 Task: Find connections with filter location Bānswāda with filter topic #wellnesswith filter profile language French with filter current company Mahindra Finance with filter school St Joseph's Institute of Management with filter industry Agricultural Chemical Manufacturing with filter service category Computer Repair with filter keywords title Sales Analyst
Action: Mouse moved to (605, 82)
Screenshot: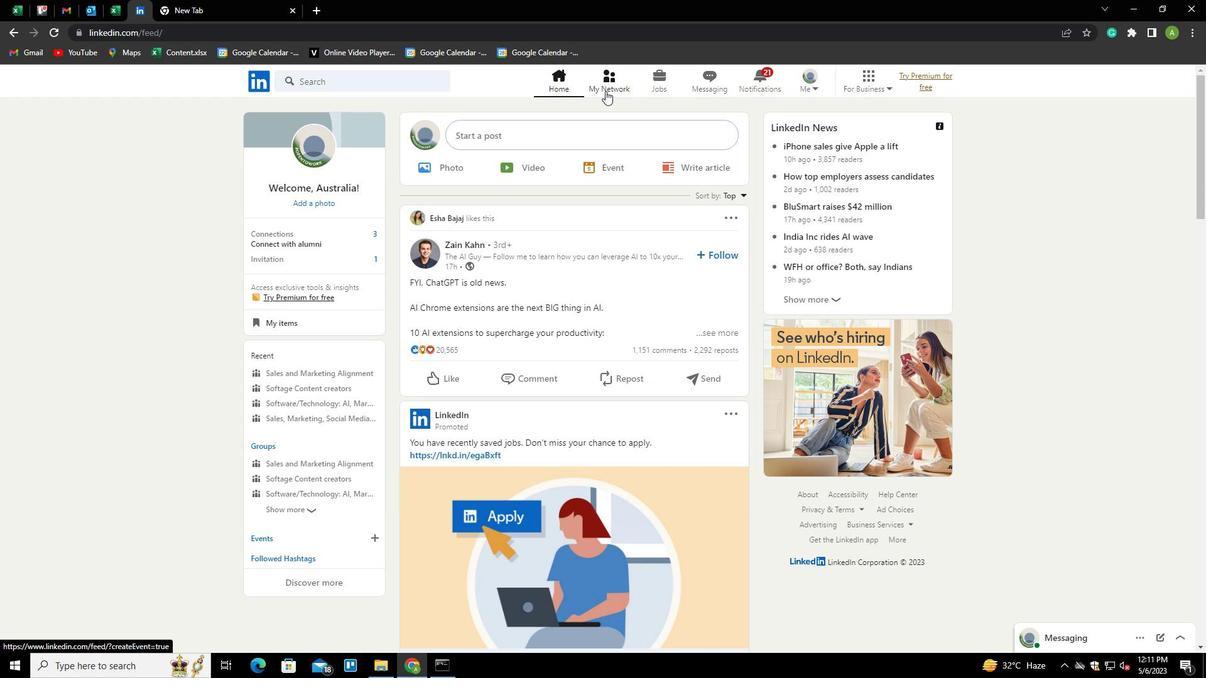 
Action: Mouse pressed left at (605, 82)
Screenshot: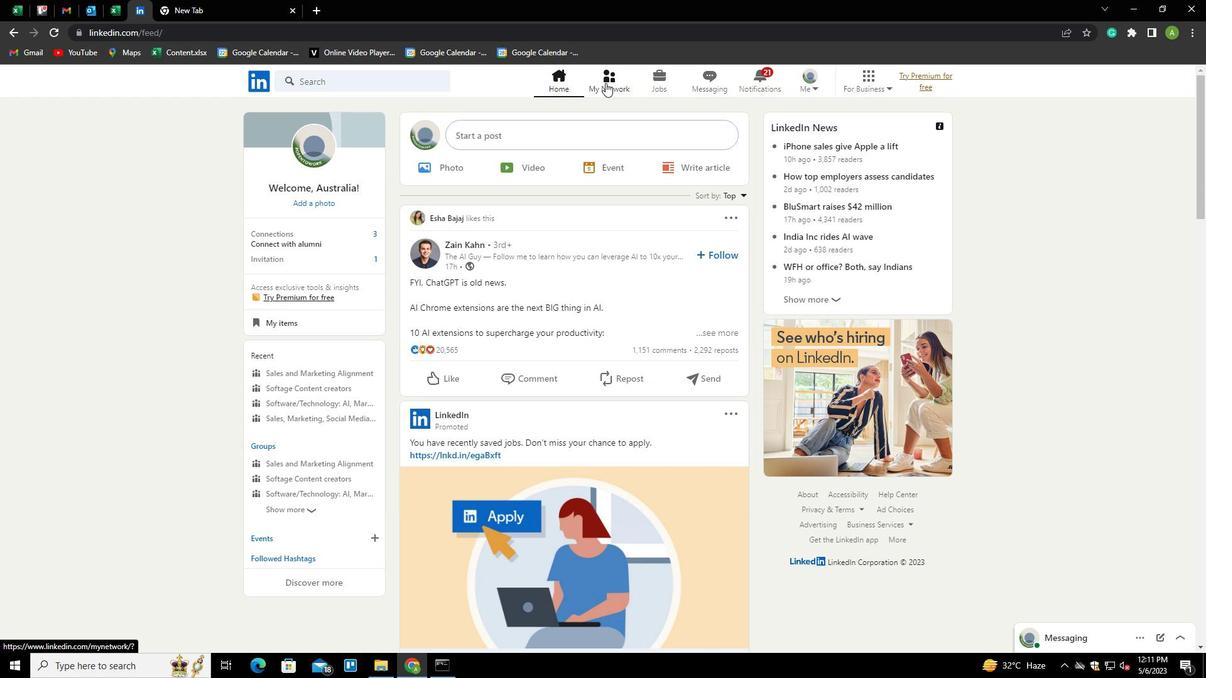
Action: Mouse moved to (307, 149)
Screenshot: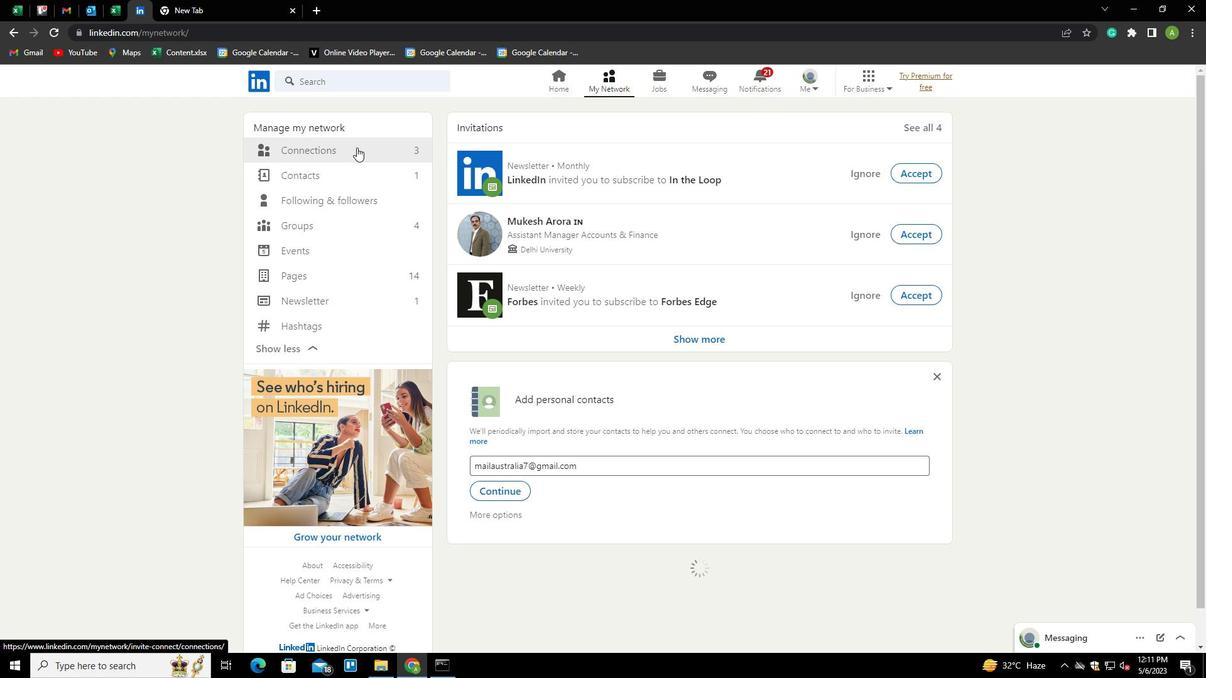 
Action: Mouse pressed left at (307, 149)
Screenshot: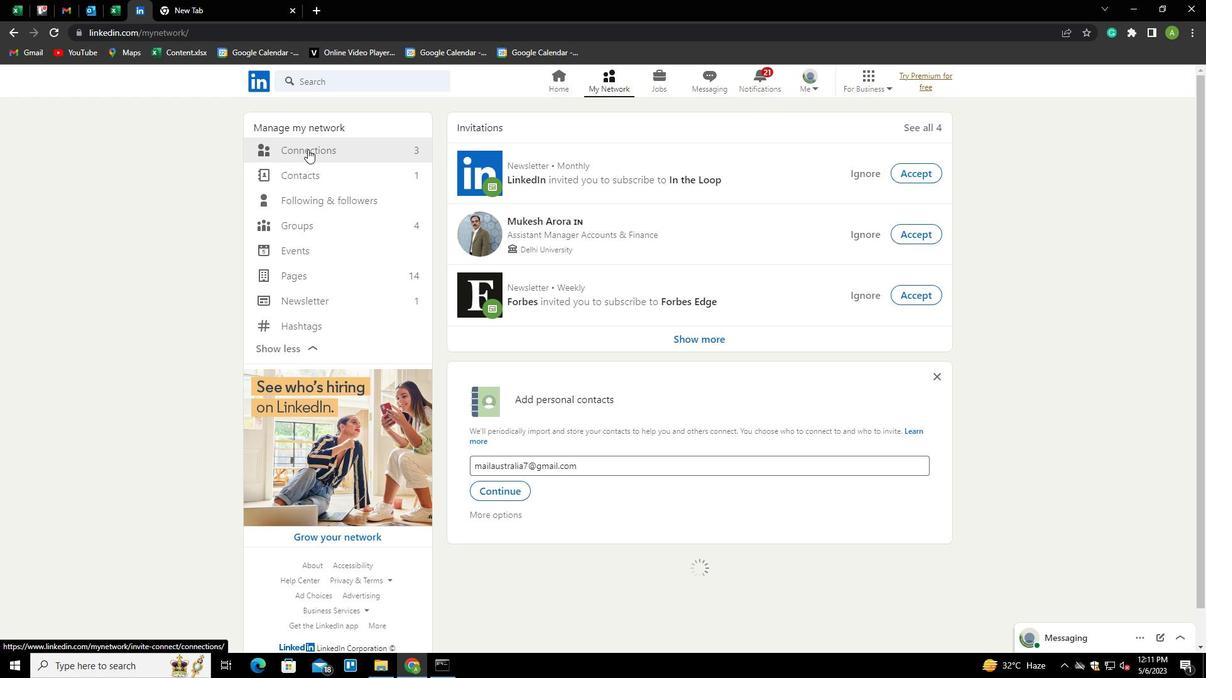 
Action: Mouse moved to (681, 151)
Screenshot: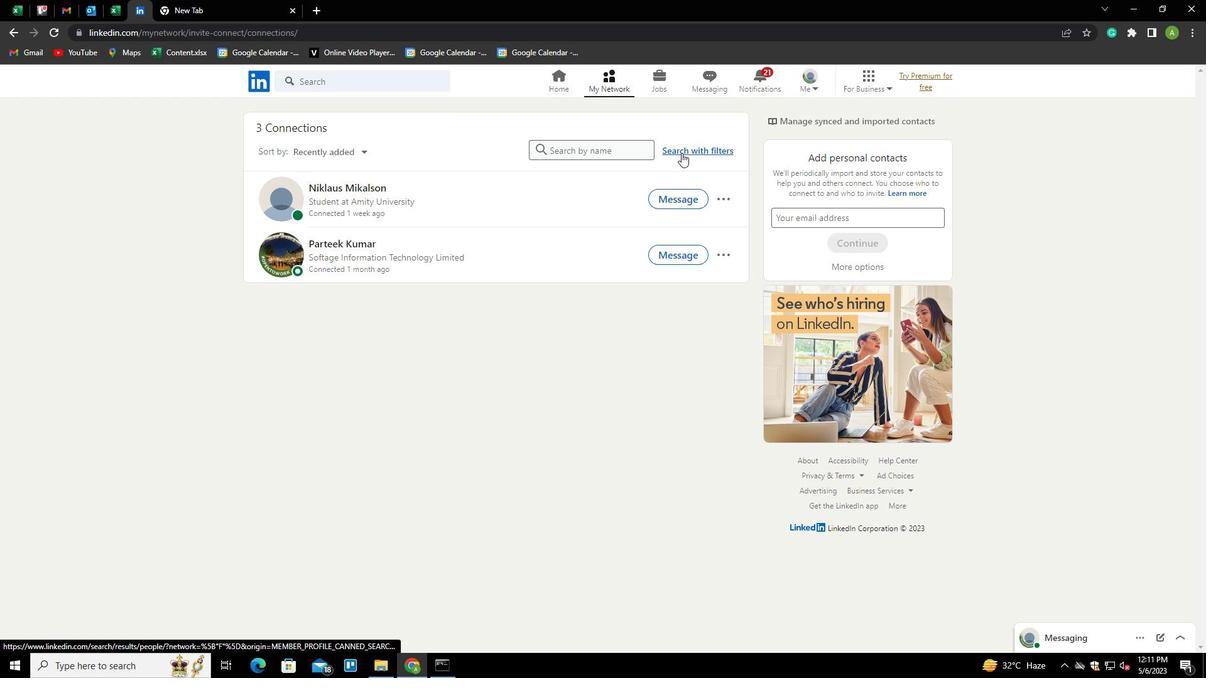 
Action: Mouse pressed left at (681, 151)
Screenshot: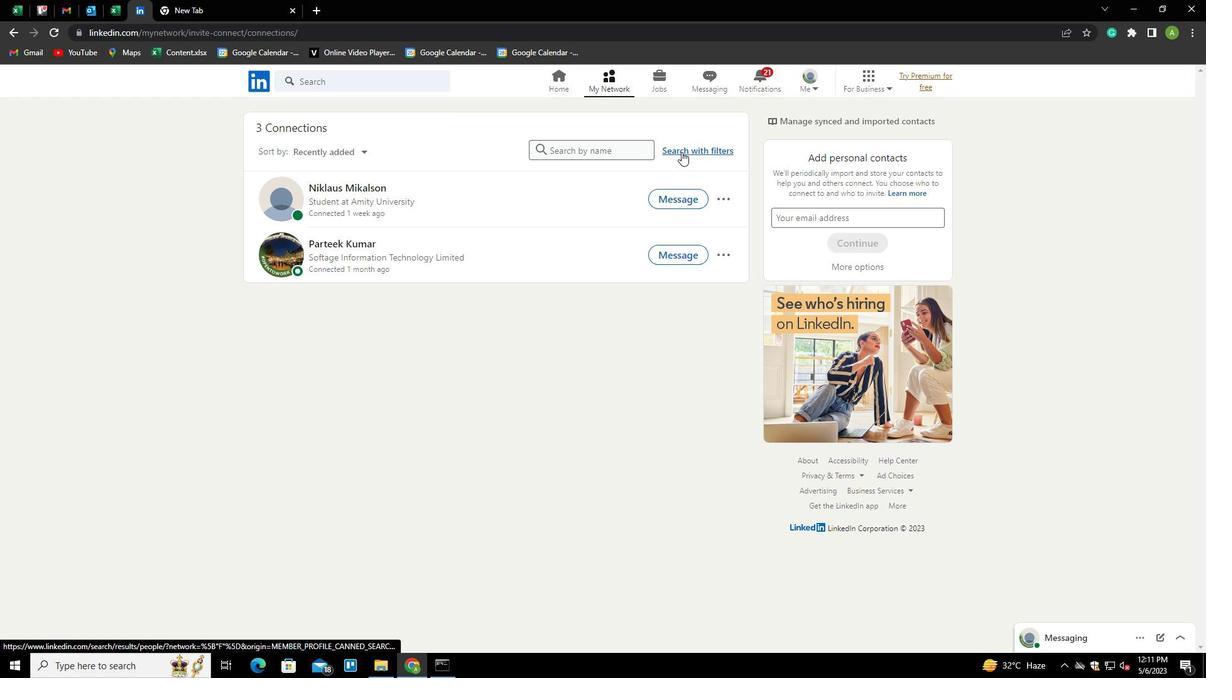 
Action: Mouse moved to (637, 116)
Screenshot: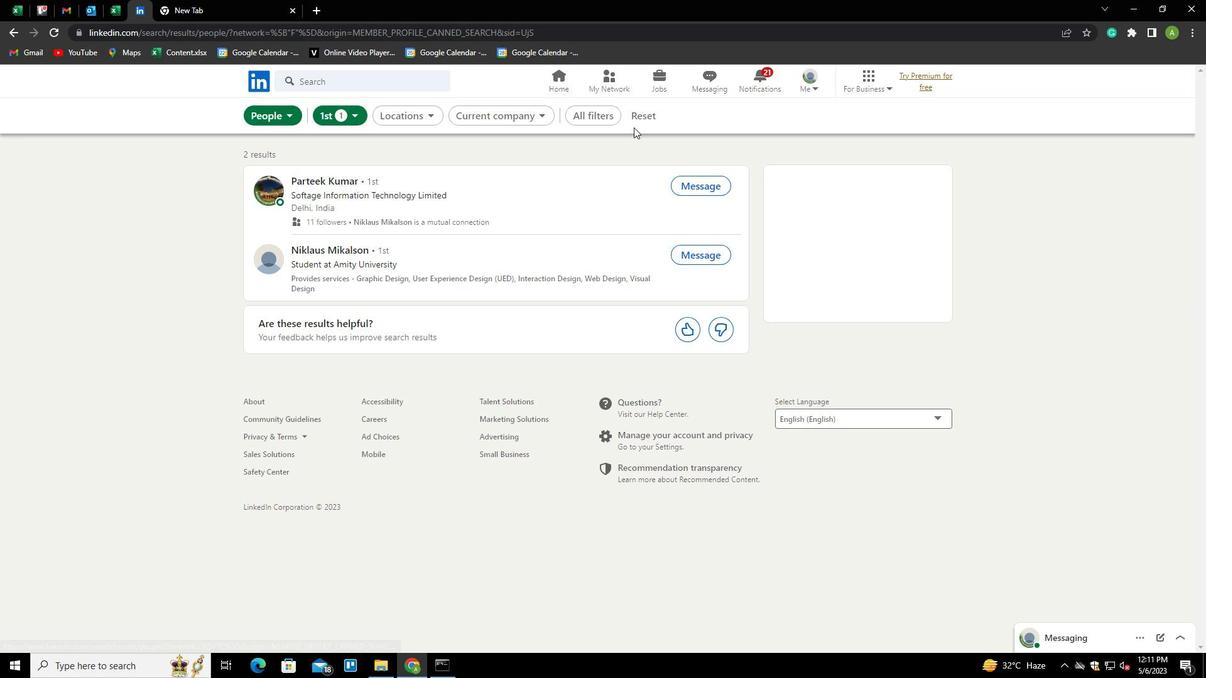 
Action: Mouse pressed left at (637, 116)
Screenshot: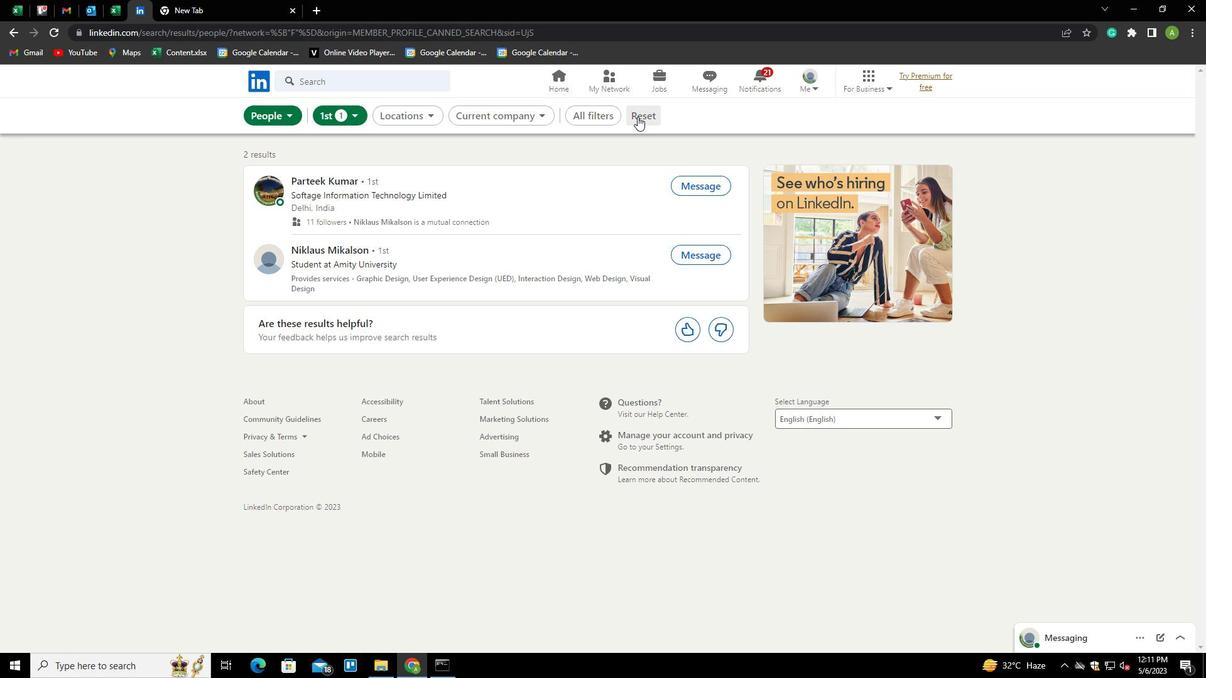 
Action: Mouse moved to (626, 113)
Screenshot: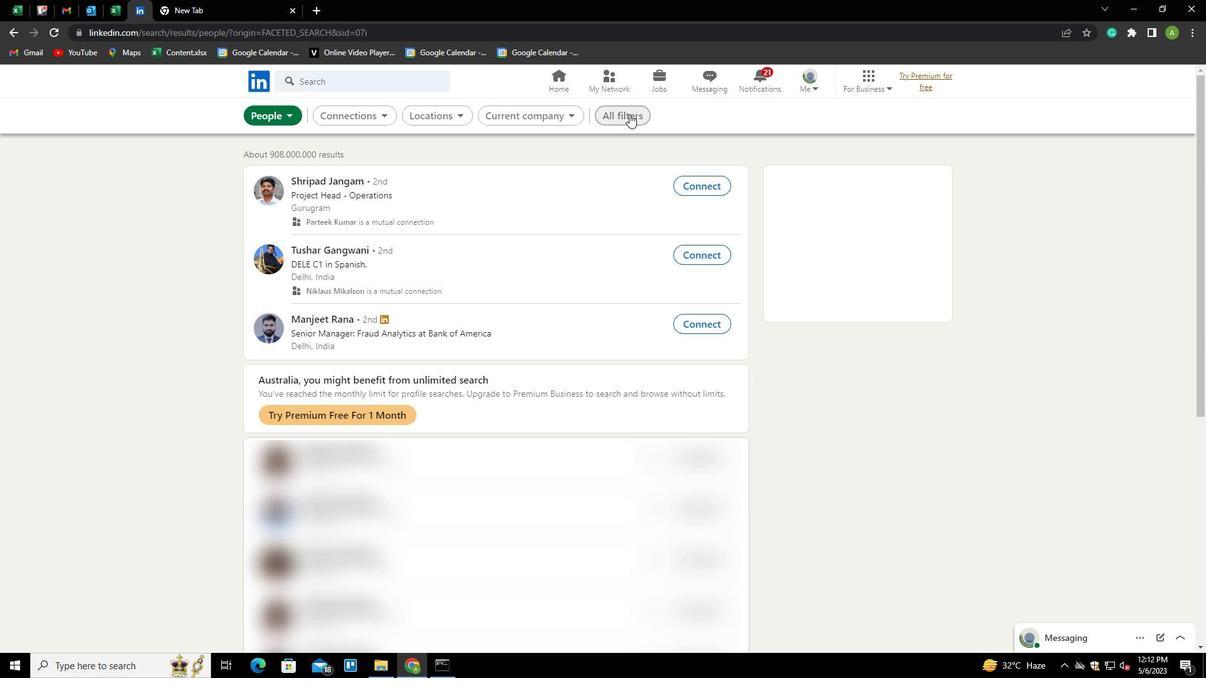 
Action: Mouse pressed left at (626, 113)
Screenshot: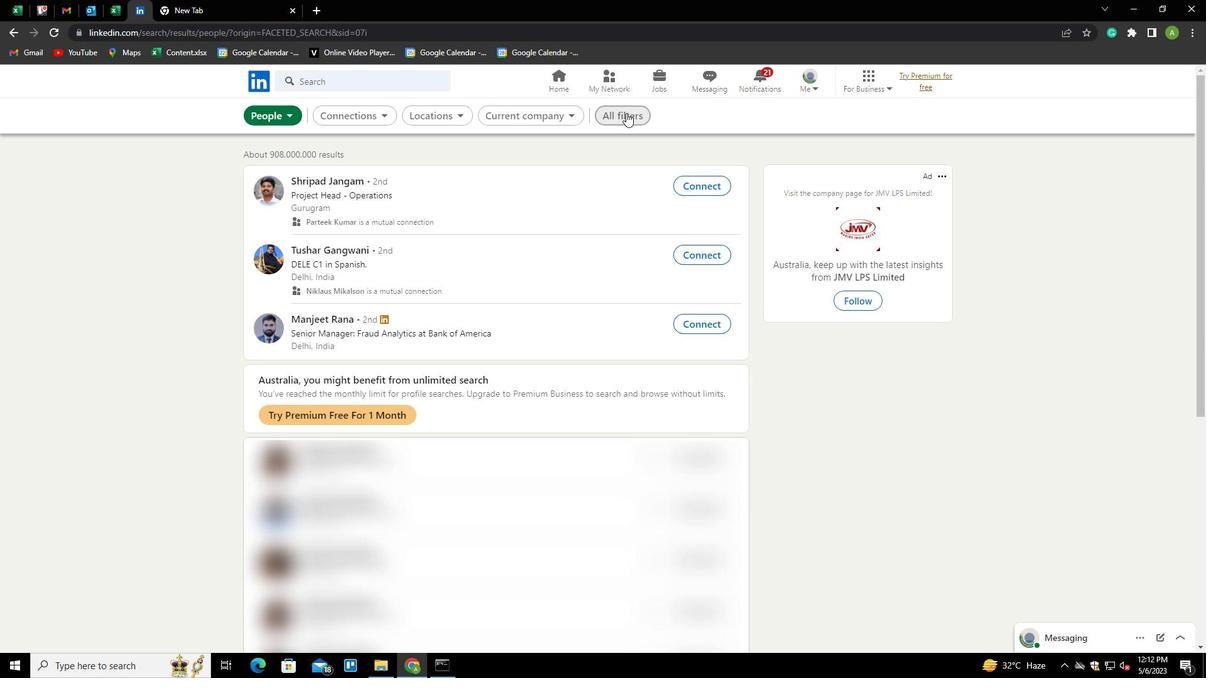 
Action: Mouse moved to (1005, 412)
Screenshot: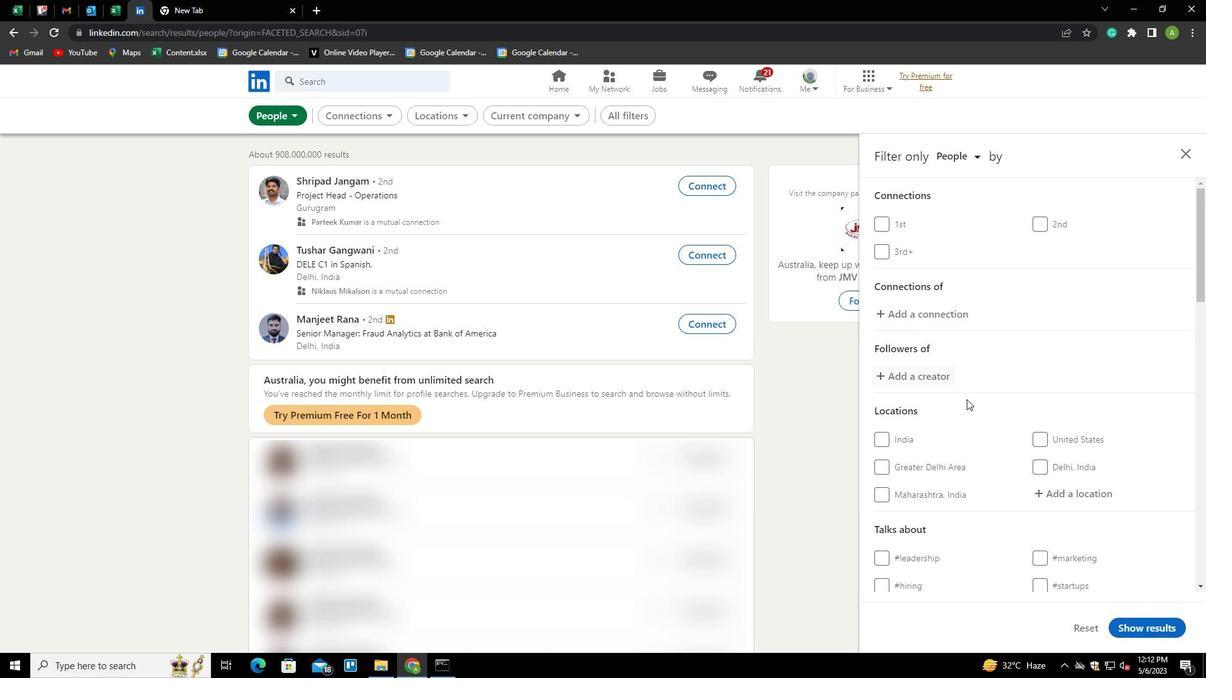 
Action: Mouse scrolled (1005, 411) with delta (0, 0)
Screenshot: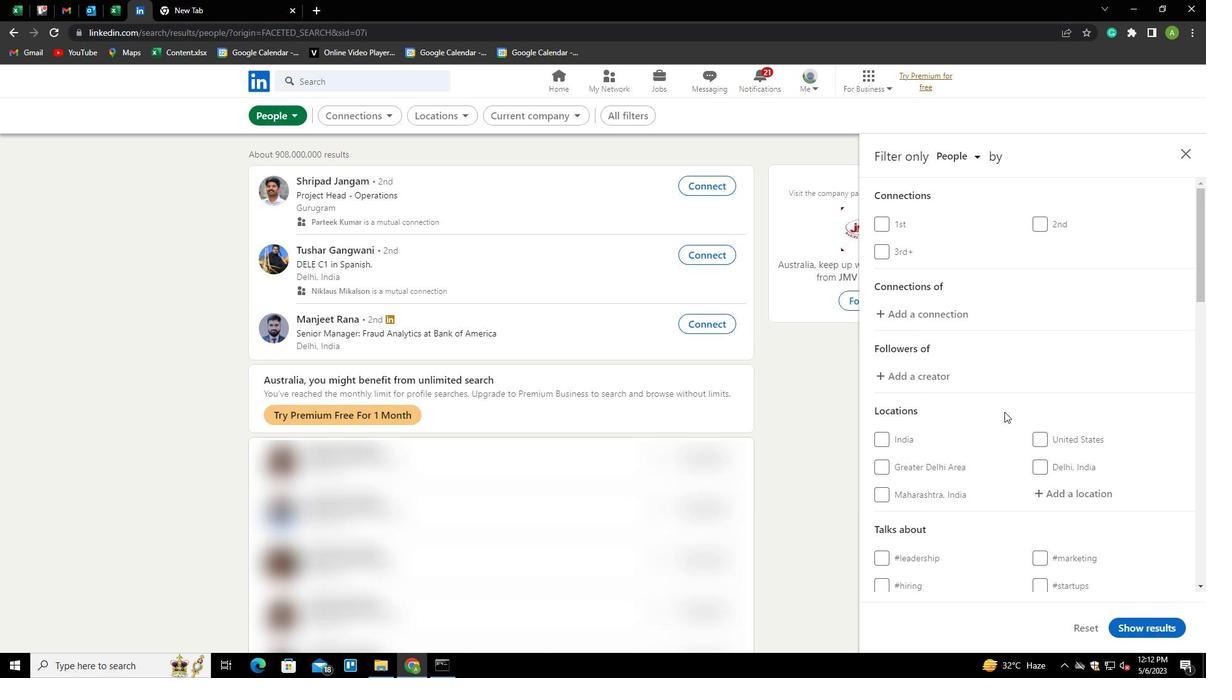 
Action: Mouse scrolled (1005, 411) with delta (0, 0)
Screenshot: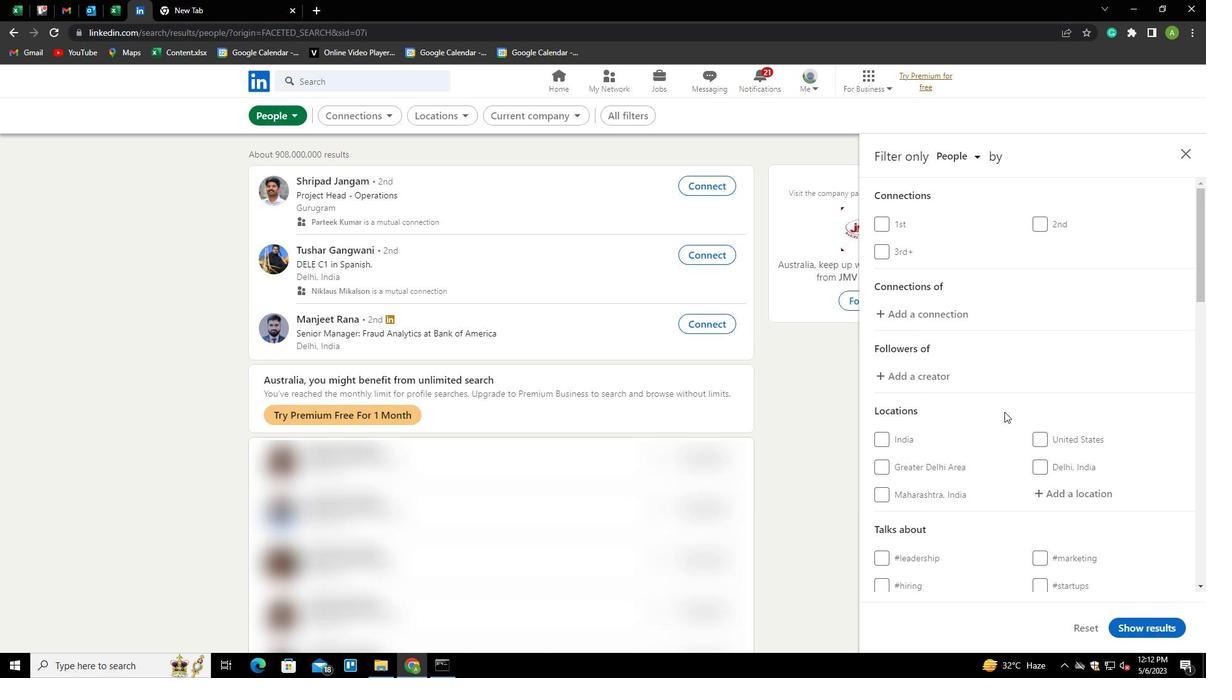 
Action: Mouse moved to (1057, 368)
Screenshot: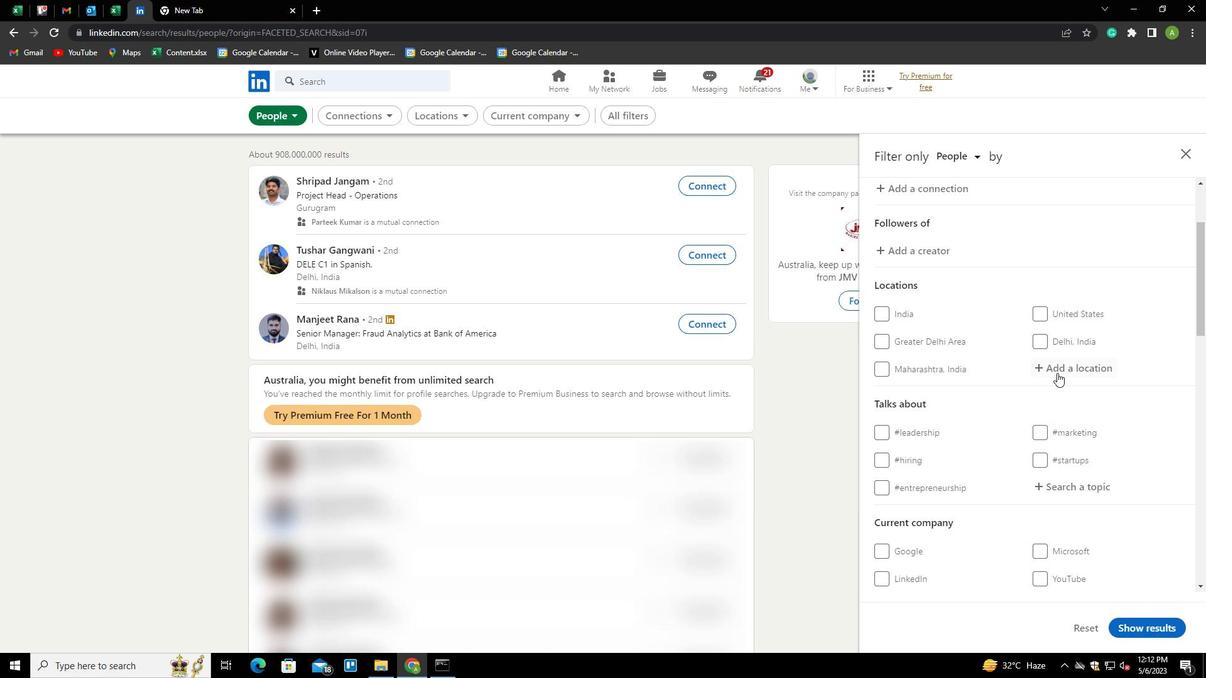 
Action: Mouse pressed left at (1057, 368)
Screenshot: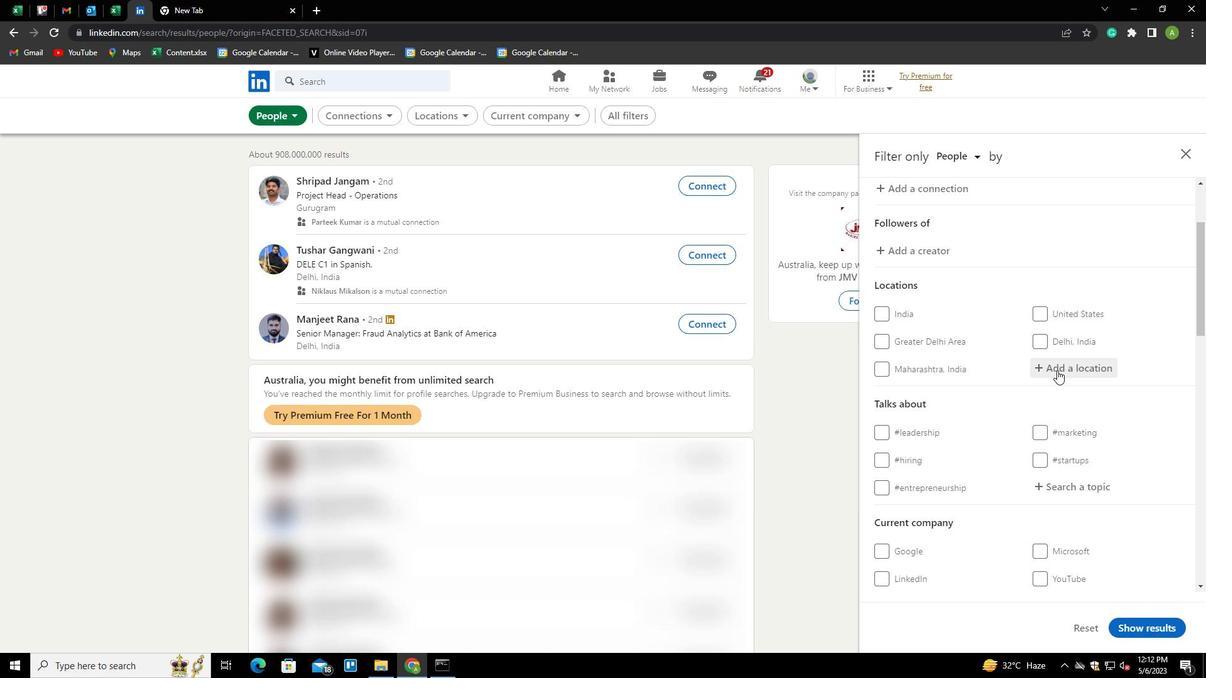 
Action: Mouse moved to (892, 254)
Screenshot: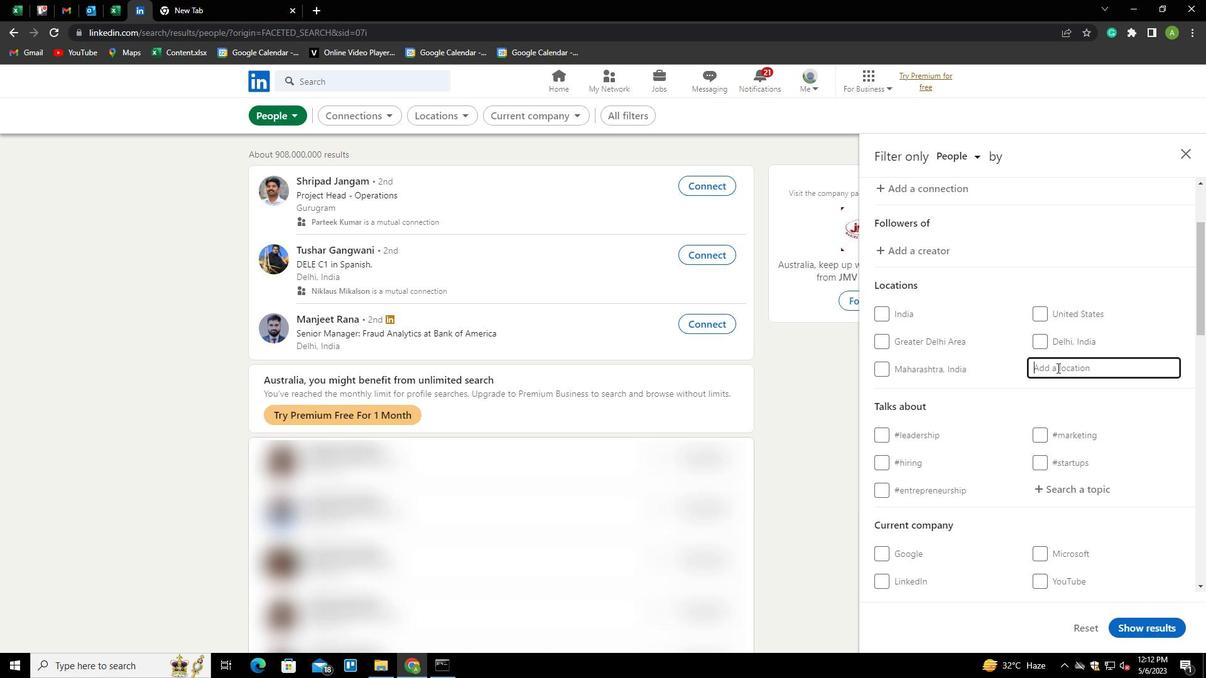 
Action: Key pressed <Key.shift>BANSWADA<Key.down><Key.enter>
Screenshot: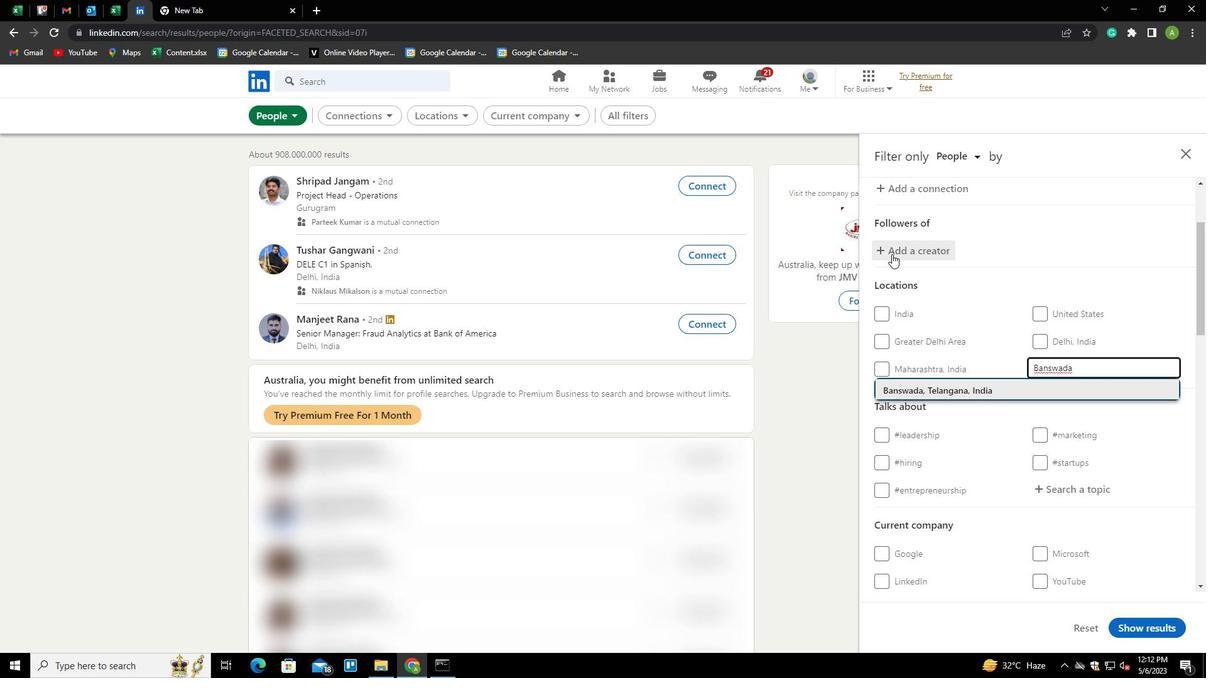 
Action: Mouse moved to (883, 254)
Screenshot: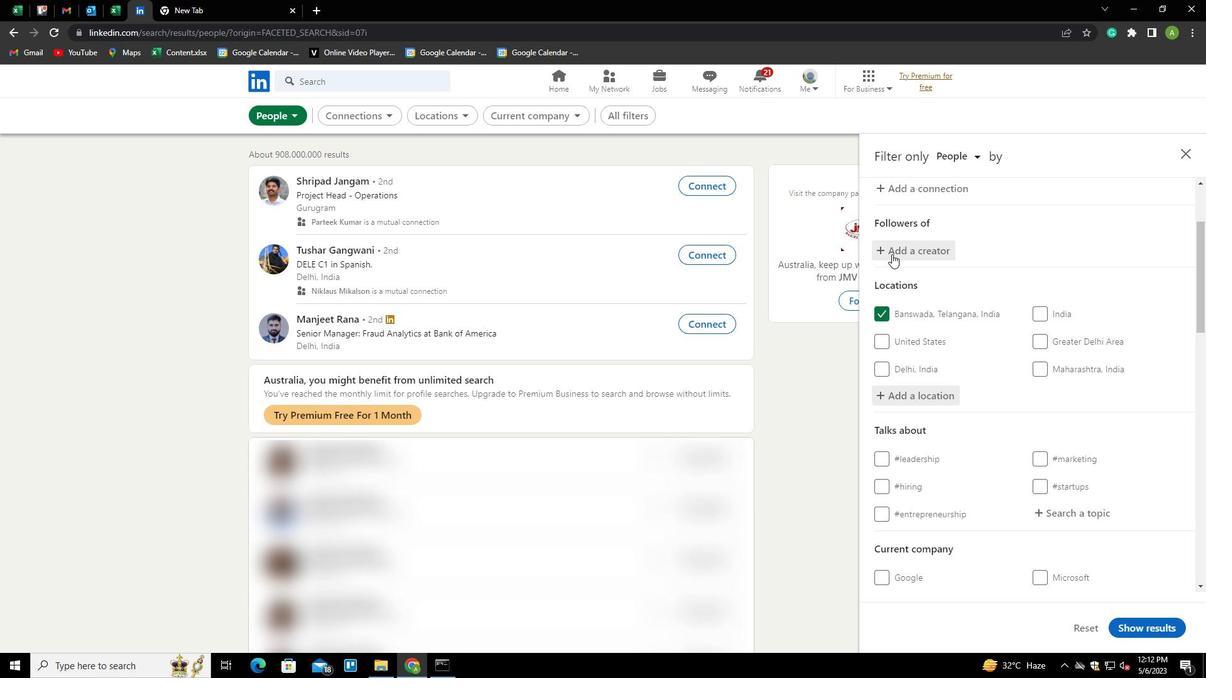 
Action: Mouse scrolled (883, 253) with delta (0, 0)
Screenshot: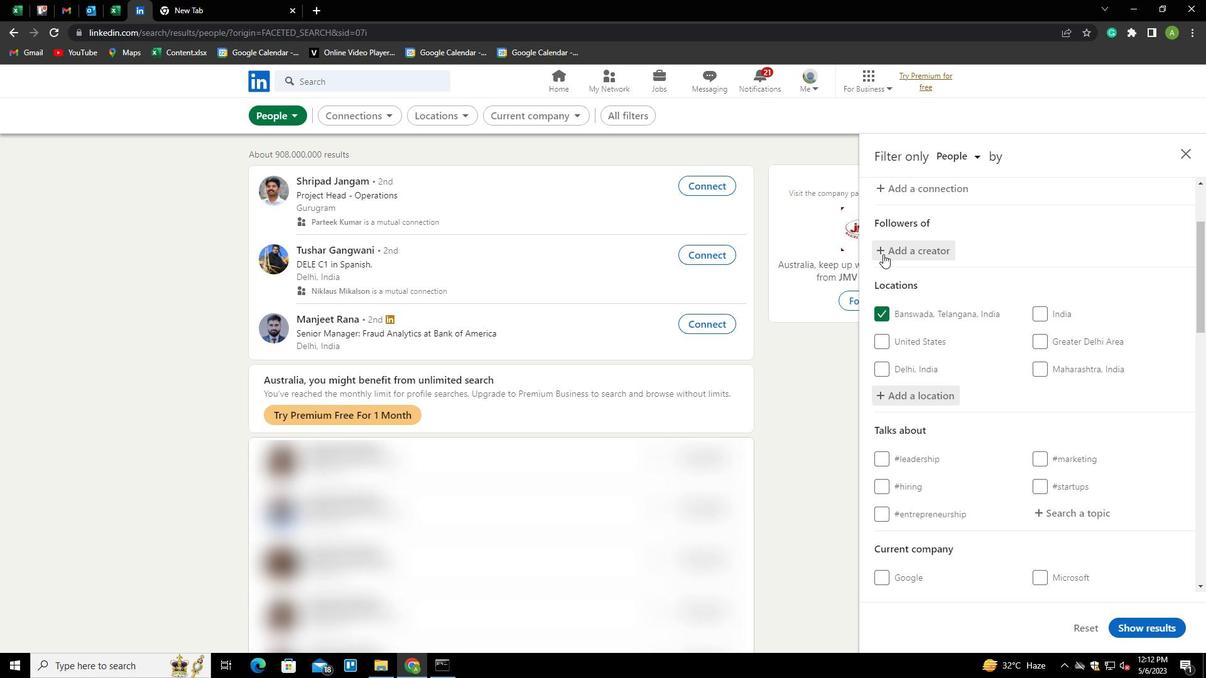 
Action: Mouse scrolled (883, 253) with delta (0, 0)
Screenshot: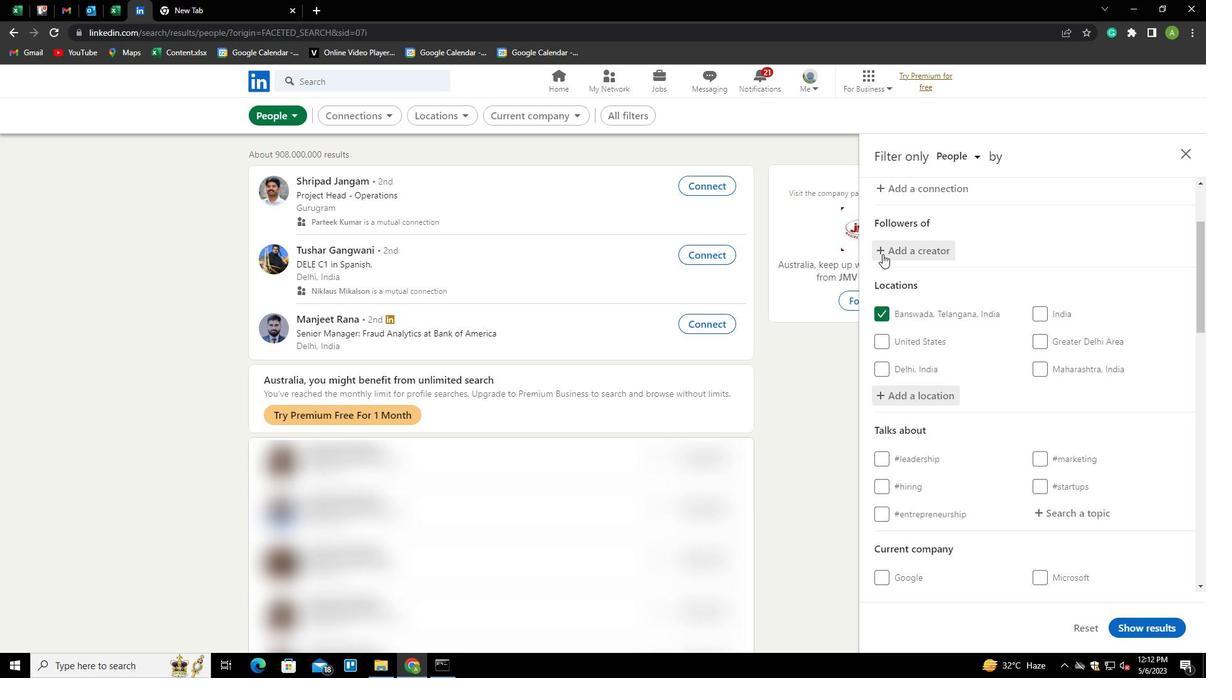 
Action: Mouse moved to (1092, 394)
Screenshot: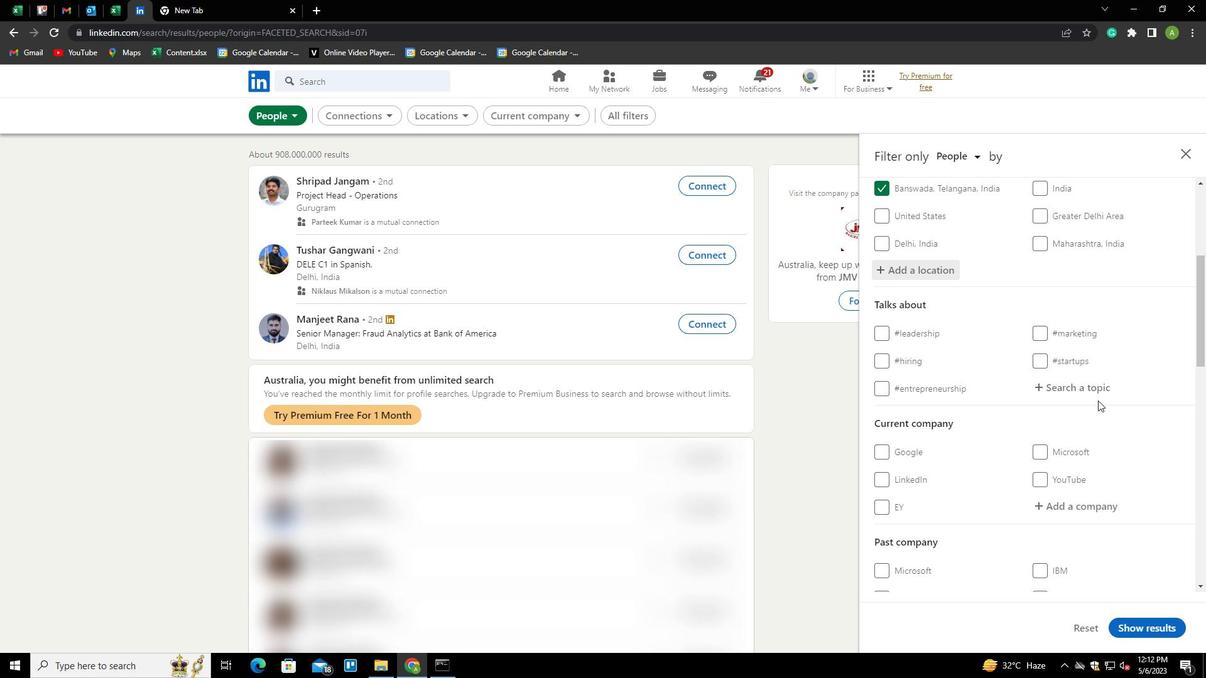 
Action: Mouse pressed left at (1092, 394)
Screenshot: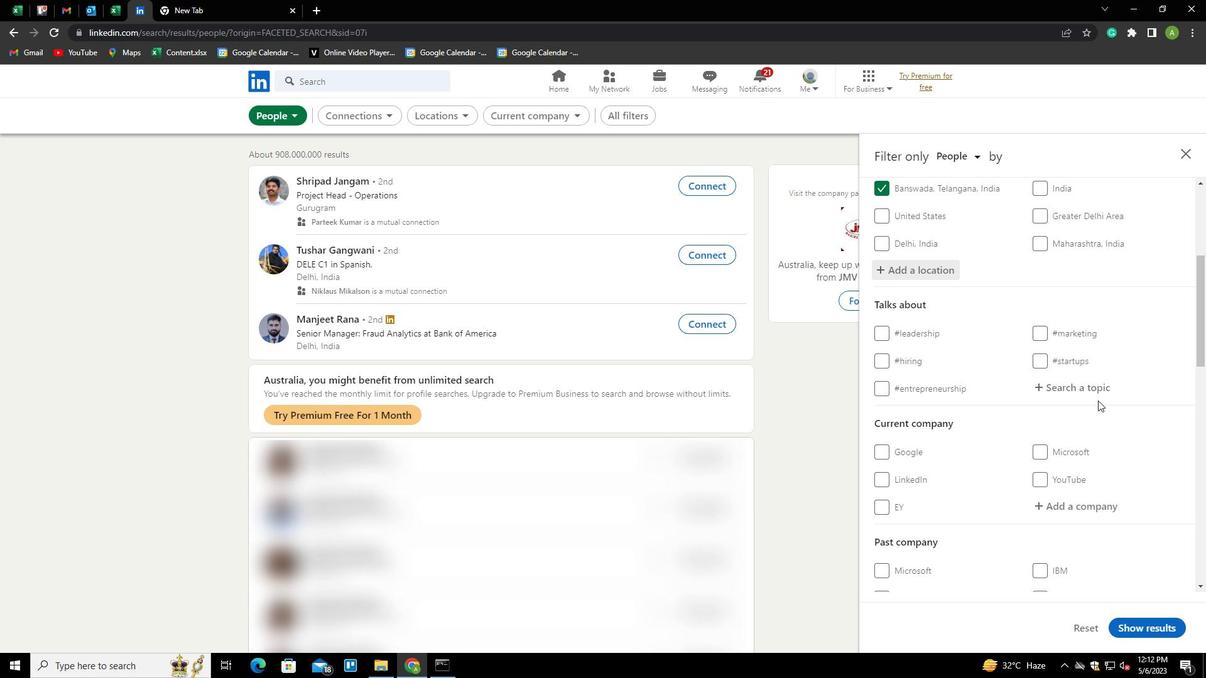 
Action: Key pressed W
Screenshot: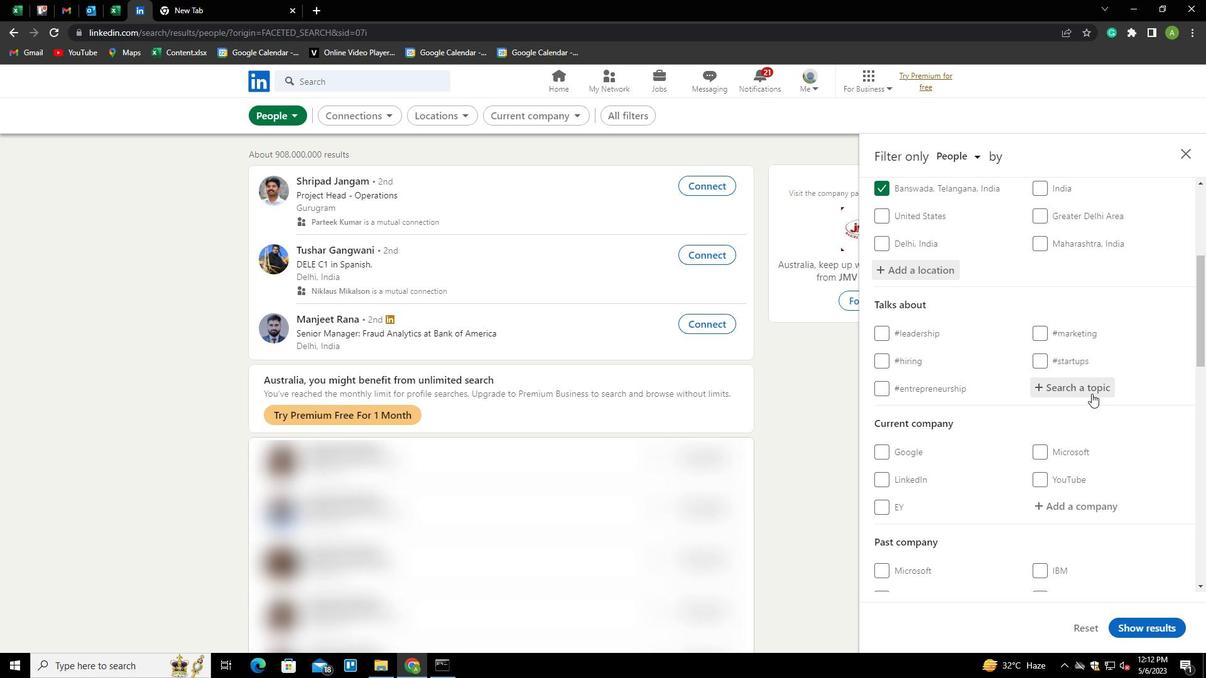 
Action: Mouse moved to (1062, 375)
Screenshot: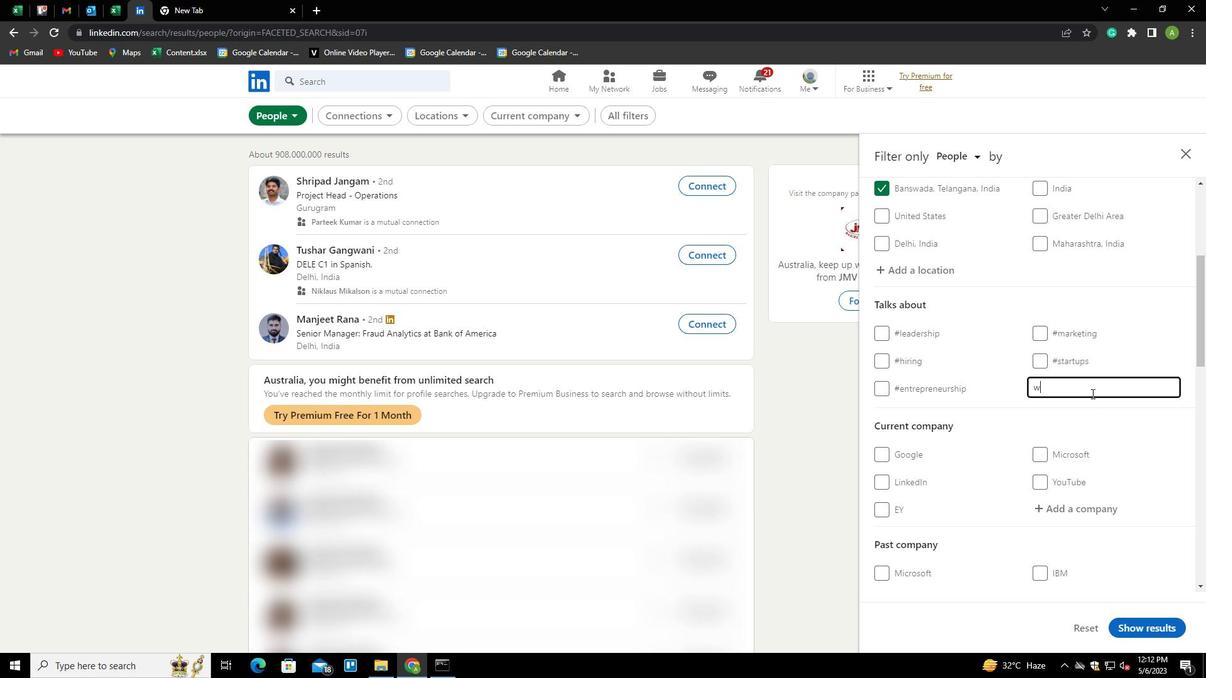 
Action: Key pressed ELLNESS<Key.down><Key.enter>
Screenshot: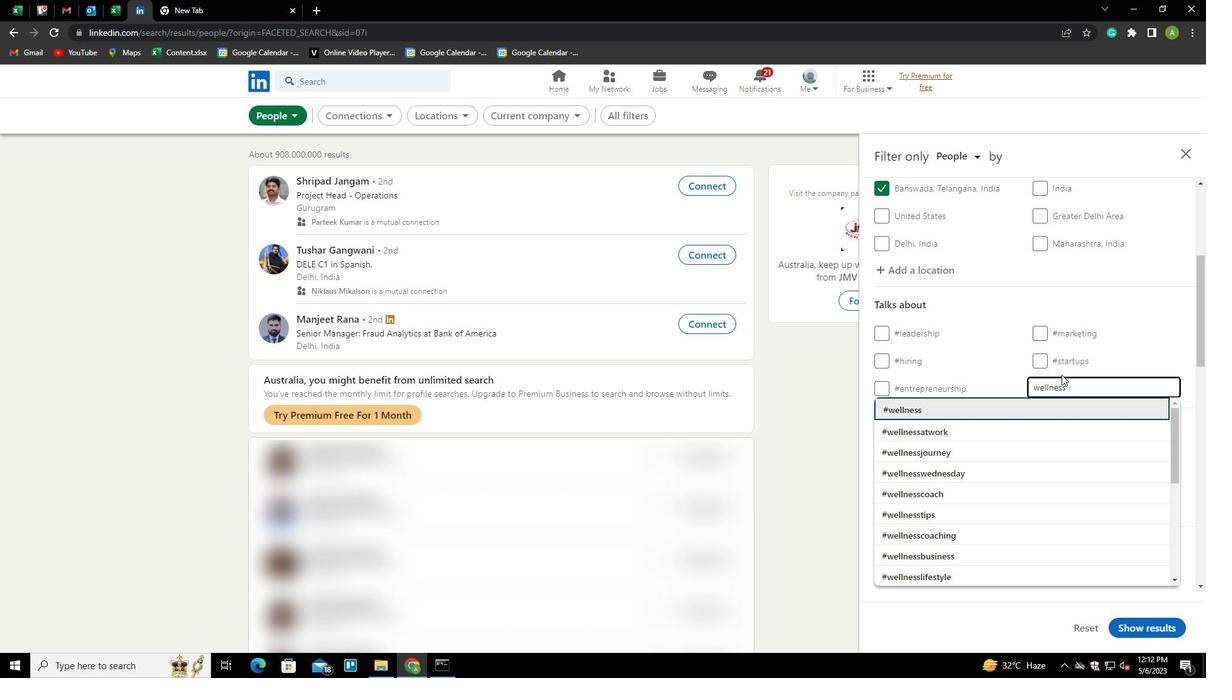 
Action: Mouse scrolled (1062, 374) with delta (0, 0)
Screenshot: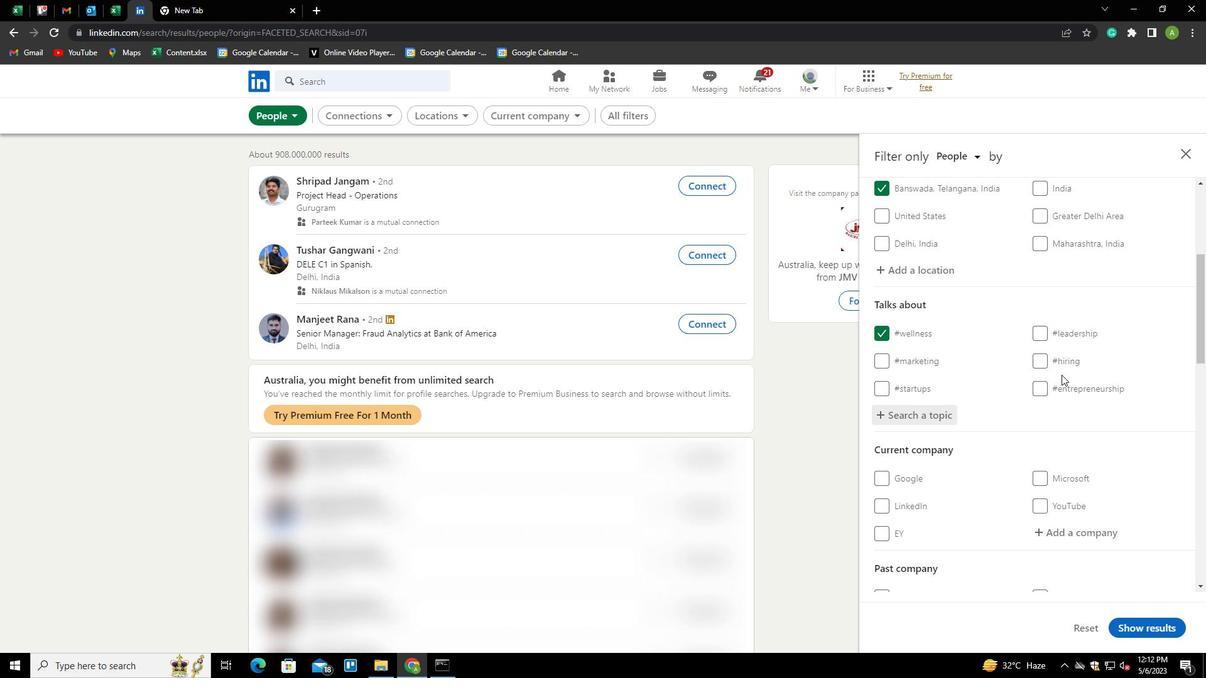 
Action: Mouse scrolled (1062, 374) with delta (0, 0)
Screenshot: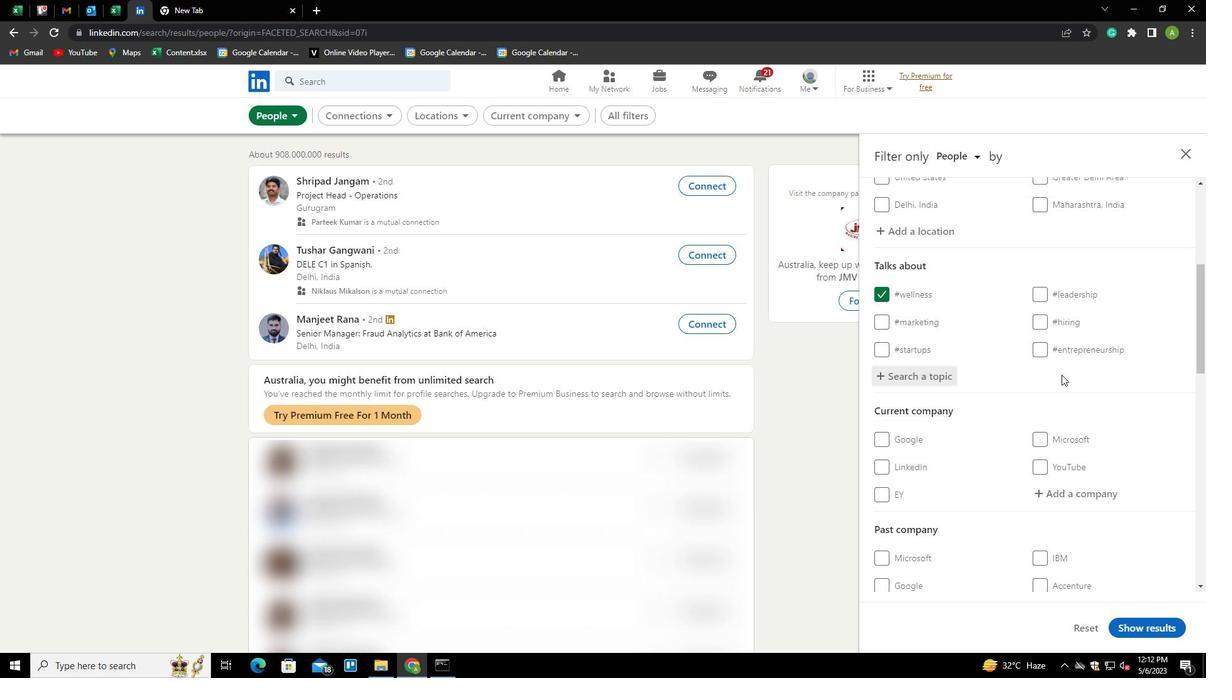 
Action: Mouse scrolled (1062, 374) with delta (0, 0)
Screenshot: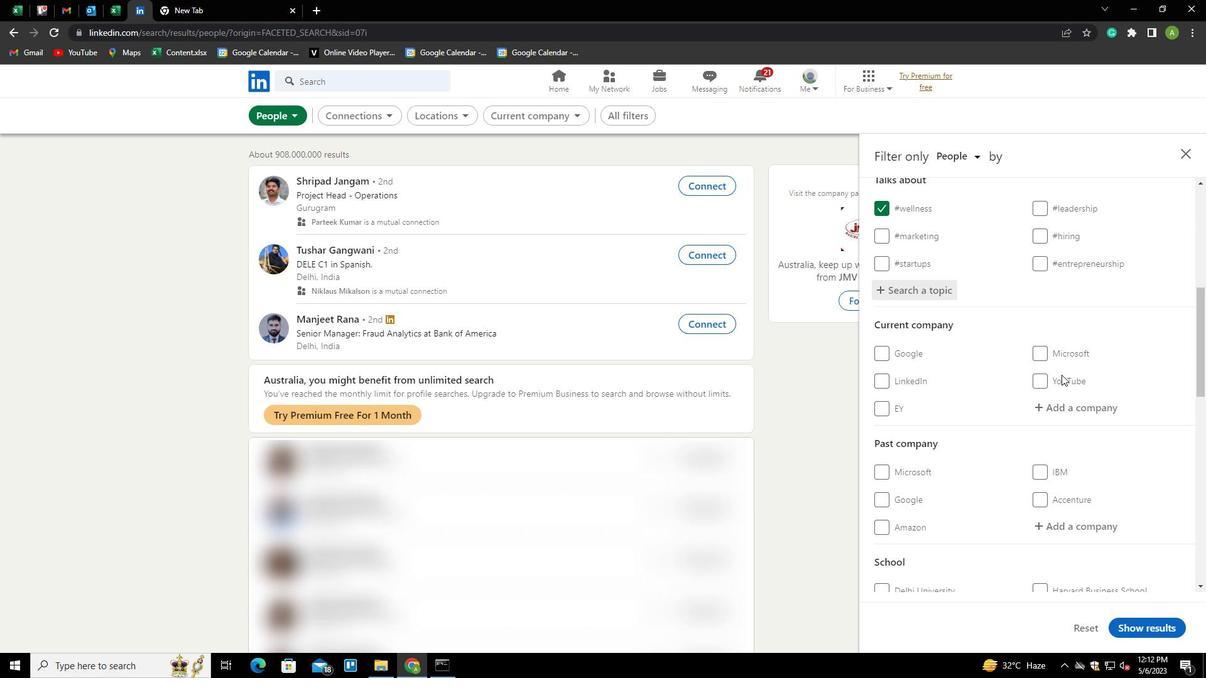 
Action: Mouse scrolled (1062, 374) with delta (0, 0)
Screenshot: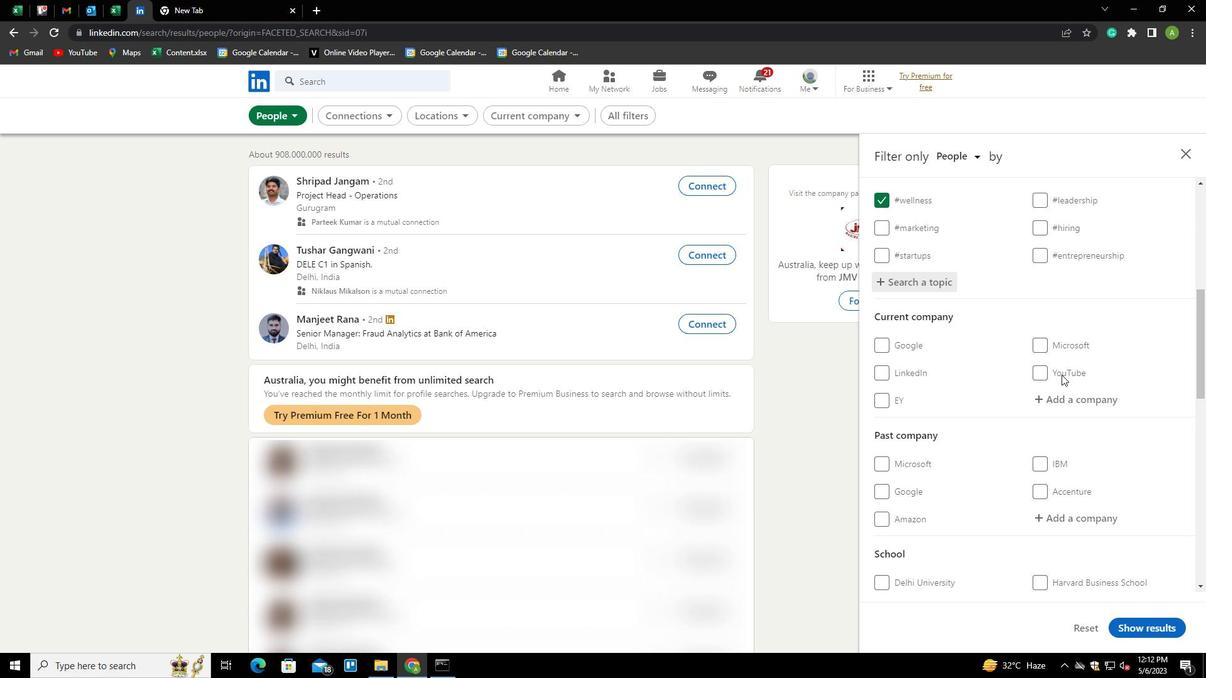 
Action: Mouse scrolled (1062, 374) with delta (0, 0)
Screenshot: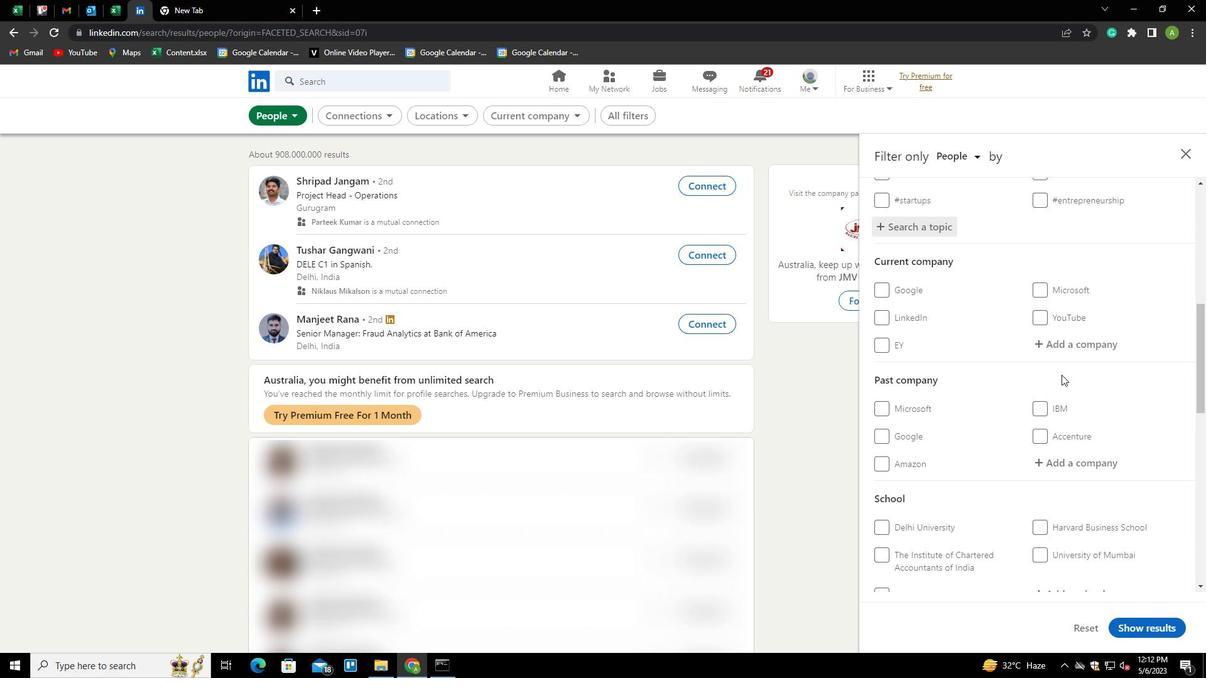 
Action: Mouse scrolled (1062, 374) with delta (0, 0)
Screenshot: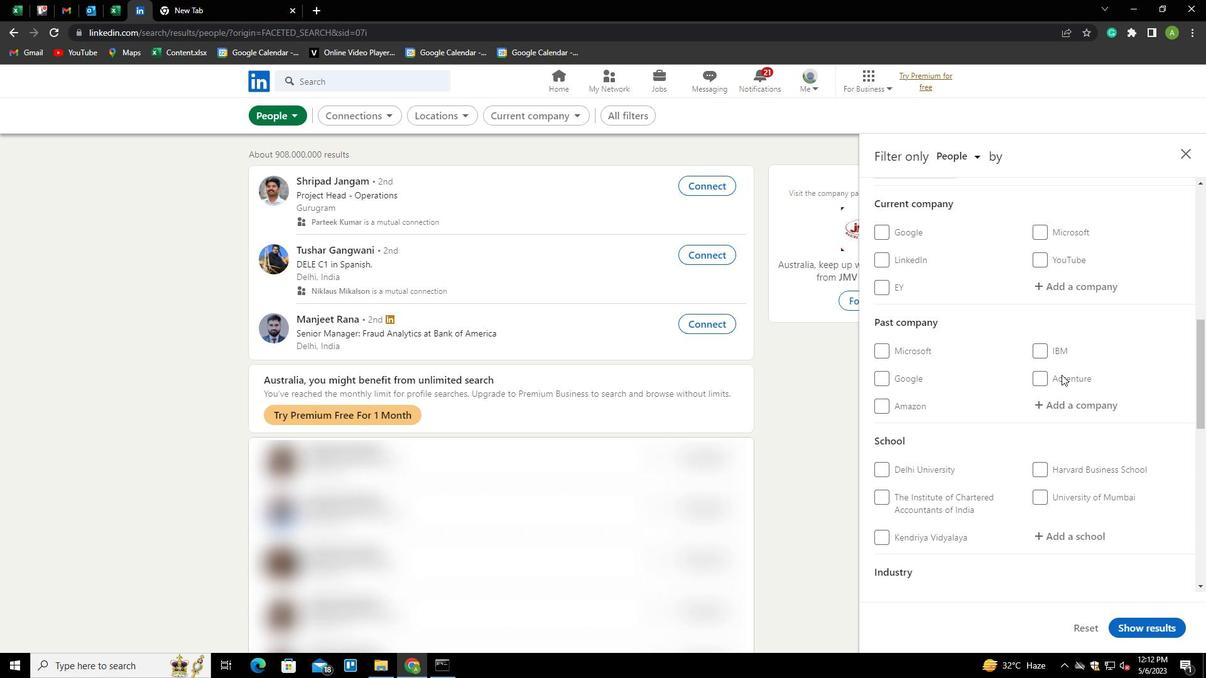 
Action: Mouse scrolled (1062, 374) with delta (0, 0)
Screenshot: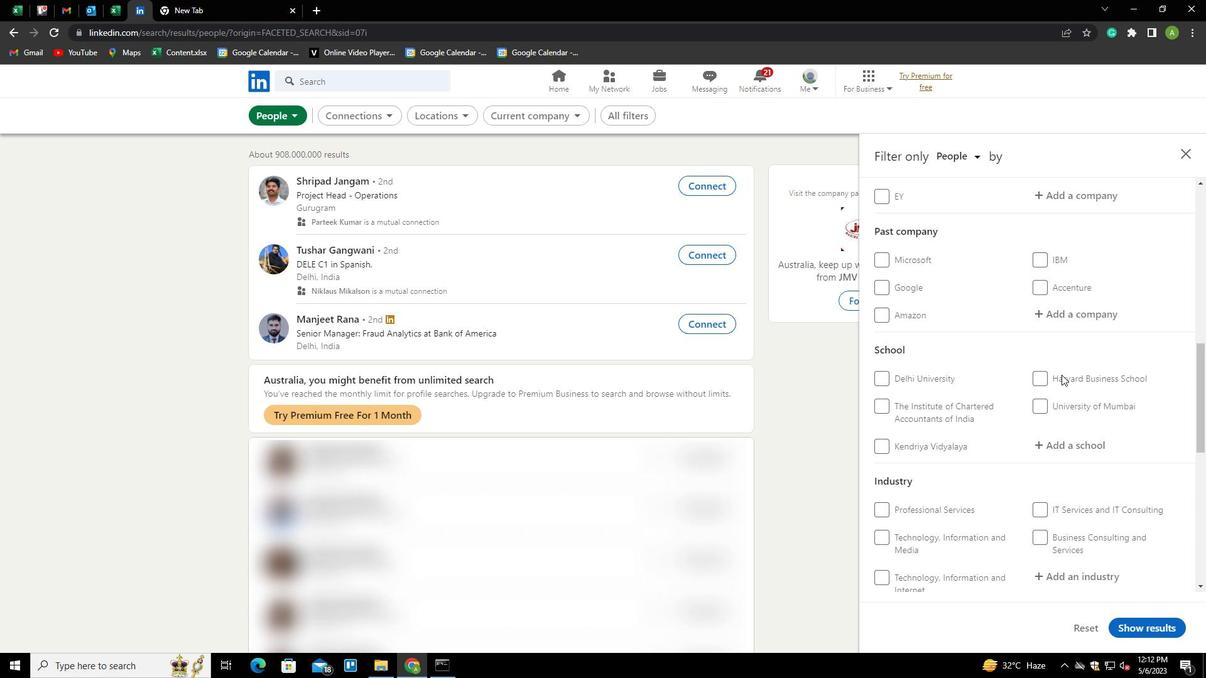 
Action: Mouse scrolled (1062, 374) with delta (0, 0)
Screenshot: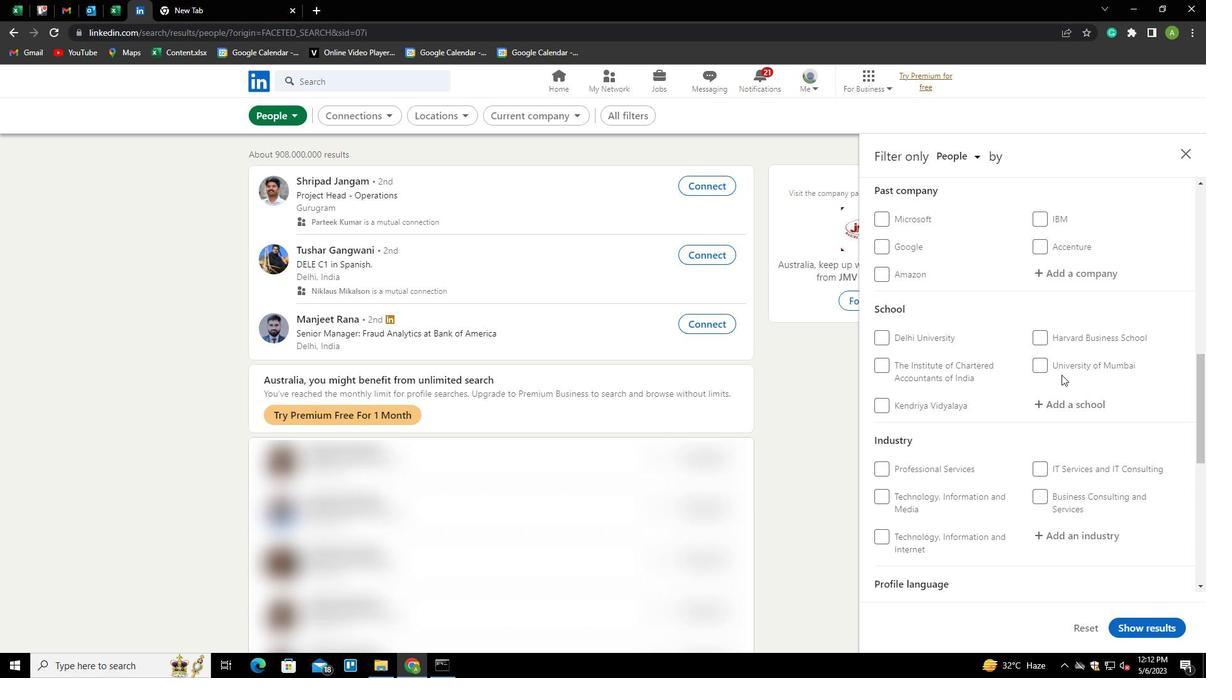 
Action: Mouse scrolled (1062, 374) with delta (0, 0)
Screenshot: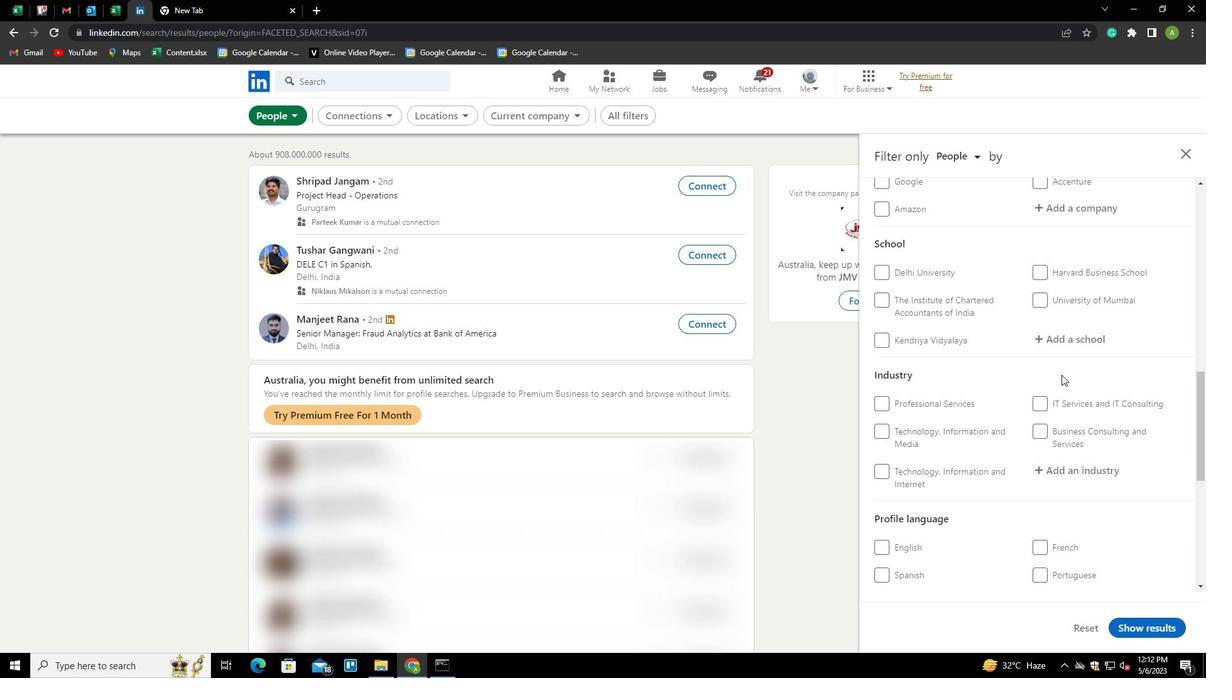 
Action: Mouse moved to (1043, 424)
Screenshot: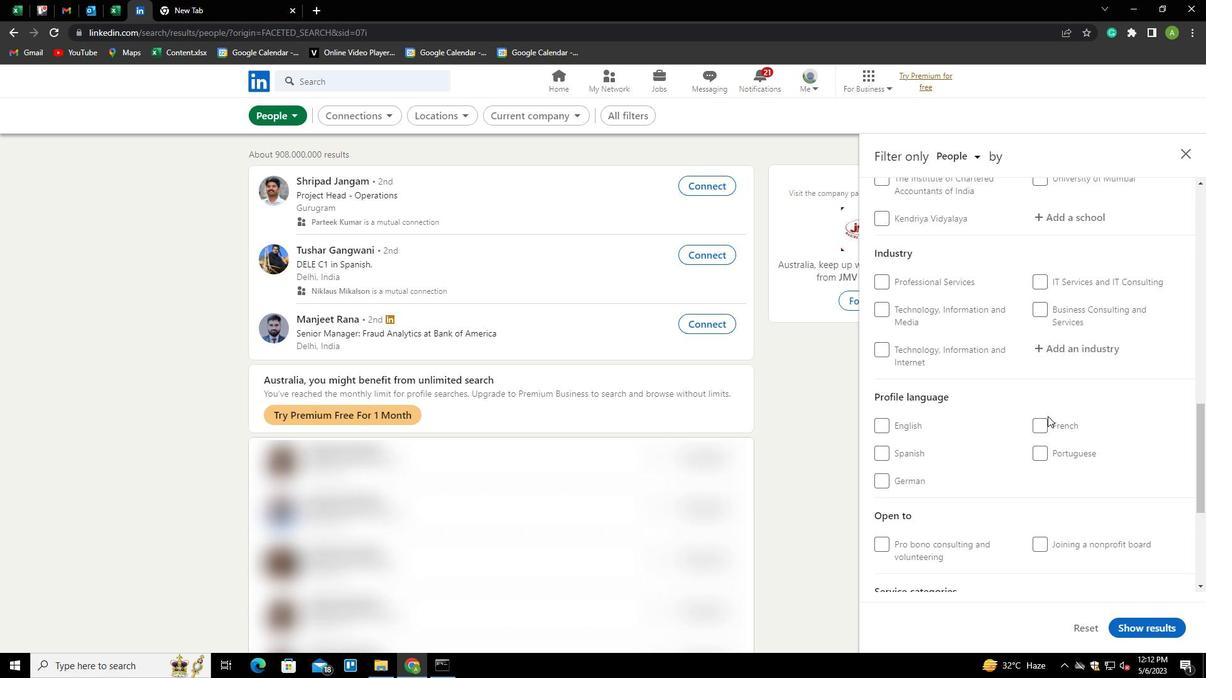 
Action: Mouse pressed left at (1043, 424)
Screenshot: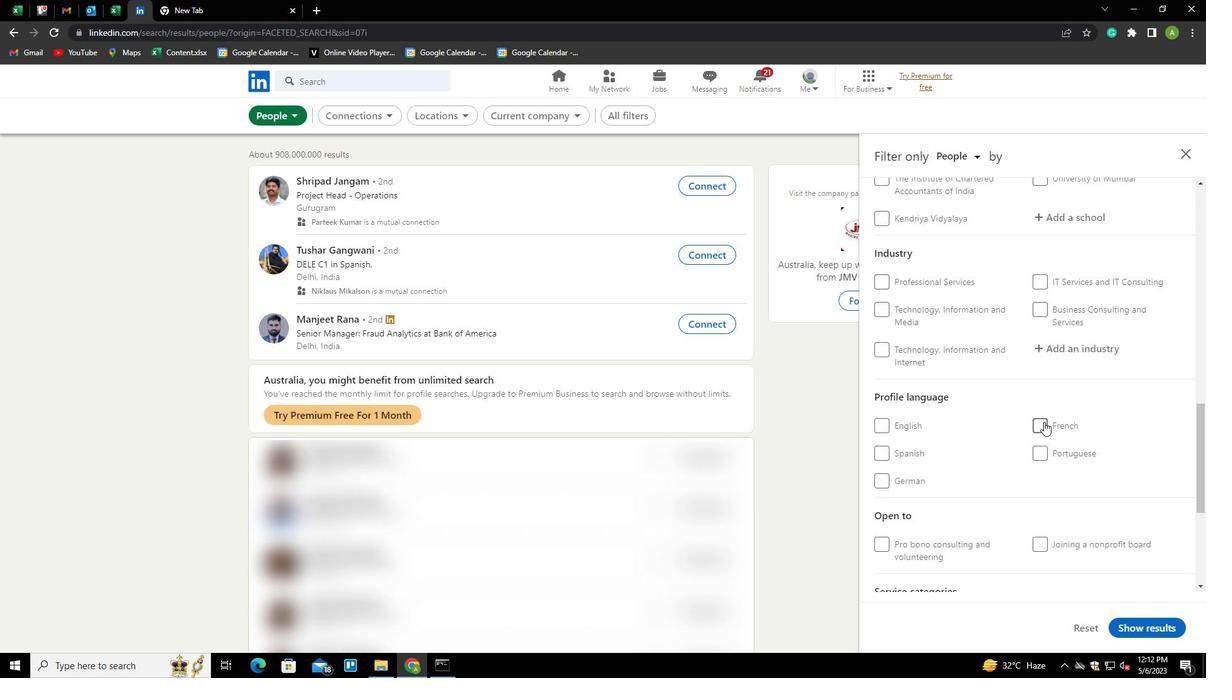 
Action: Mouse moved to (1092, 392)
Screenshot: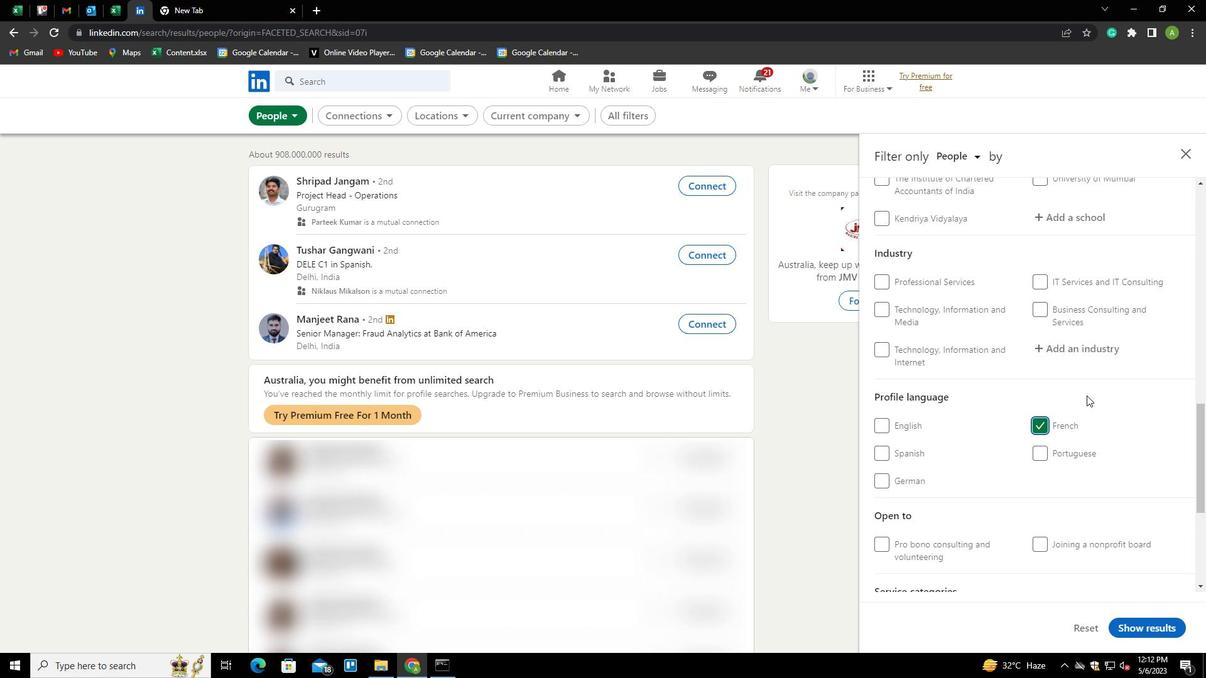 
Action: Mouse scrolled (1092, 393) with delta (0, 0)
Screenshot: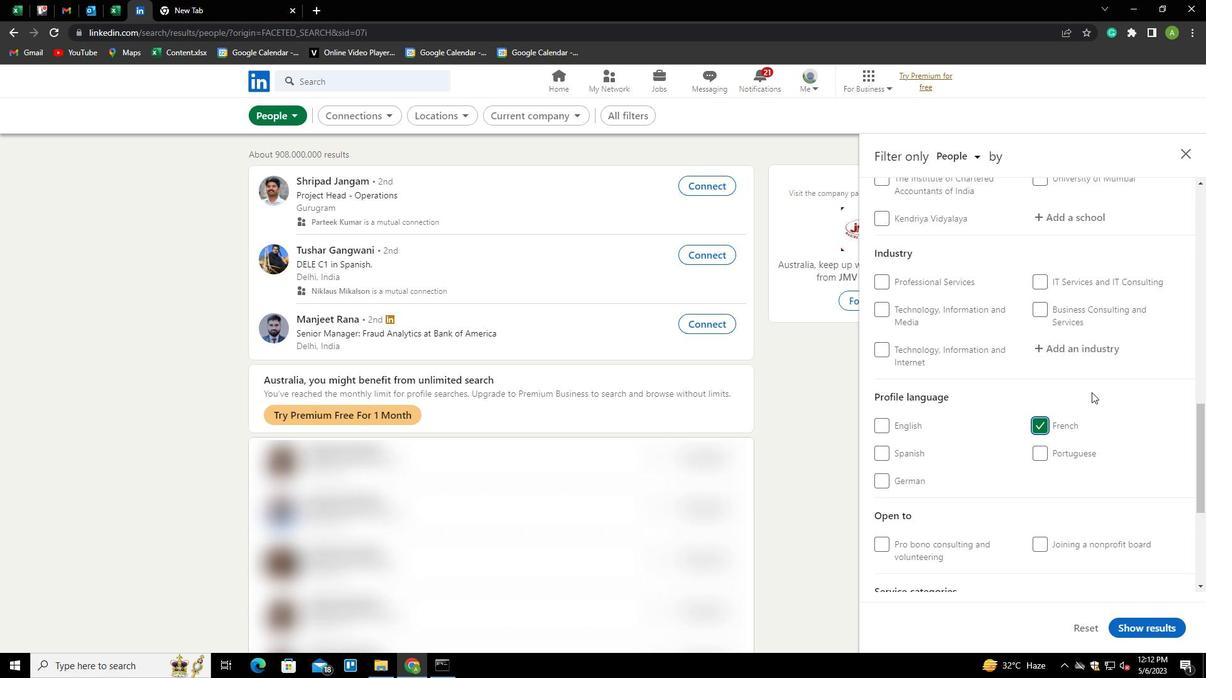 
Action: Mouse scrolled (1092, 393) with delta (0, 0)
Screenshot: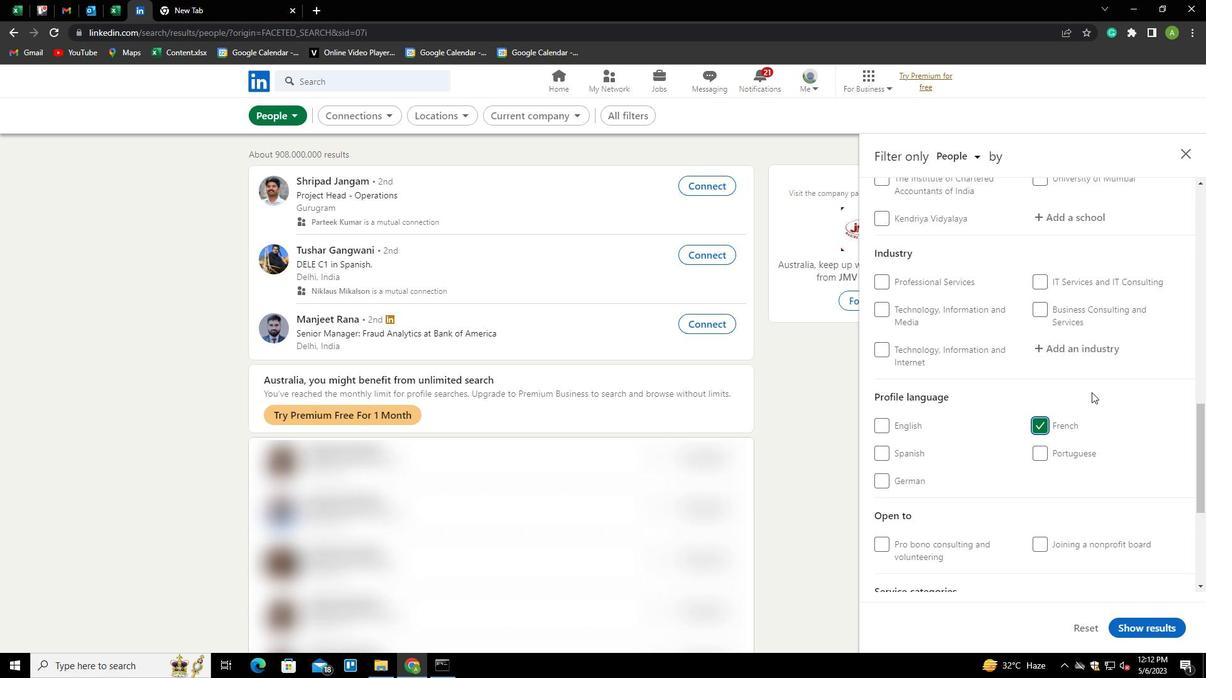 
Action: Mouse scrolled (1092, 393) with delta (0, 0)
Screenshot: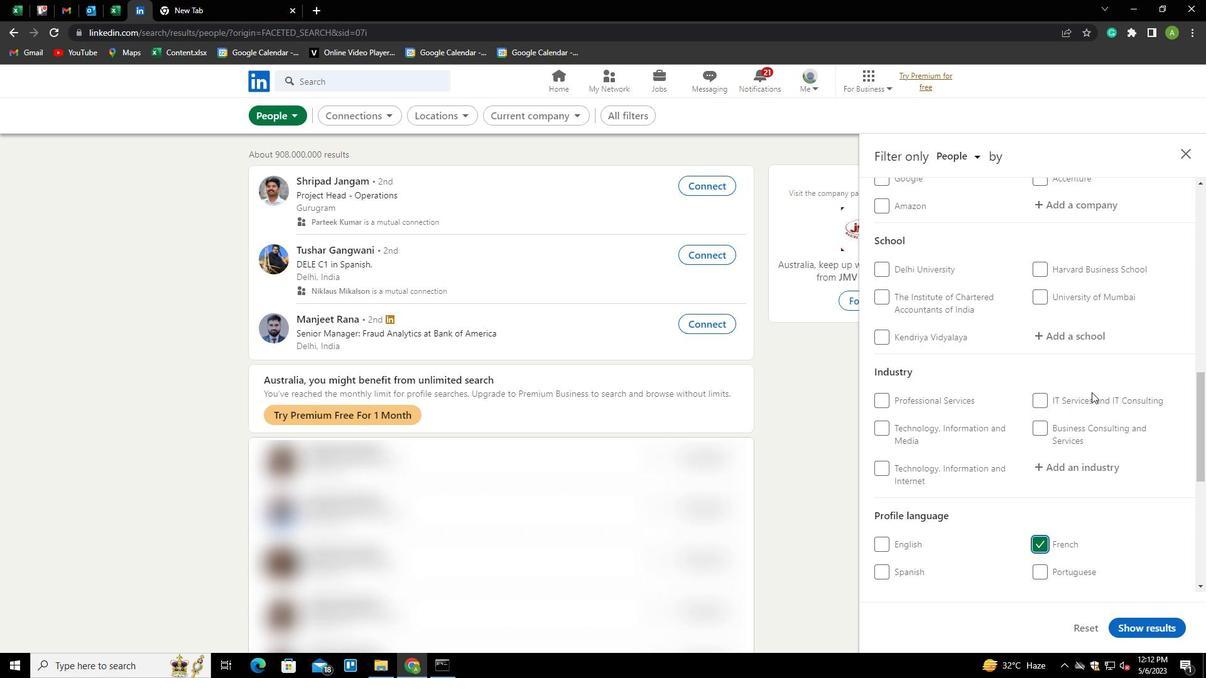 
Action: Mouse scrolled (1092, 393) with delta (0, 0)
Screenshot: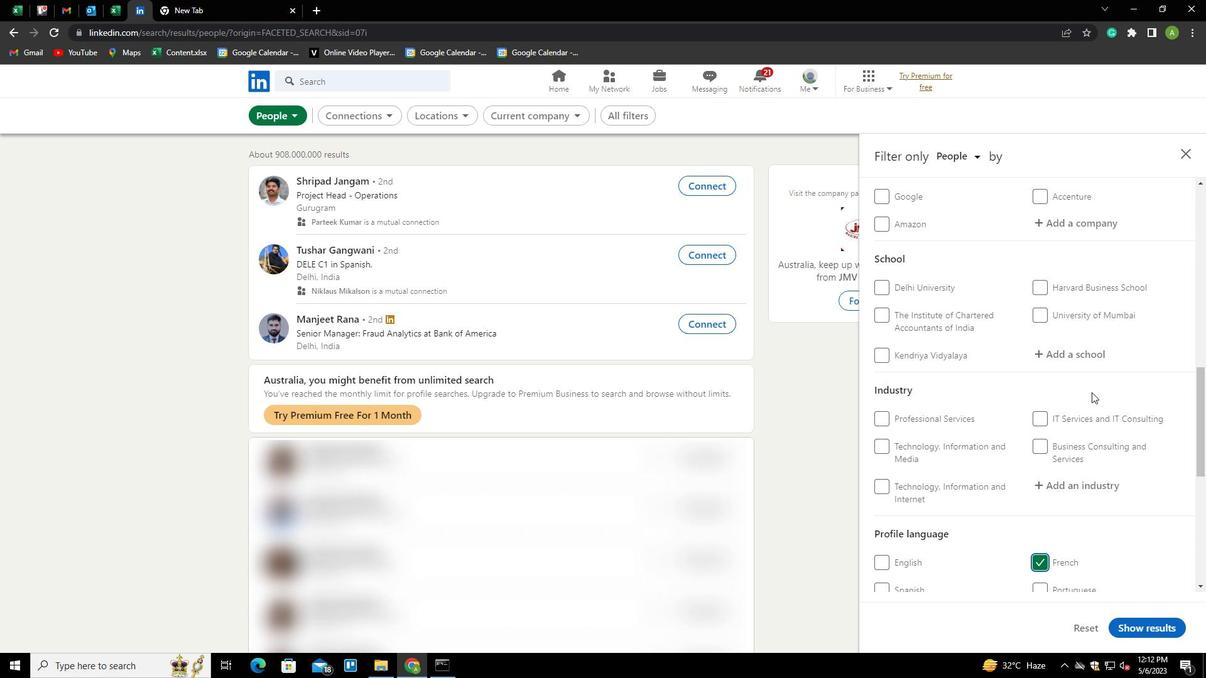 
Action: Mouse scrolled (1092, 393) with delta (0, 0)
Screenshot: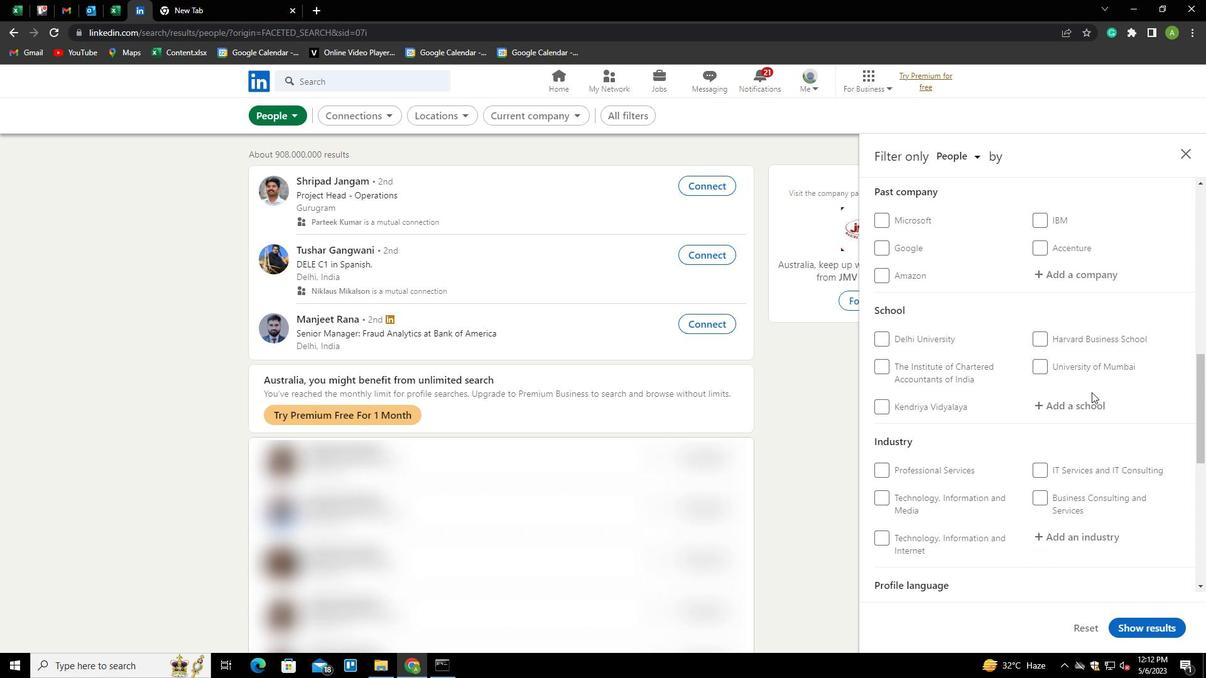 
Action: Mouse scrolled (1092, 393) with delta (0, 0)
Screenshot: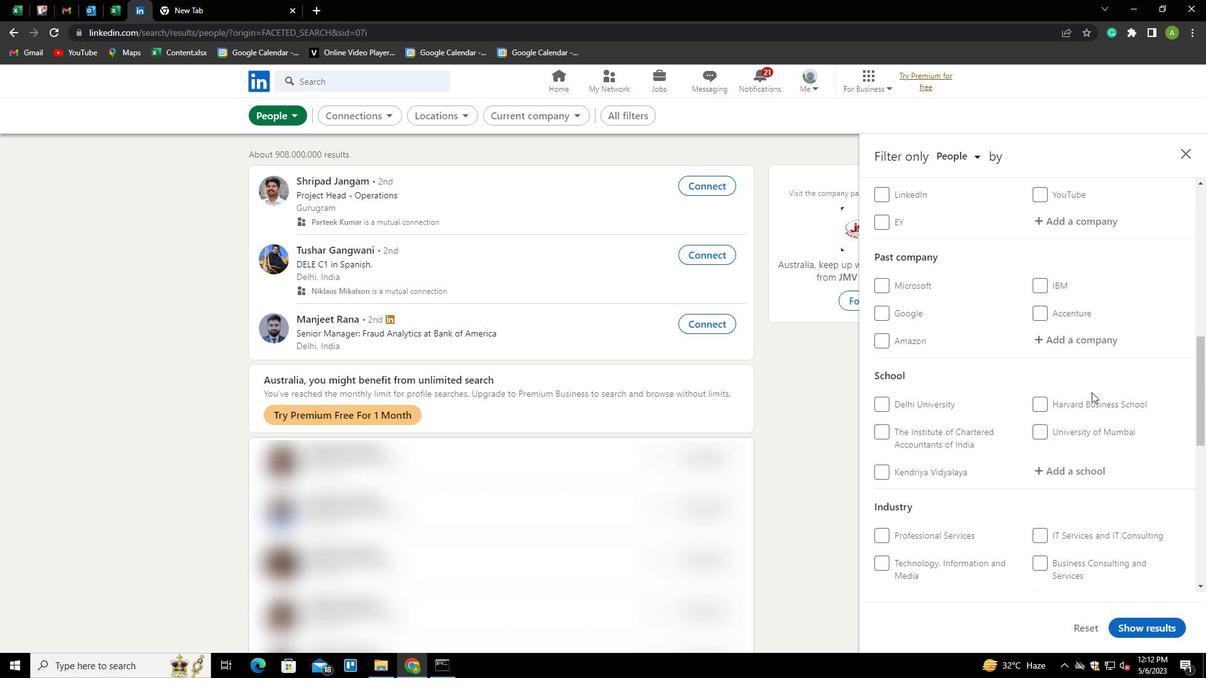 
Action: Mouse scrolled (1092, 393) with delta (0, 0)
Screenshot: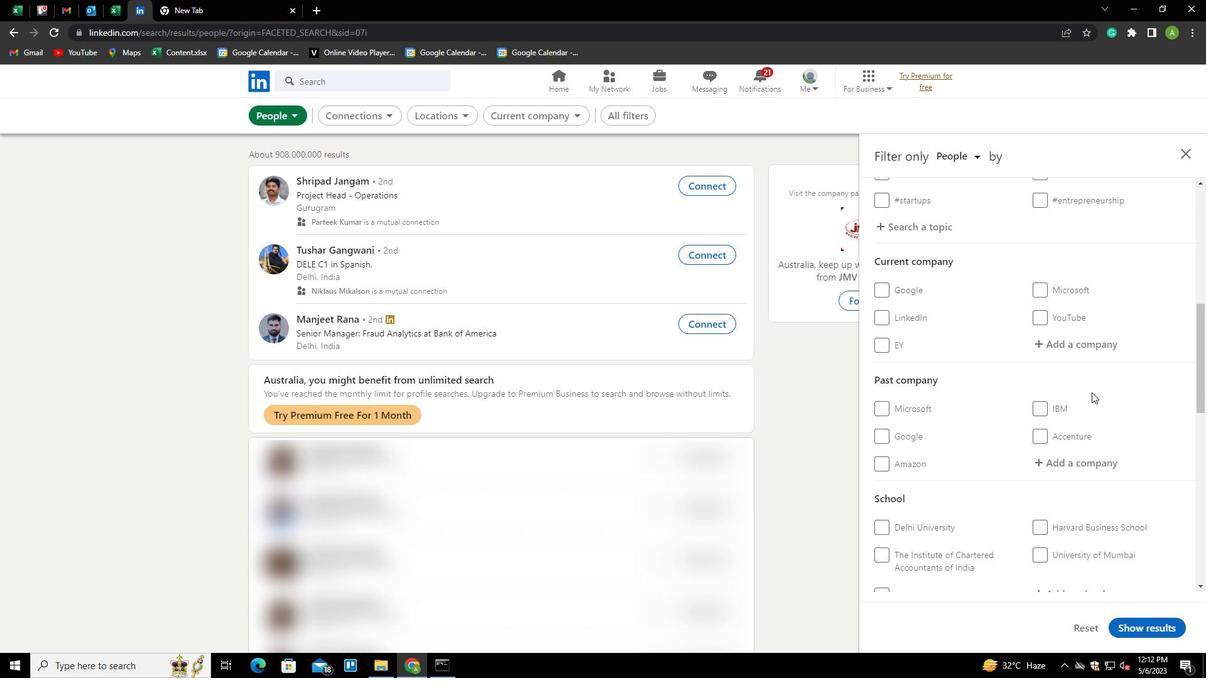 
Action: Mouse moved to (1079, 406)
Screenshot: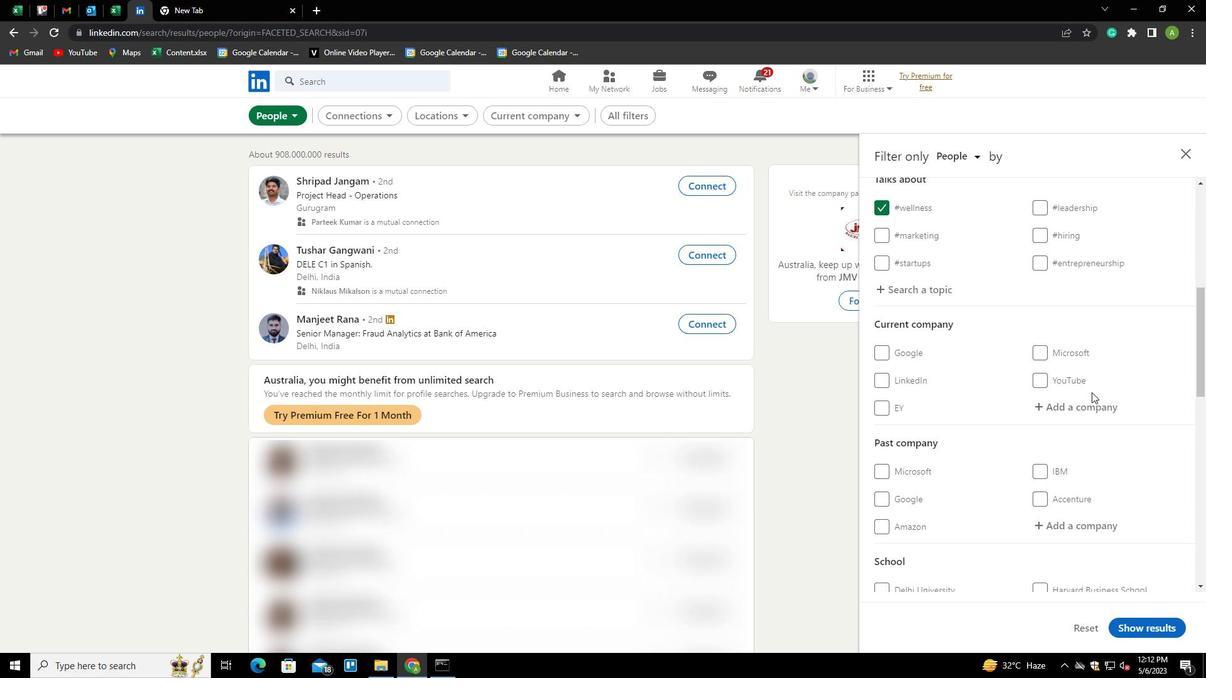 
Action: Mouse pressed left at (1079, 406)
Screenshot: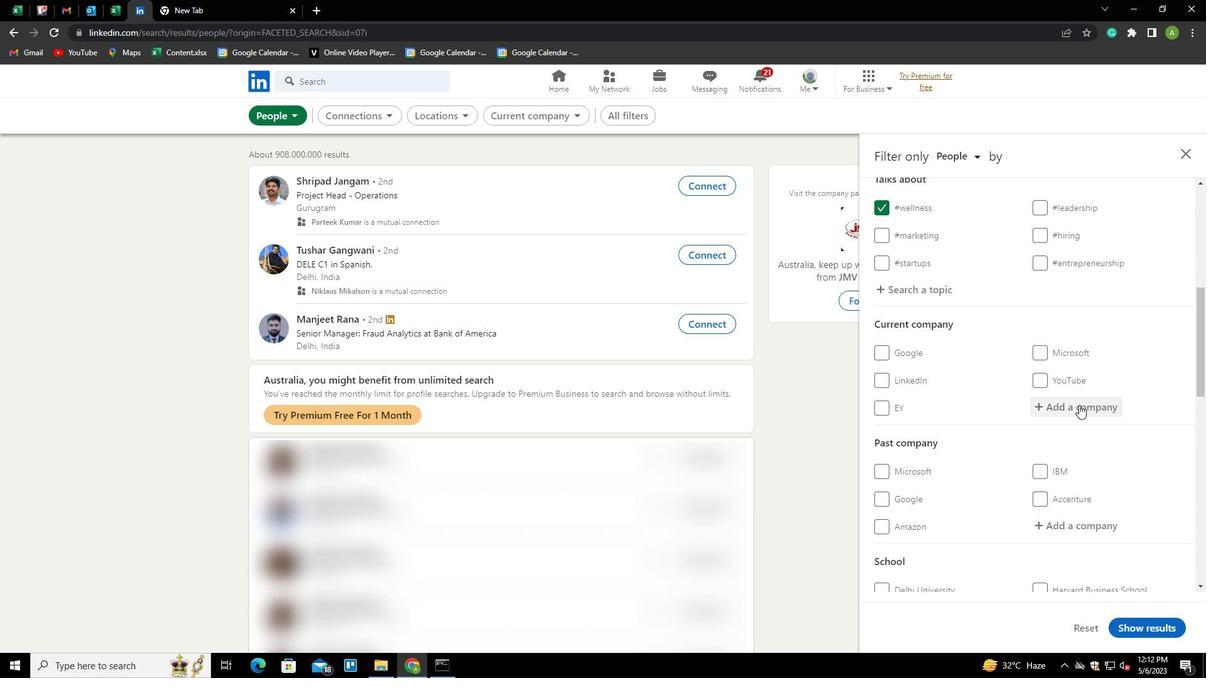 
Action: Key pressed <Key.shift><Key.shift><Key.shift><Key.shift><Key.shift><Key.shift><Key.shift><Key.shift><Key.shift><Key.shift><Key.shift><Key.shift><Key.shift><Key.shift><Key.shift><Key.shift><Key.shift><Key.shift><Key.shift><Key.shift><Key.shift><Key.shift><Key.shift><Key.shift><Key.shift><Key.shift>MAHINDRA<Key.space><Key.shift>FINANCE<Key.down><Key.enter>
Screenshot: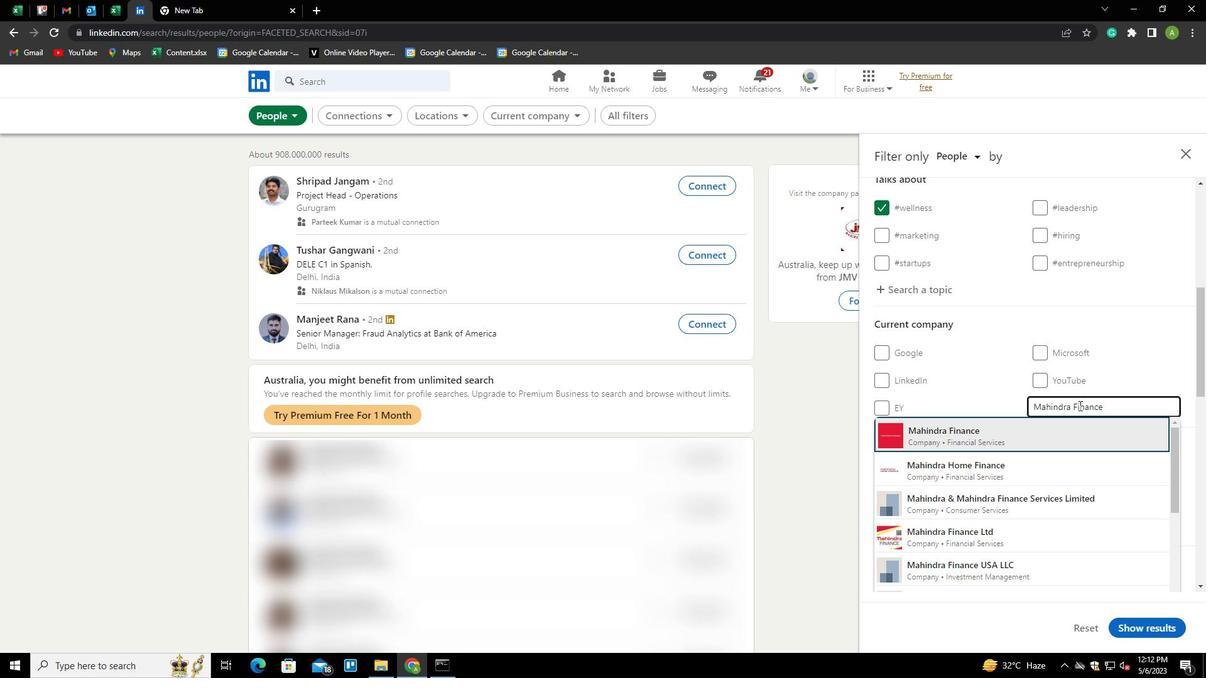 
Action: Mouse scrolled (1079, 405) with delta (0, 0)
Screenshot: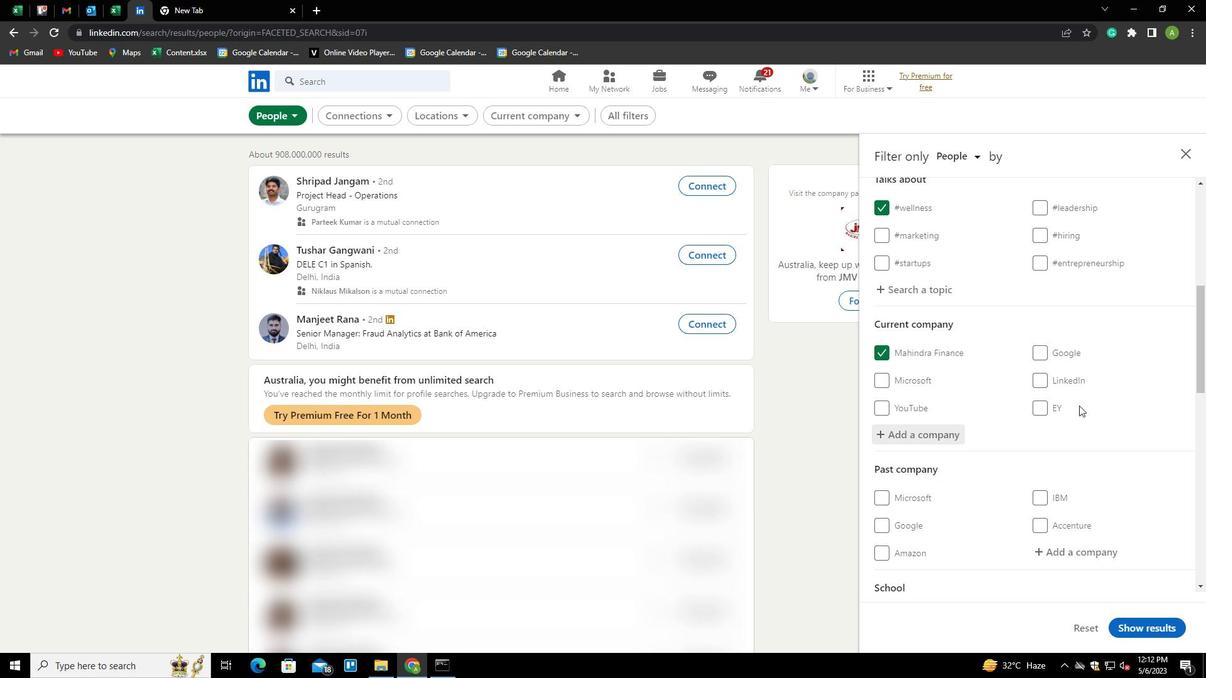 
Action: Mouse scrolled (1079, 405) with delta (0, 0)
Screenshot: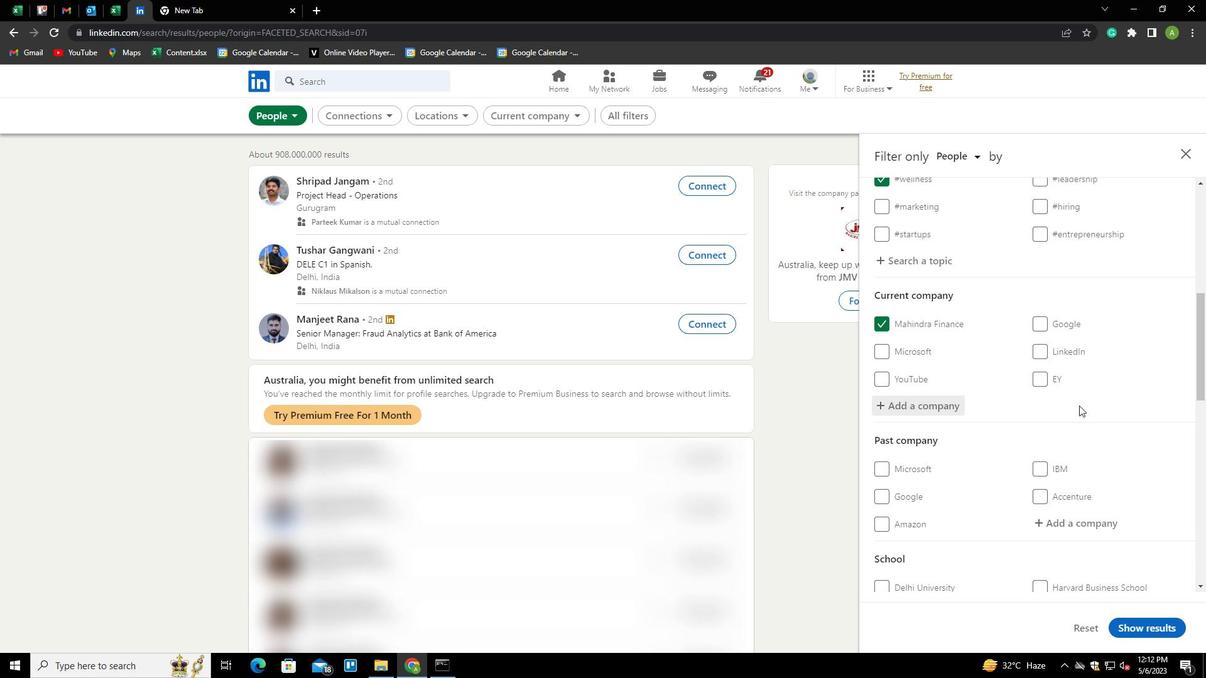 
Action: Mouse scrolled (1079, 405) with delta (0, 0)
Screenshot: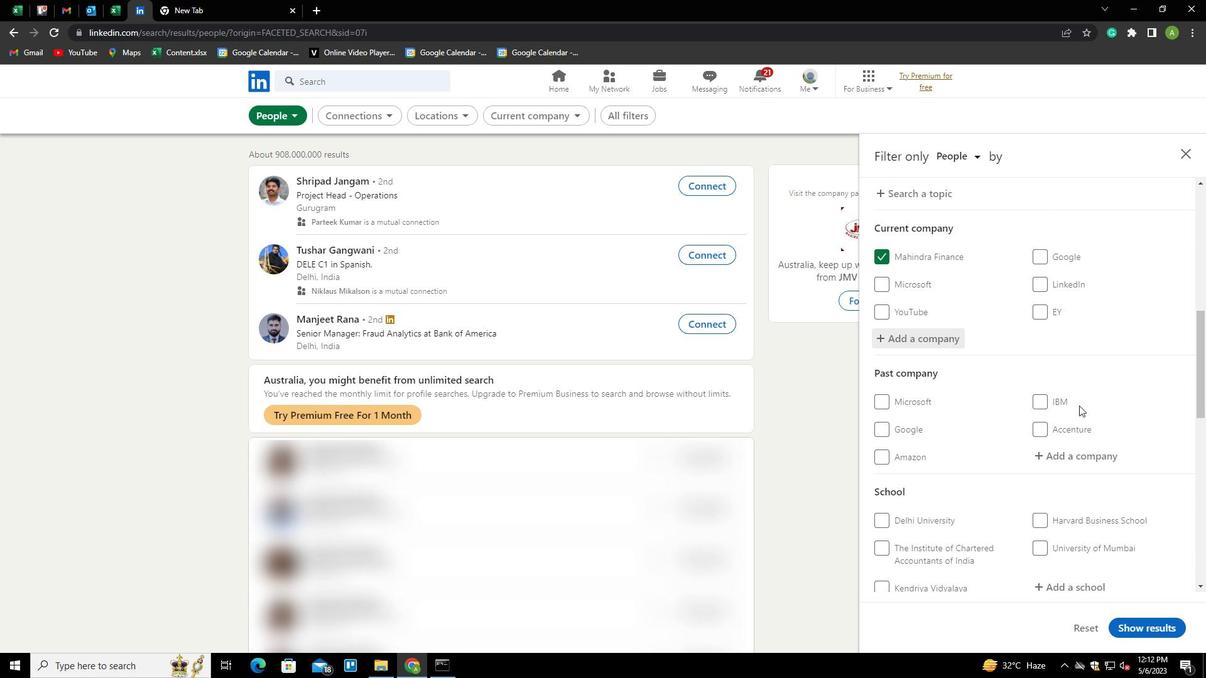 
Action: Mouse scrolled (1079, 405) with delta (0, 0)
Screenshot: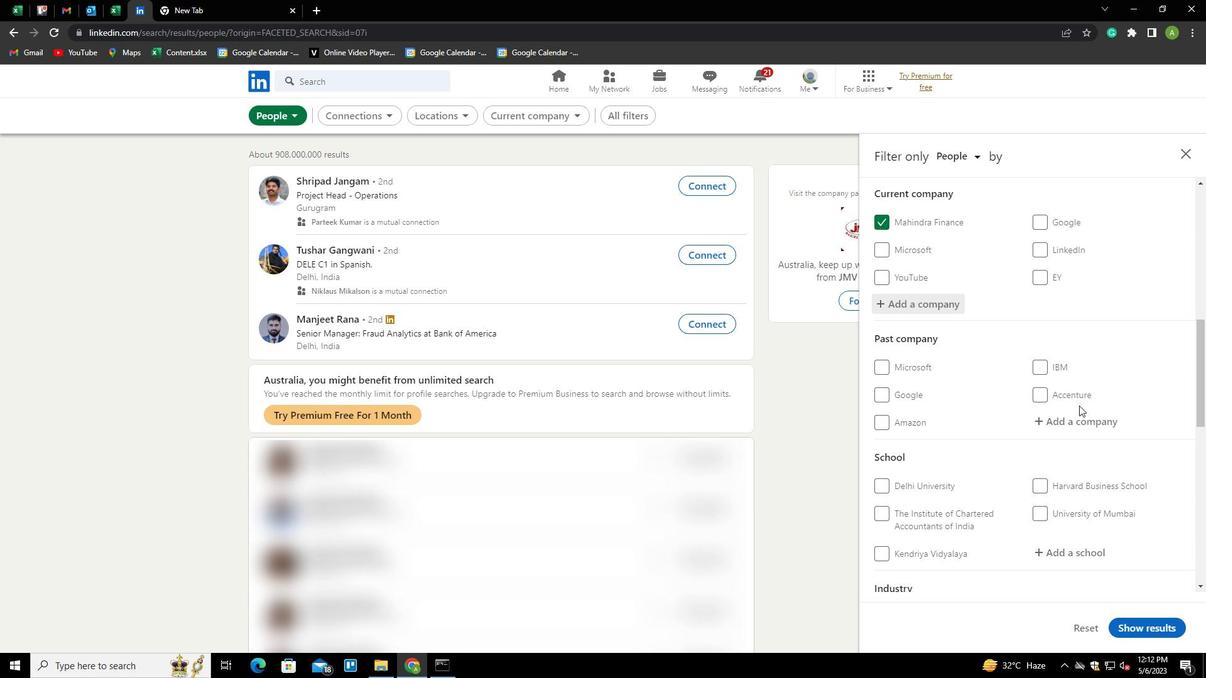 
Action: Mouse scrolled (1079, 405) with delta (0, 0)
Screenshot: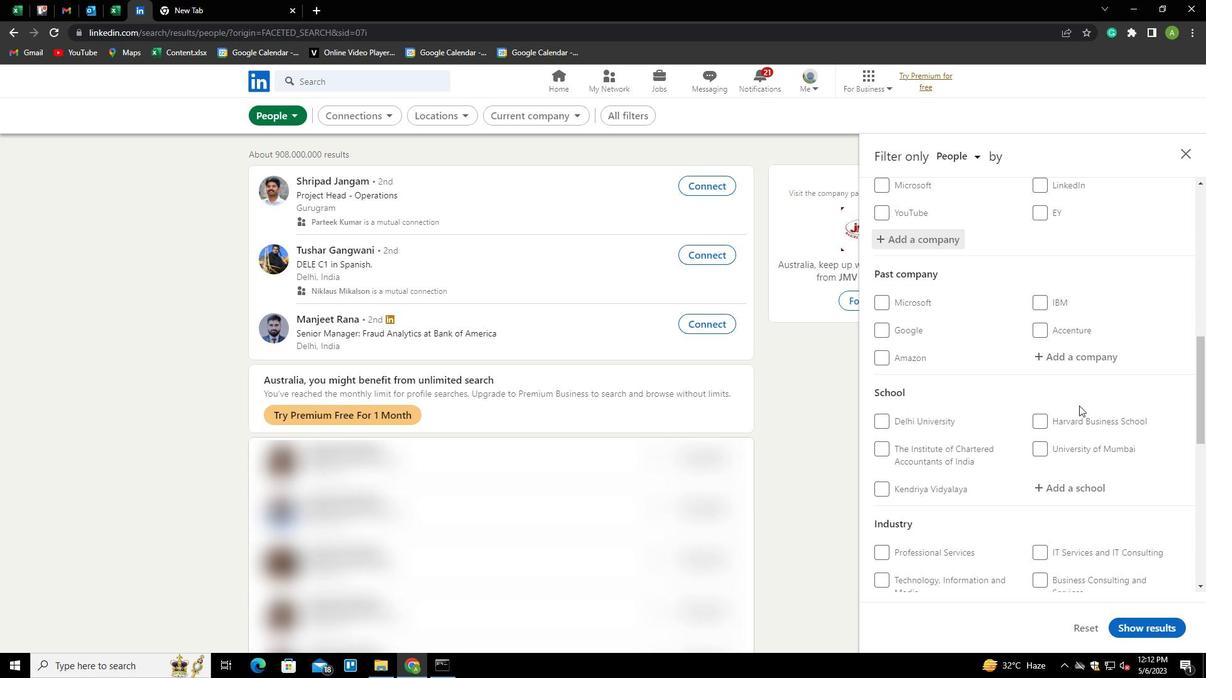 
Action: Mouse moved to (1062, 368)
Screenshot: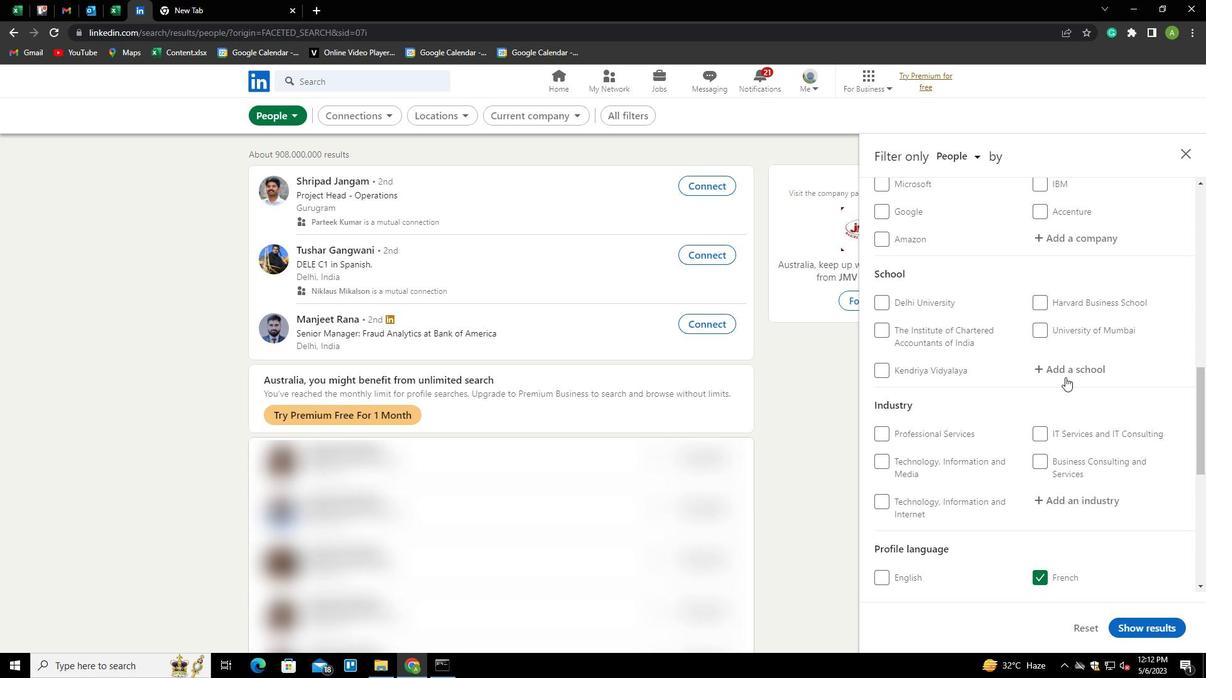 
Action: Mouse pressed left at (1062, 368)
Screenshot: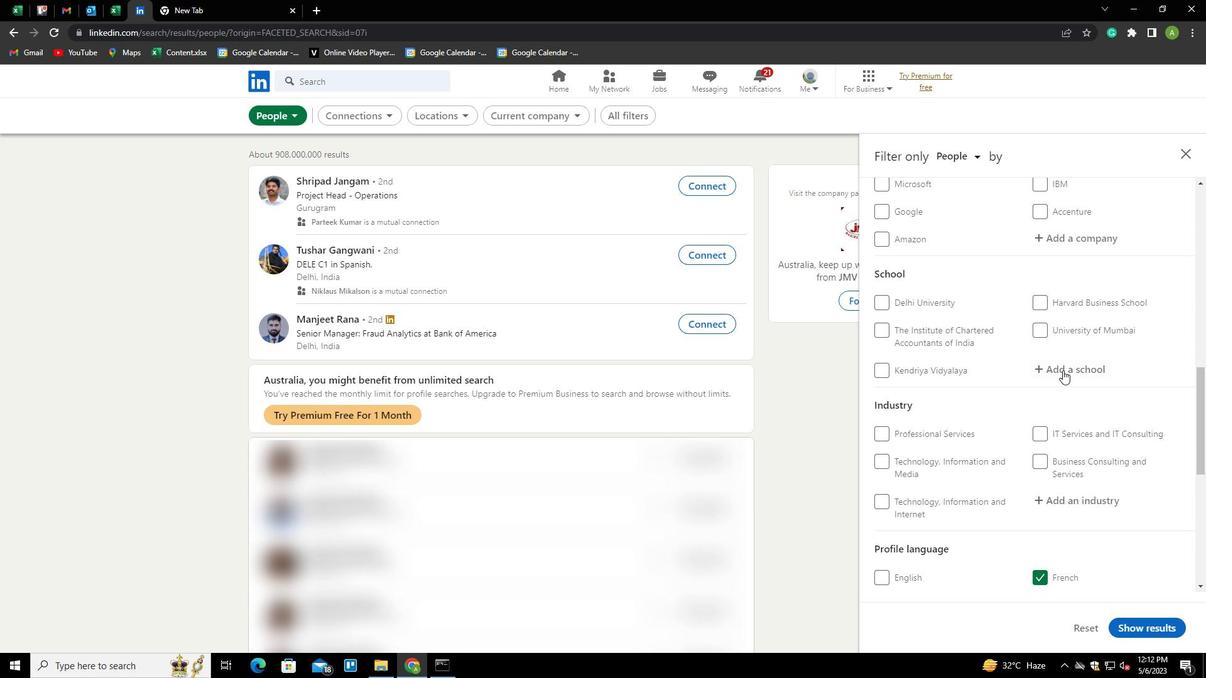 
Action: Key pressed <Key.shift>ST<Key.space><Key.shift>JOSEPH'S<Key.space><Key.shift>INSTITUTE<Key.space>OF<Key.space><Key.shift>MANAGEMENT<Key.down><Key.enter>
Screenshot: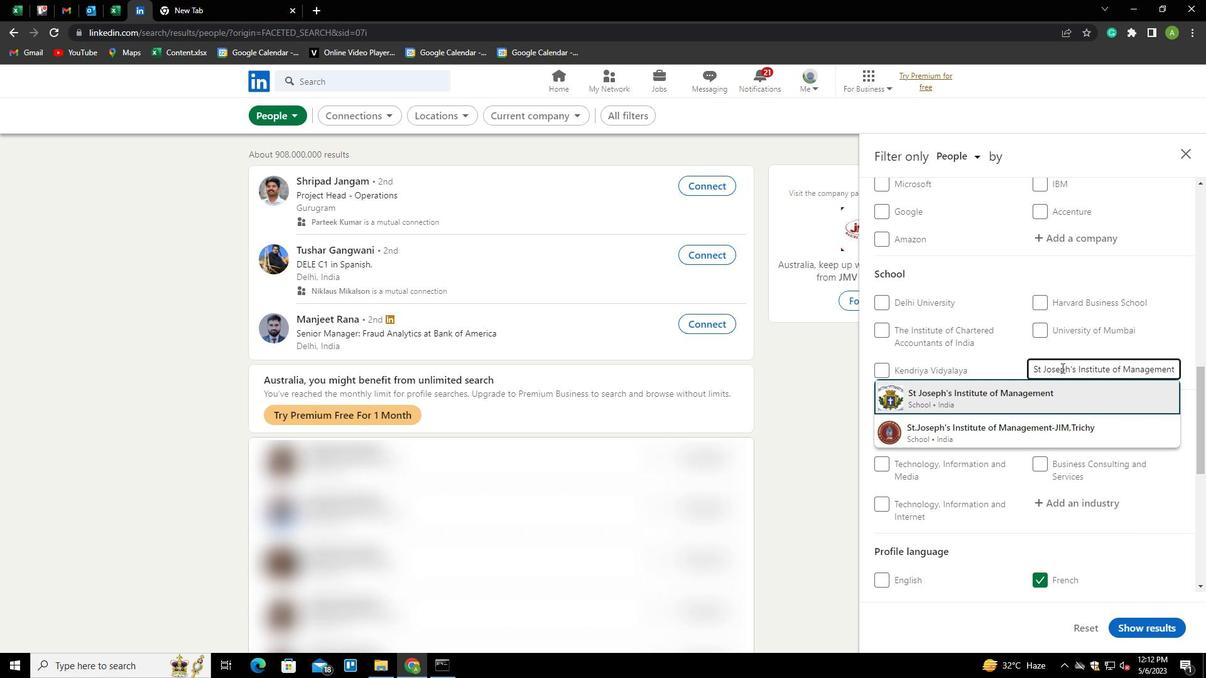 
Action: Mouse scrolled (1062, 367) with delta (0, 0)
Screenshot: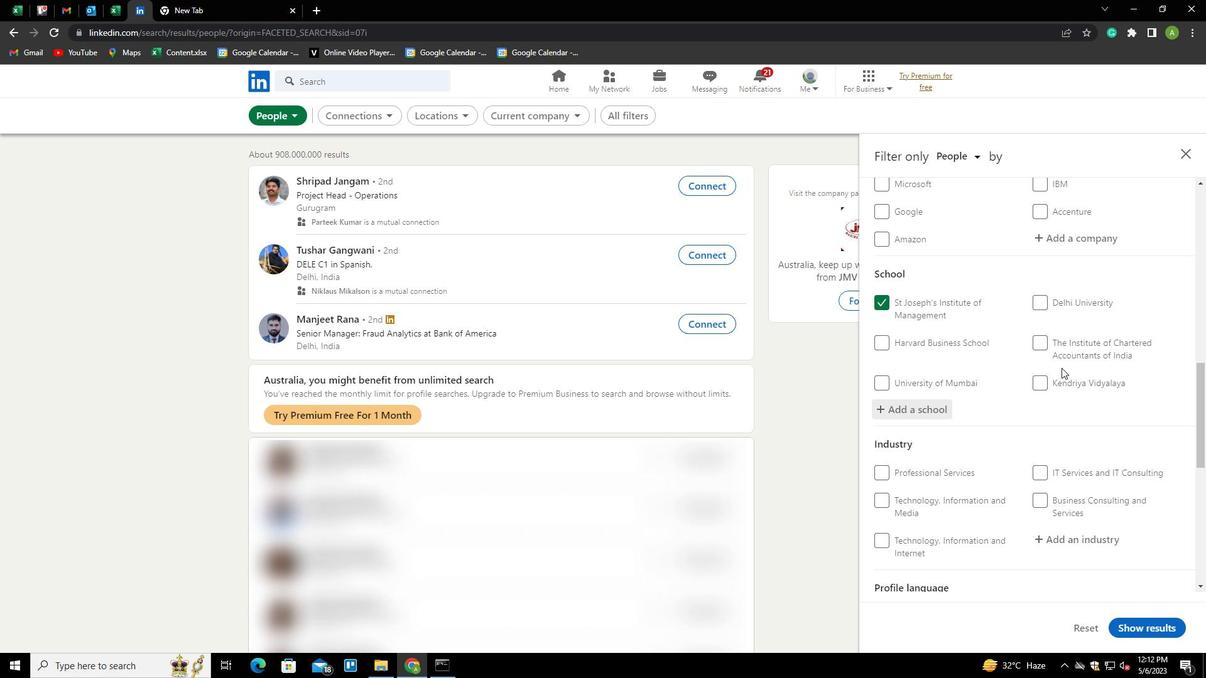 
Action: Mouse scrolled (1062, 367) with delta (0, 0)
Screenshot: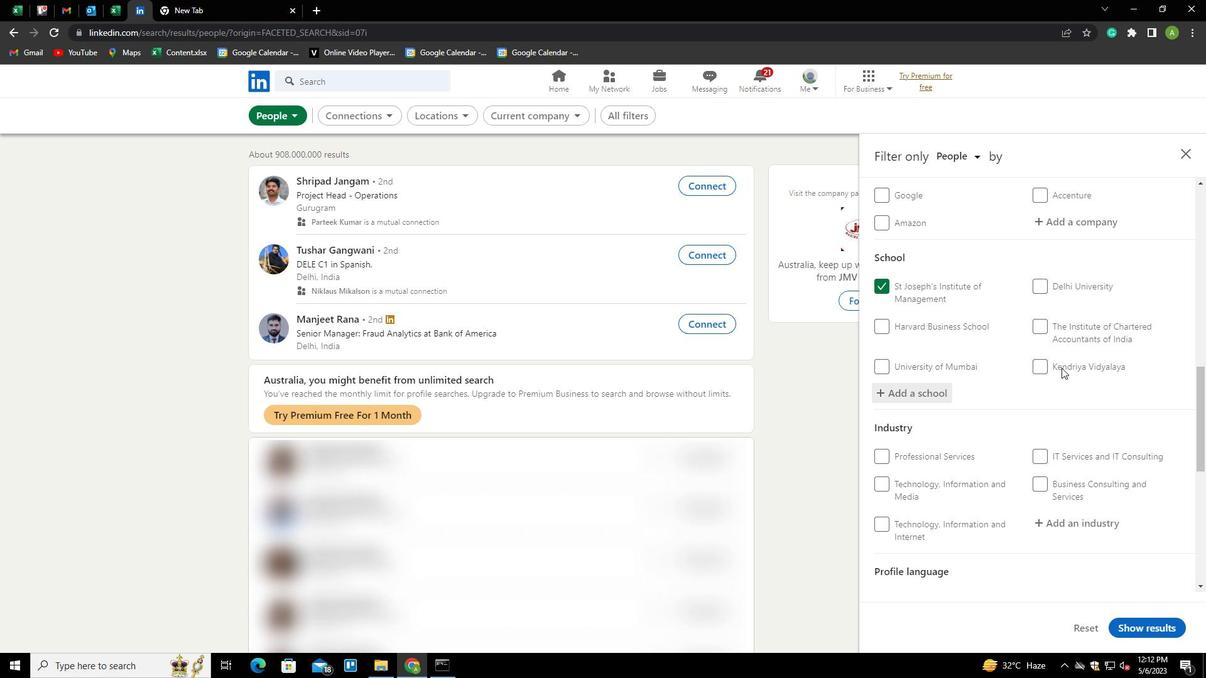 
Action: Mouse scrolled (1062, 367) with delta (0, 0)
Screenshot: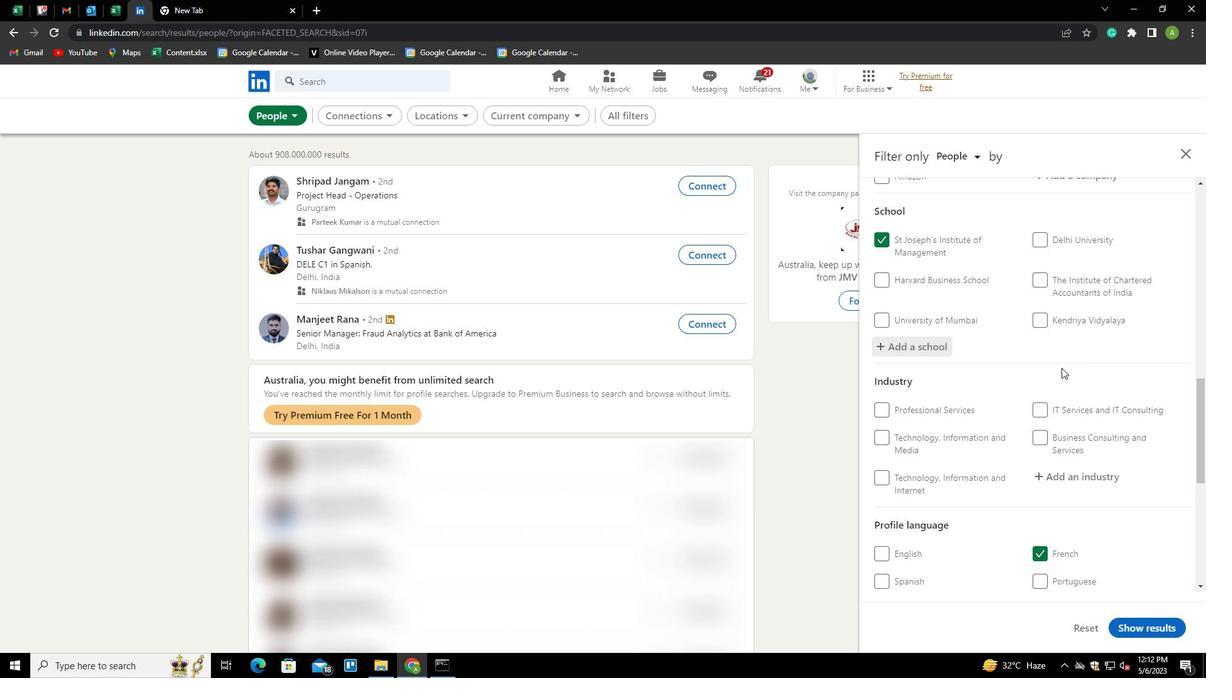 
Action: Mouse moved to (1062, 354)
Screenshot: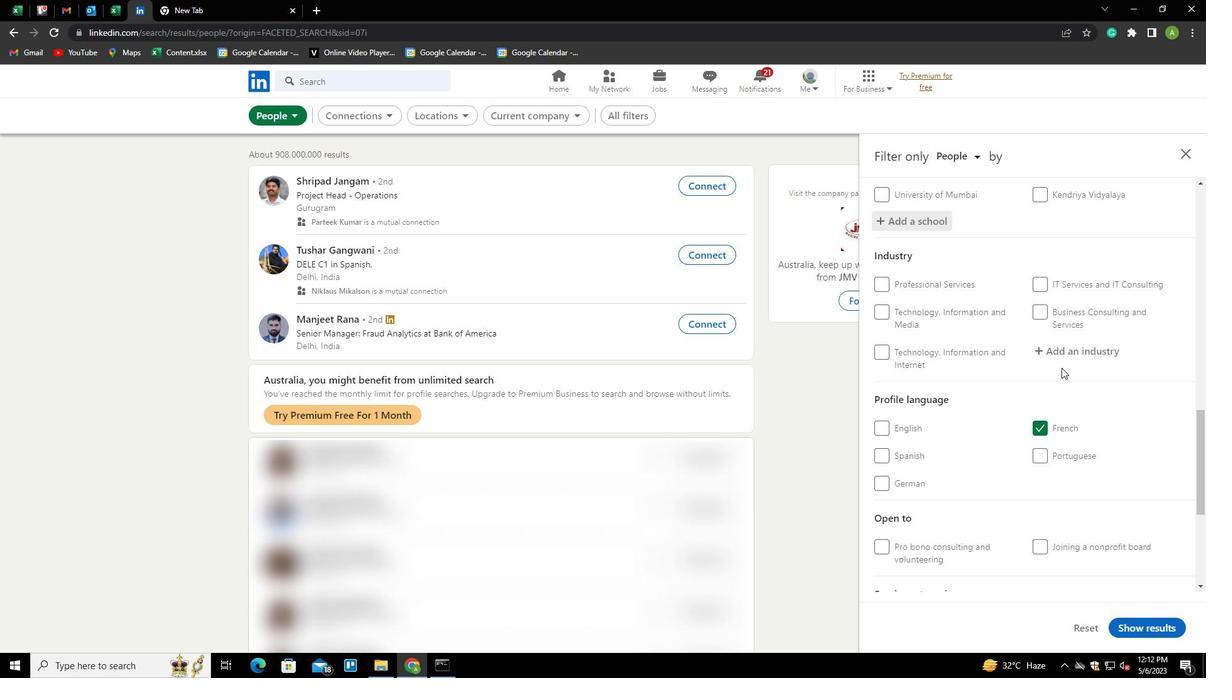 
Action: Mouse pressed left at (1062, 354)
Screenshot: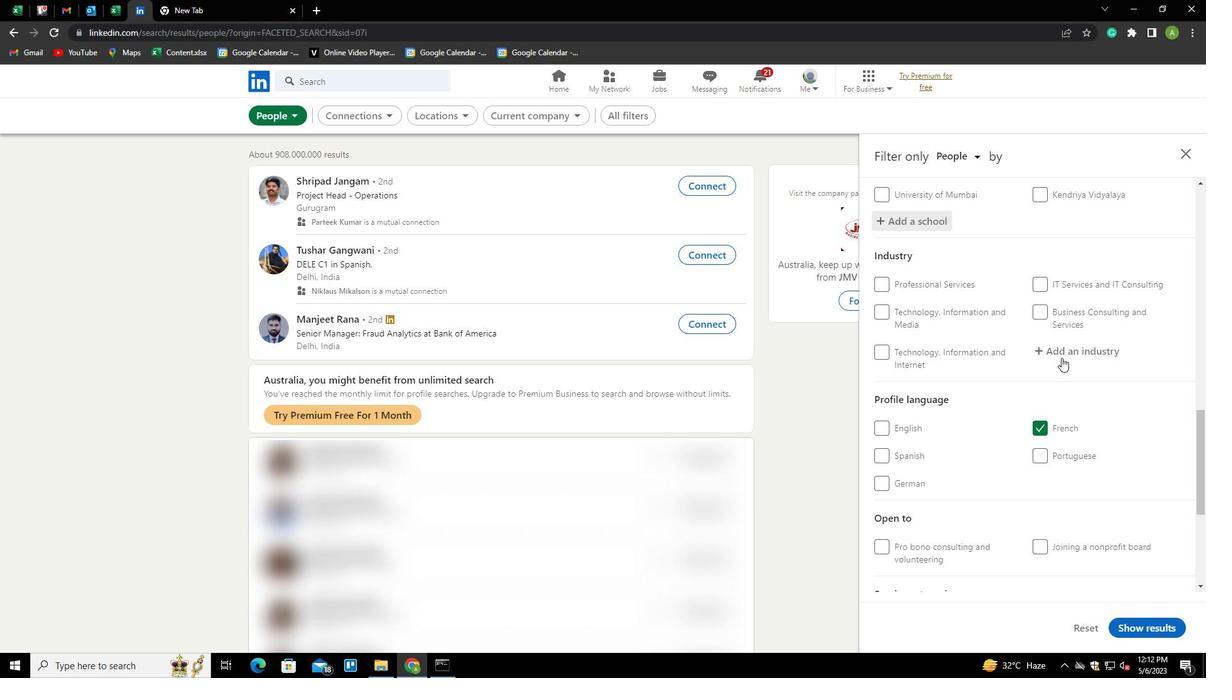 
Action: Mouse moved to (1062, 352)
Screenshot: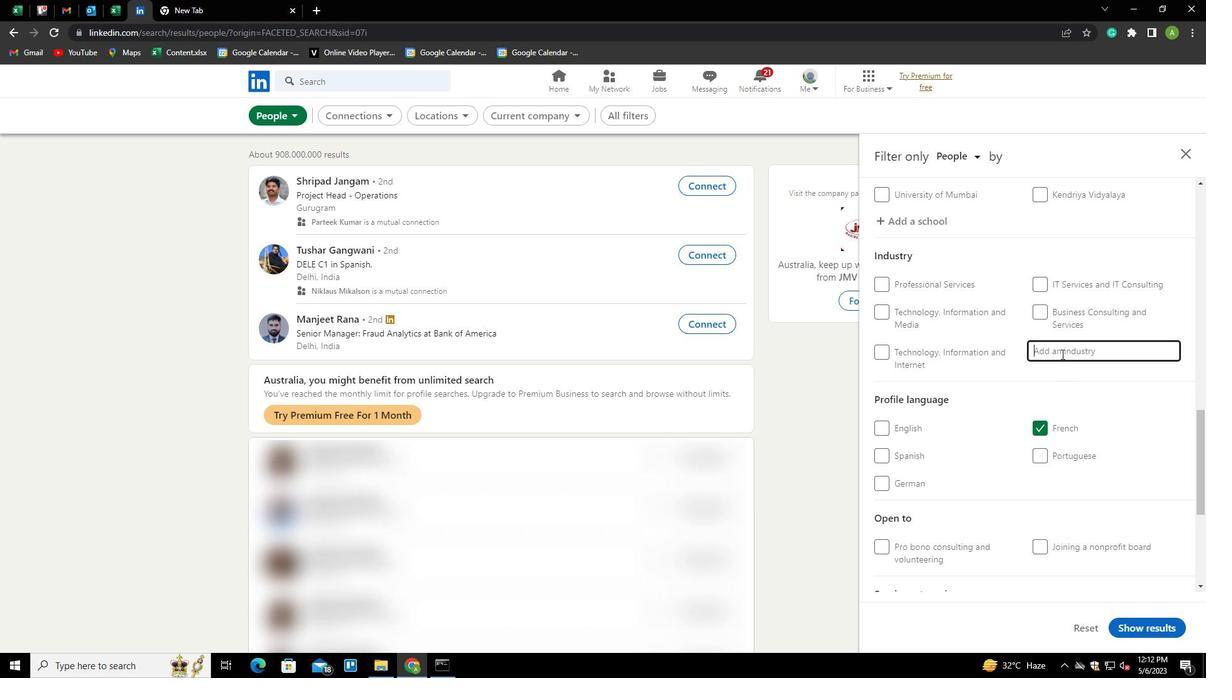 
Action: Key pressed <Key.shift>AGRICULTURAL<Key.space><Key.shift>CHEMICAL<Key.space><Key.shift>MANUFACTURING<Key.down><Key.enter>
Screenshot: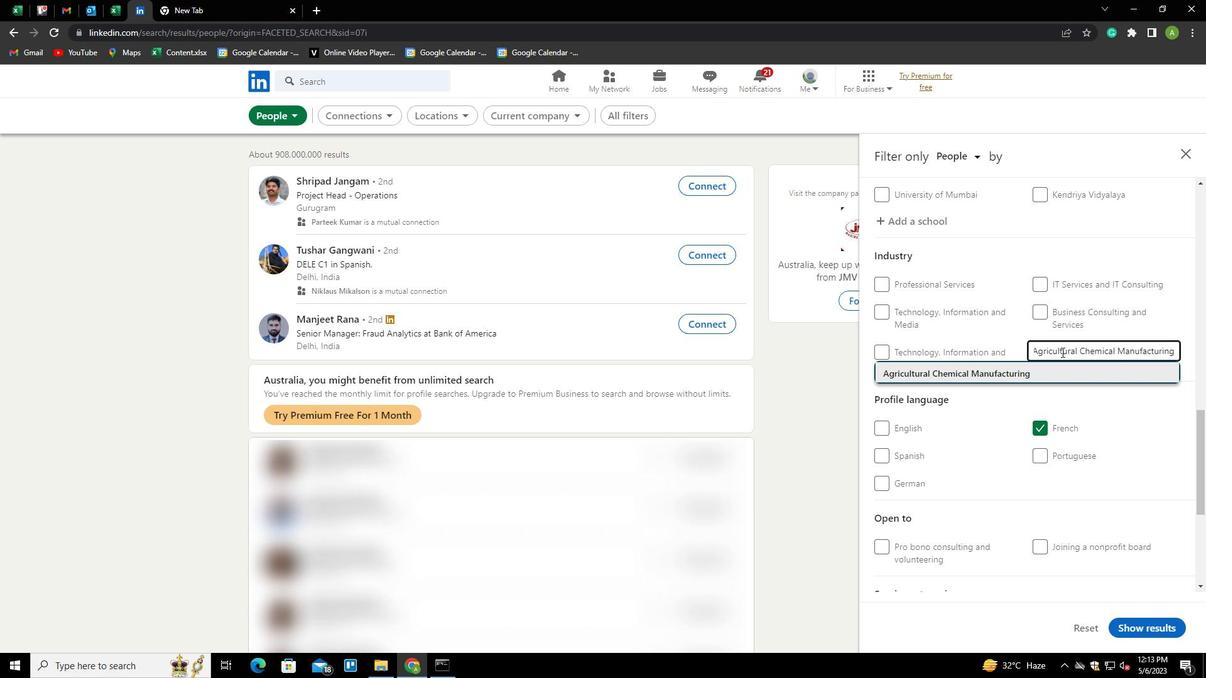 
Action: Mouse scrolled (1062, 351) with delta (0, 0)
Screenshot: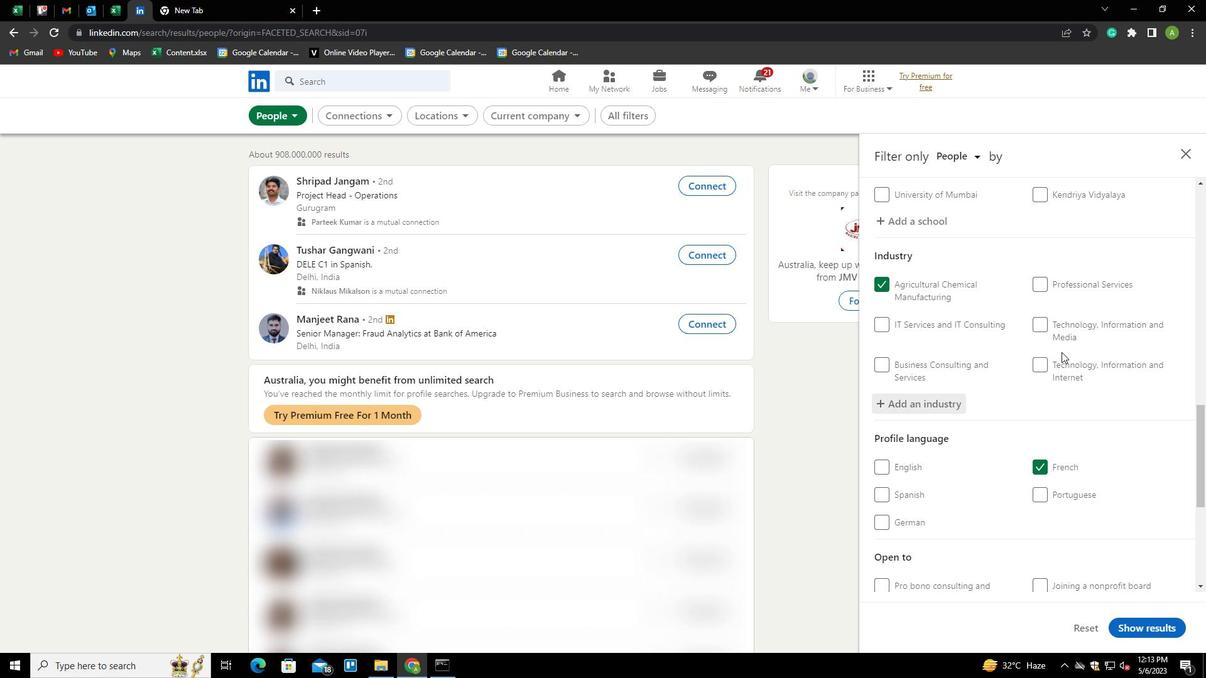 
Action: Mouse scrolled (1062, 351) with delta (0, 0)
Screenshot: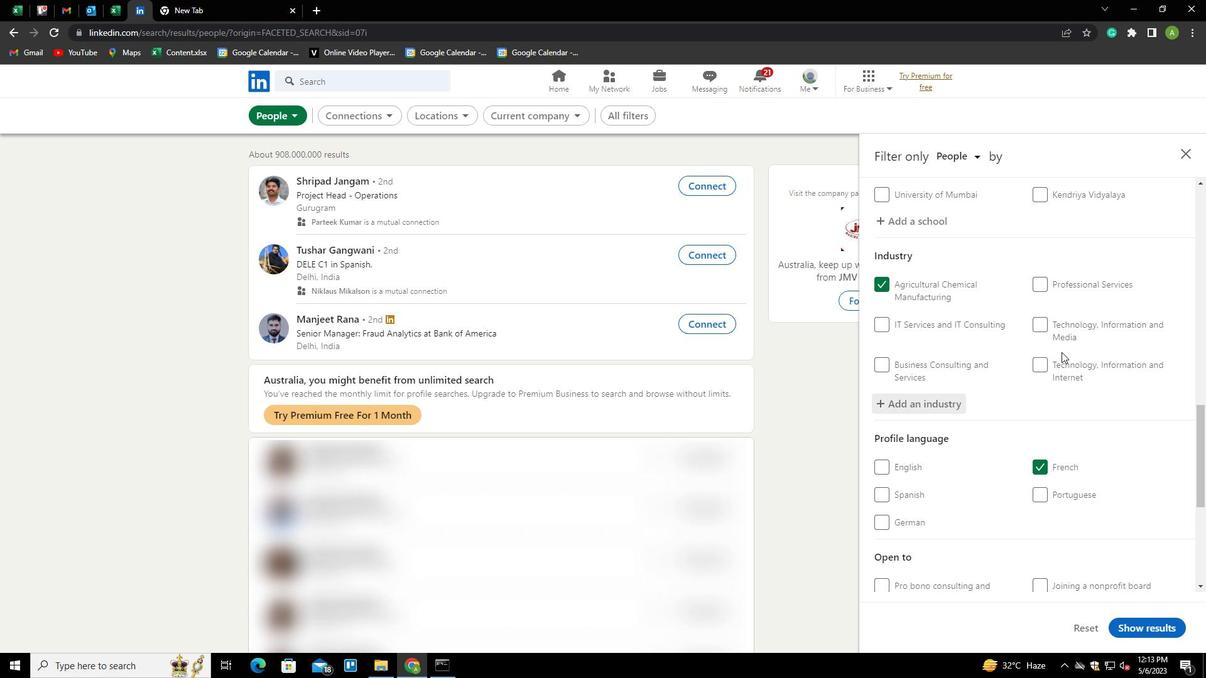 
Action: Mouse scrolled (1062, 351) with delta (0, 0)
Screenshot: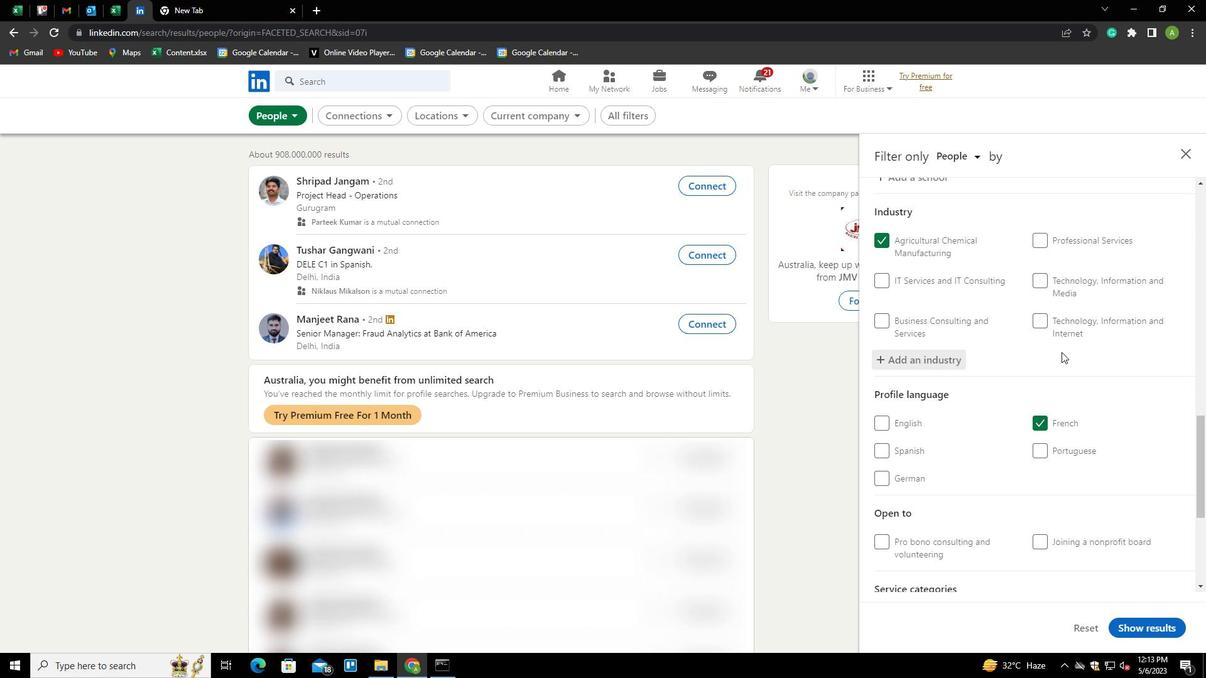 
Action: Mouse scrolled (1062, 351) with delta (0, 0)
Screenshot: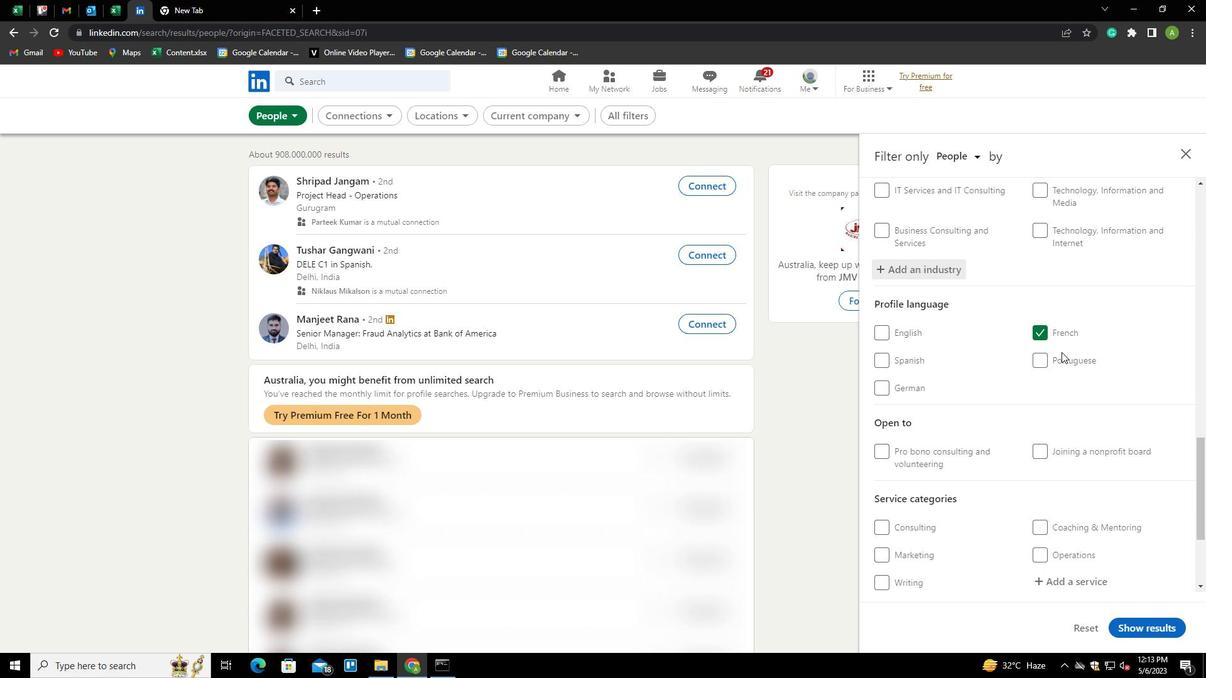 
Action: Mouse scrolled (1062, 351) with delta (0, 0)
Screenshot: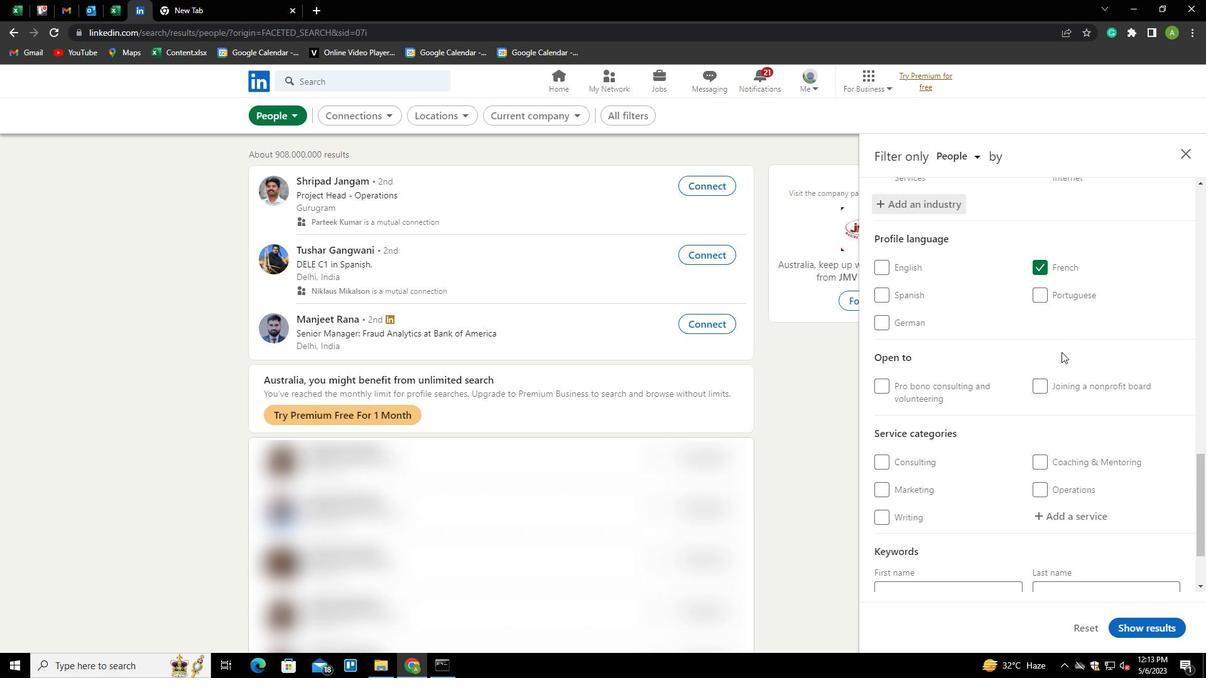 
Action: Mouse moved to (1066, 416)
Screenshot: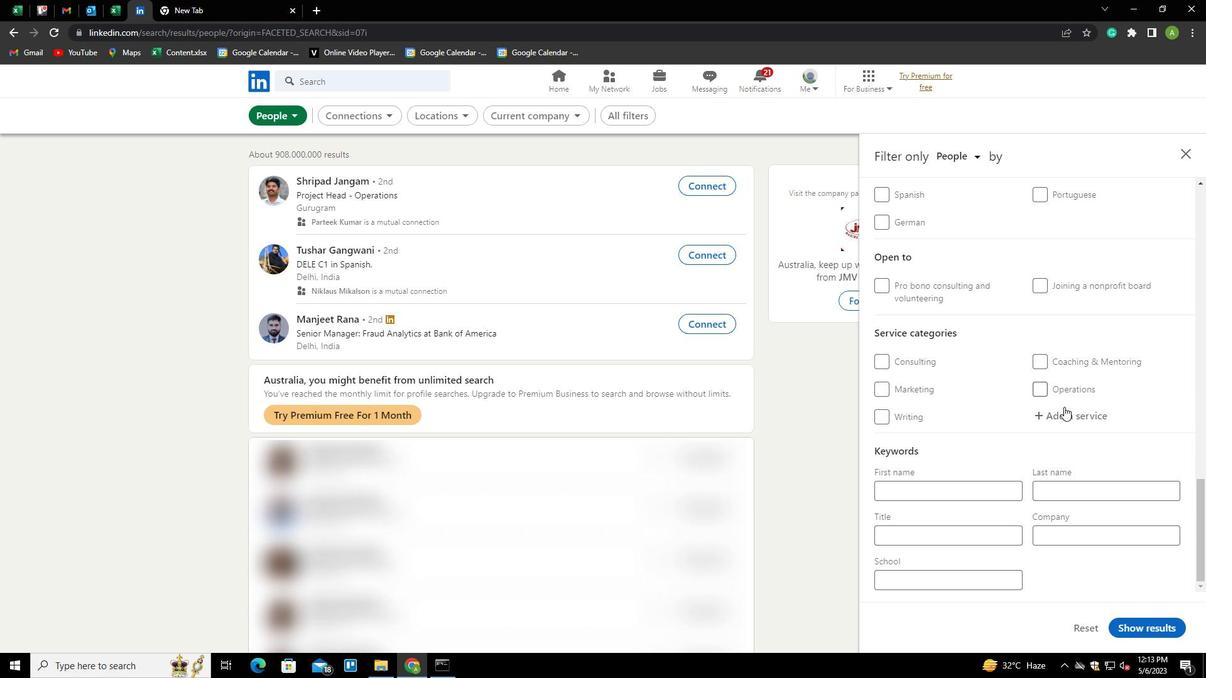 
Action: Mouse pressed left at (1066, 416)
Screenshot: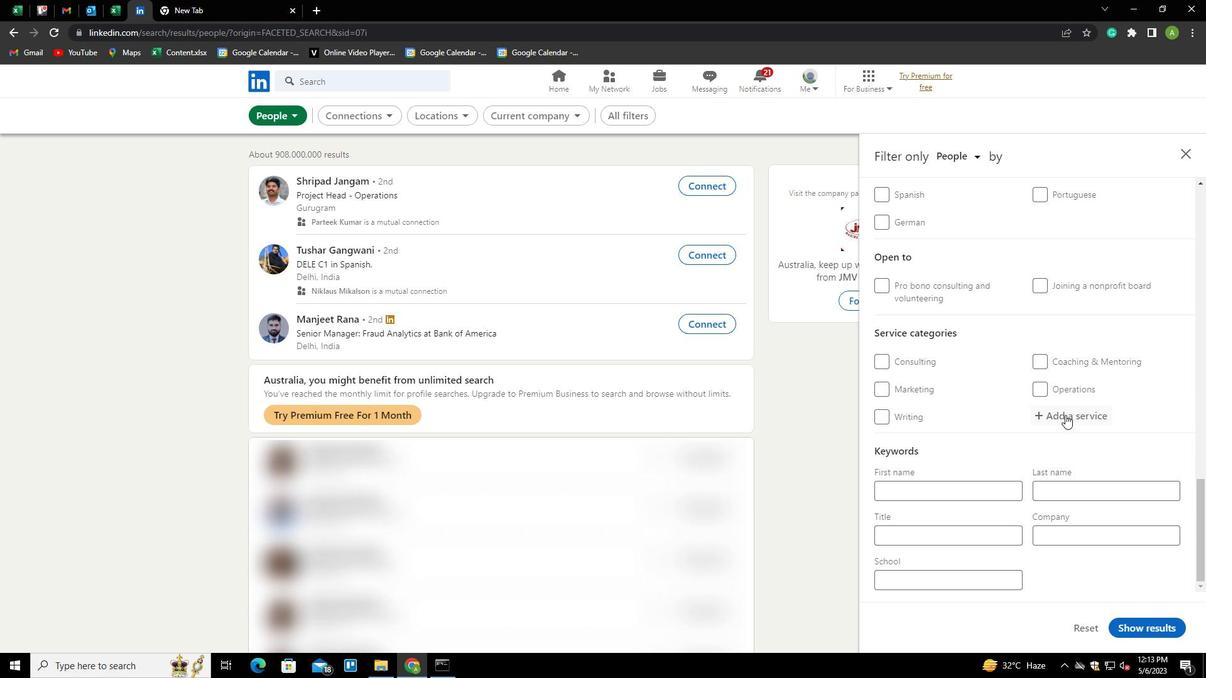 
Action: Key pressed <Key.shift>C
Screenshot: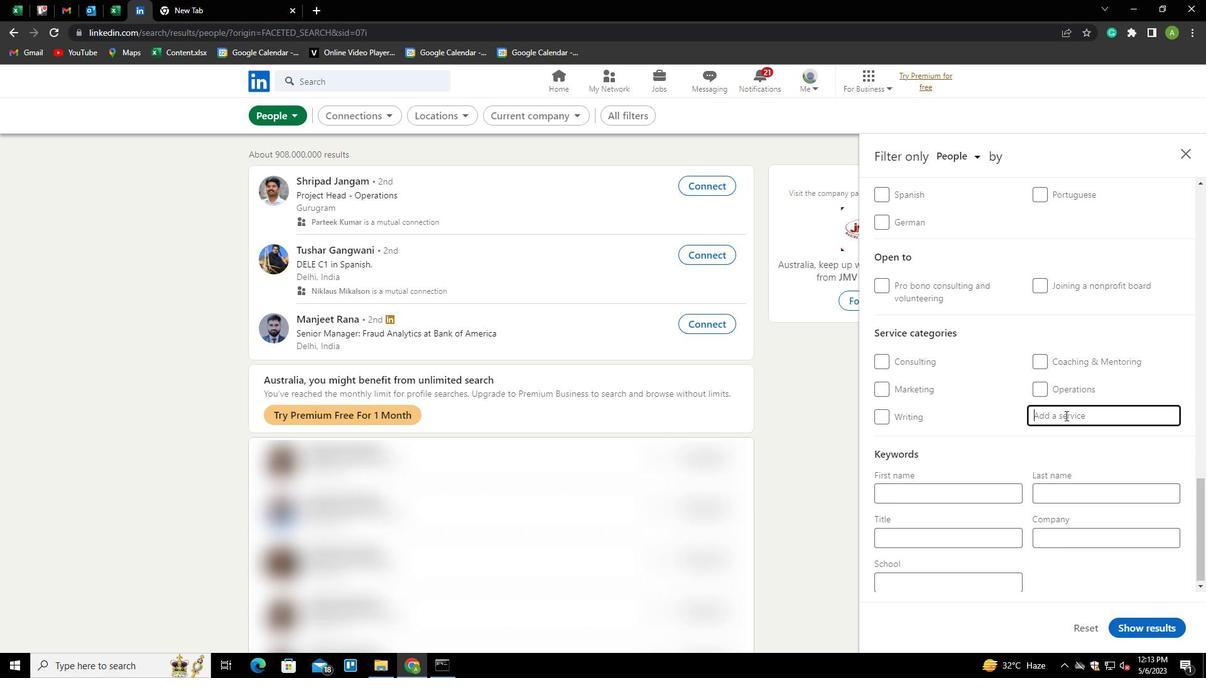 
Action: Mouse moved to (1062, 414)
Screenshot: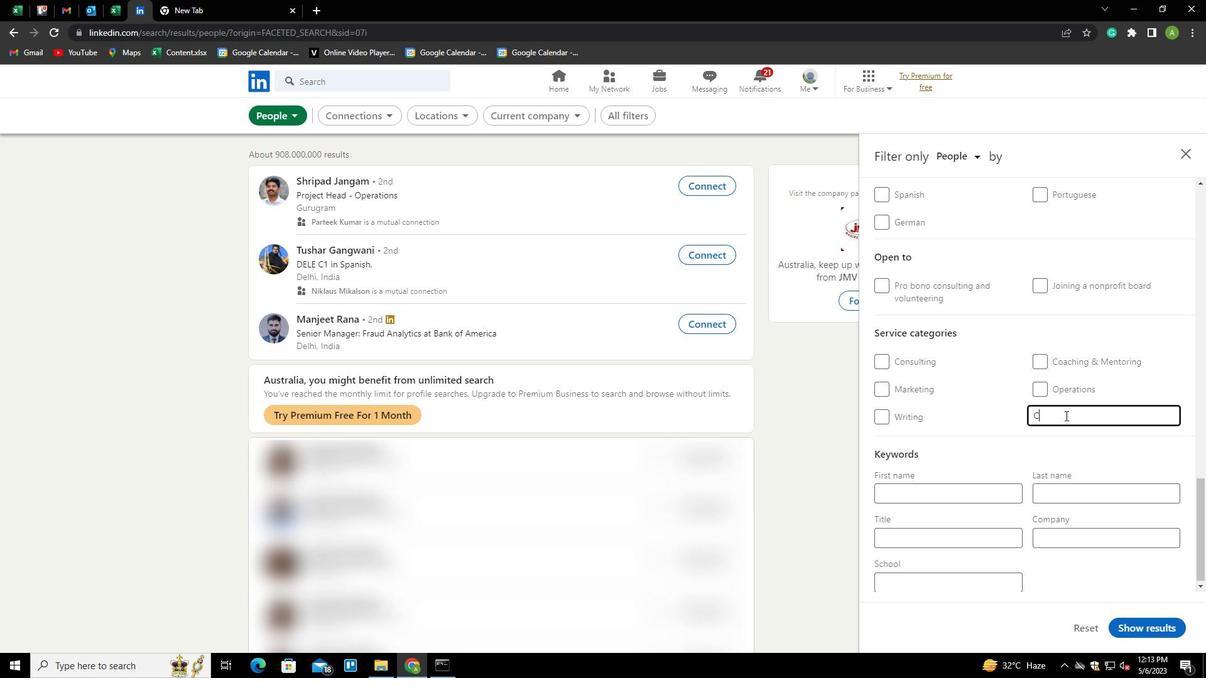 
Action: Key pressed OMPUTER<Key.space><Key.shift>REPAIR<Key.down><Key.enter>
Screenshot: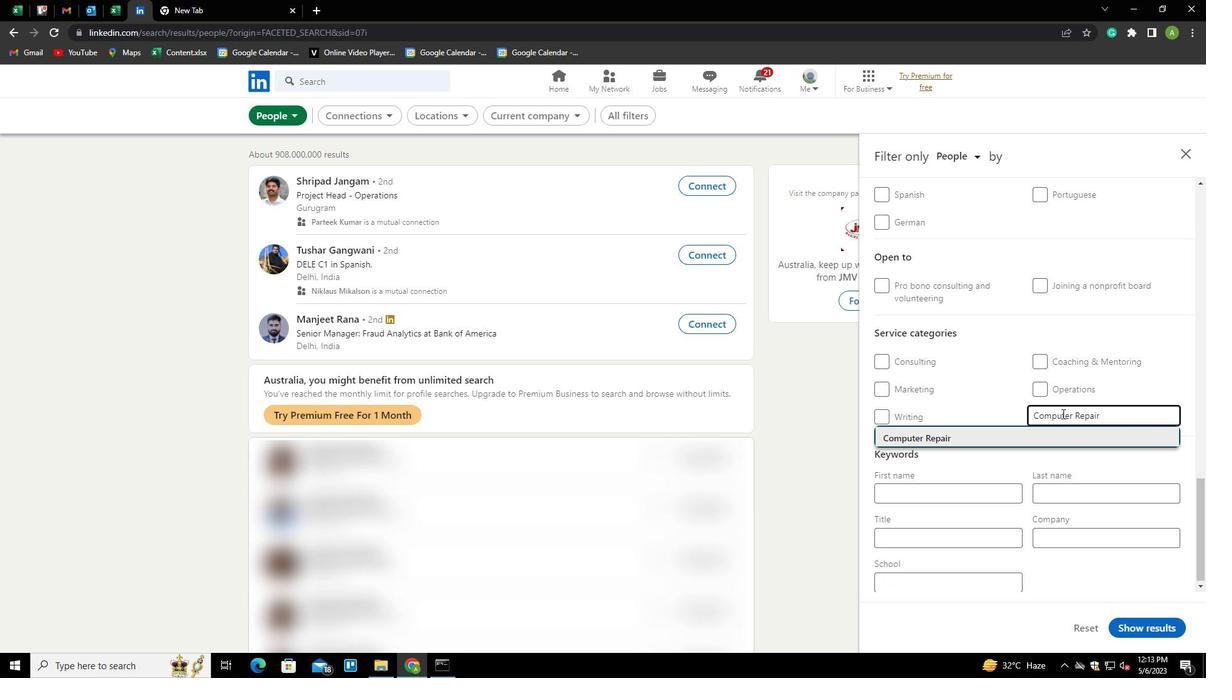 
Action: Mouse moved to (1061, 414)
Screenshot: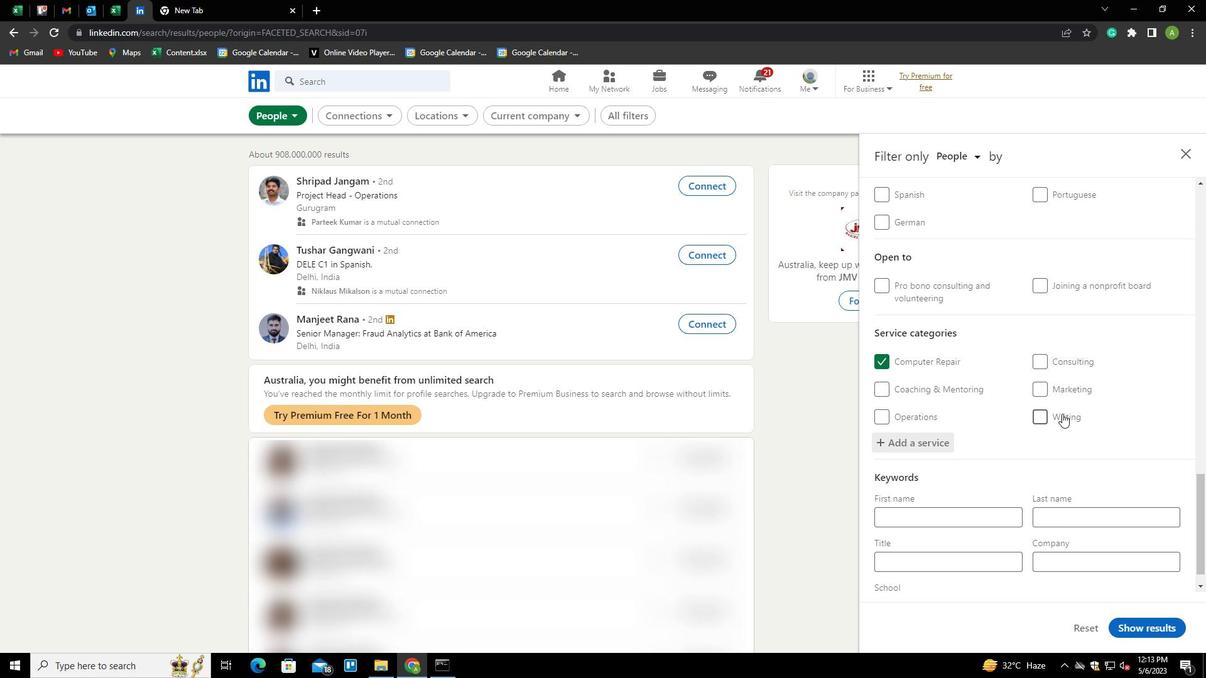 
Action: Mouse scrolled (1061, 413) with delta (0, 0)
Screenshot: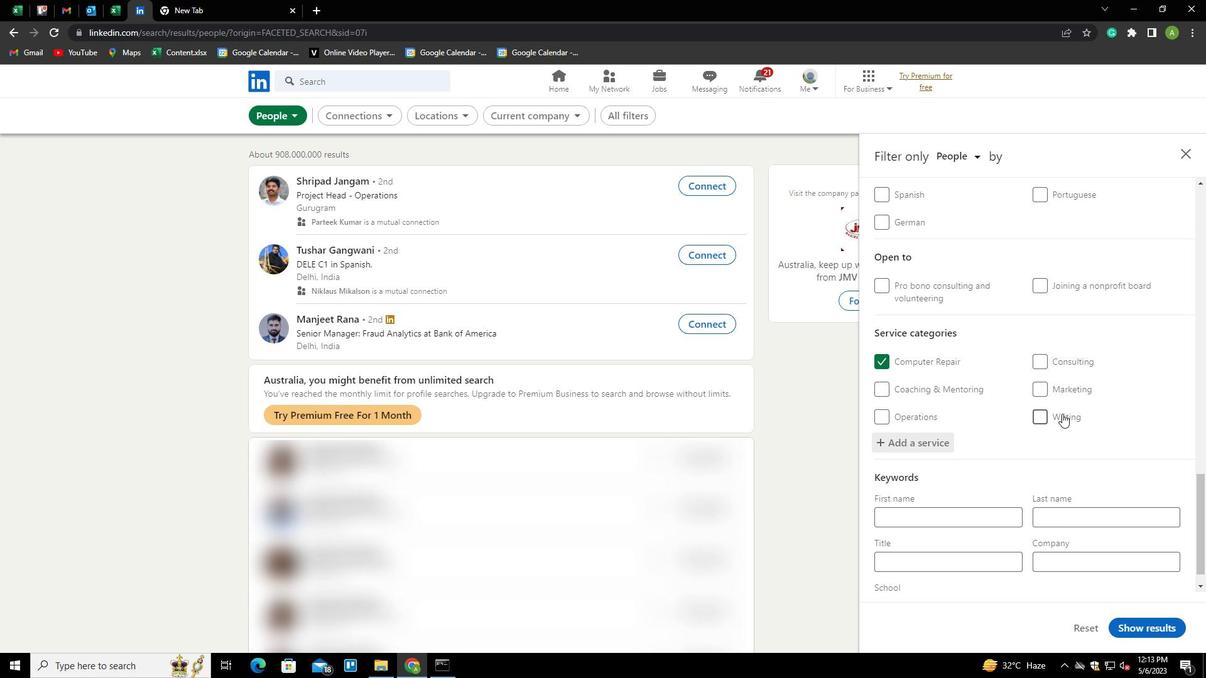 
Action: Mouse scrolled (1061, 413) with delta (0, 0)
Screenshot: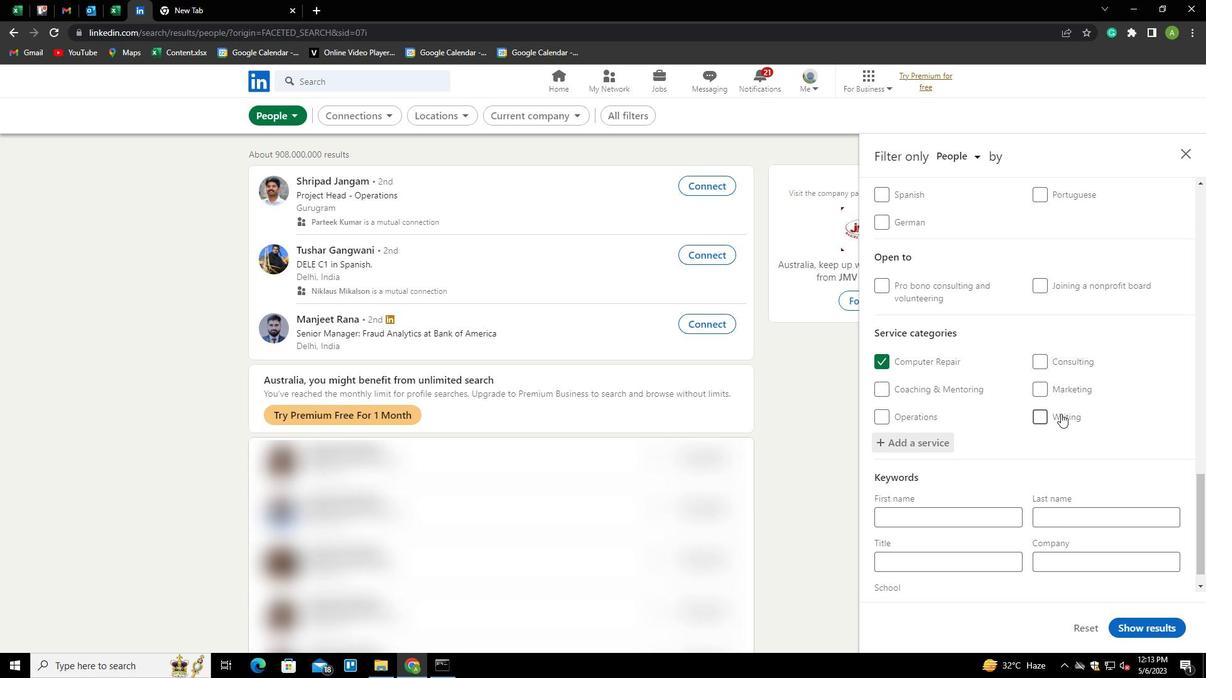 
Action: Mouse moved to (1057, 416)
Screenshot: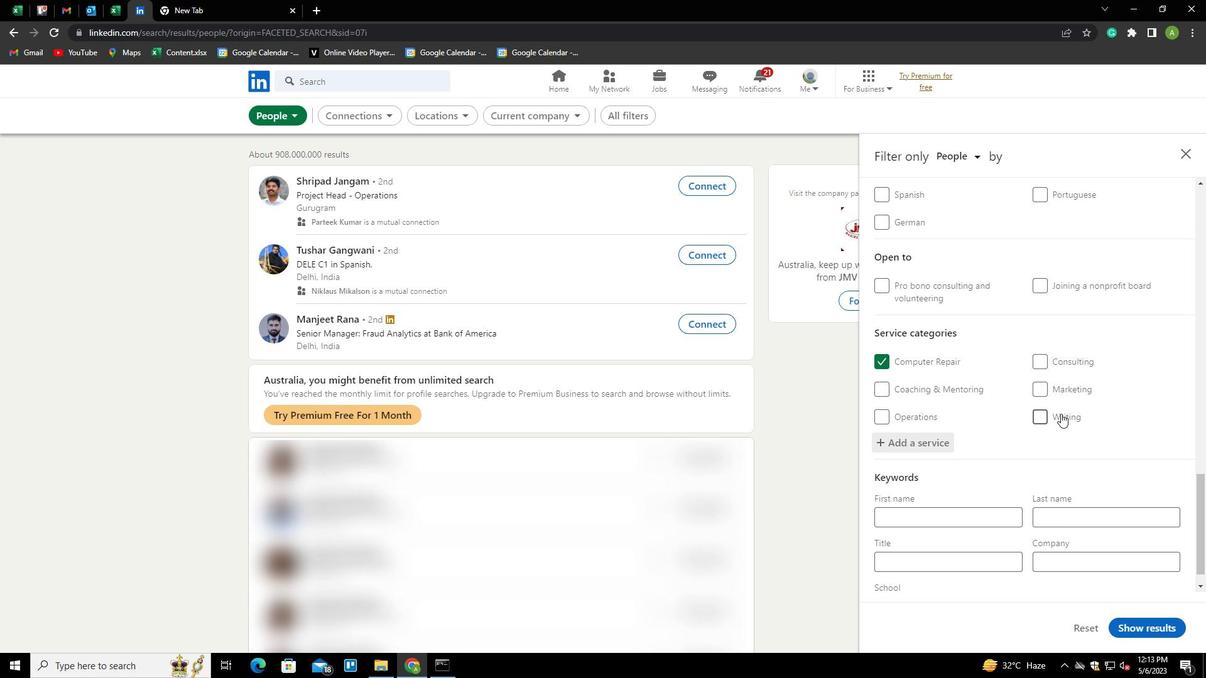 
Action: Mouse scrolled (1057, 415) with delta (0, 0)
Screenshot: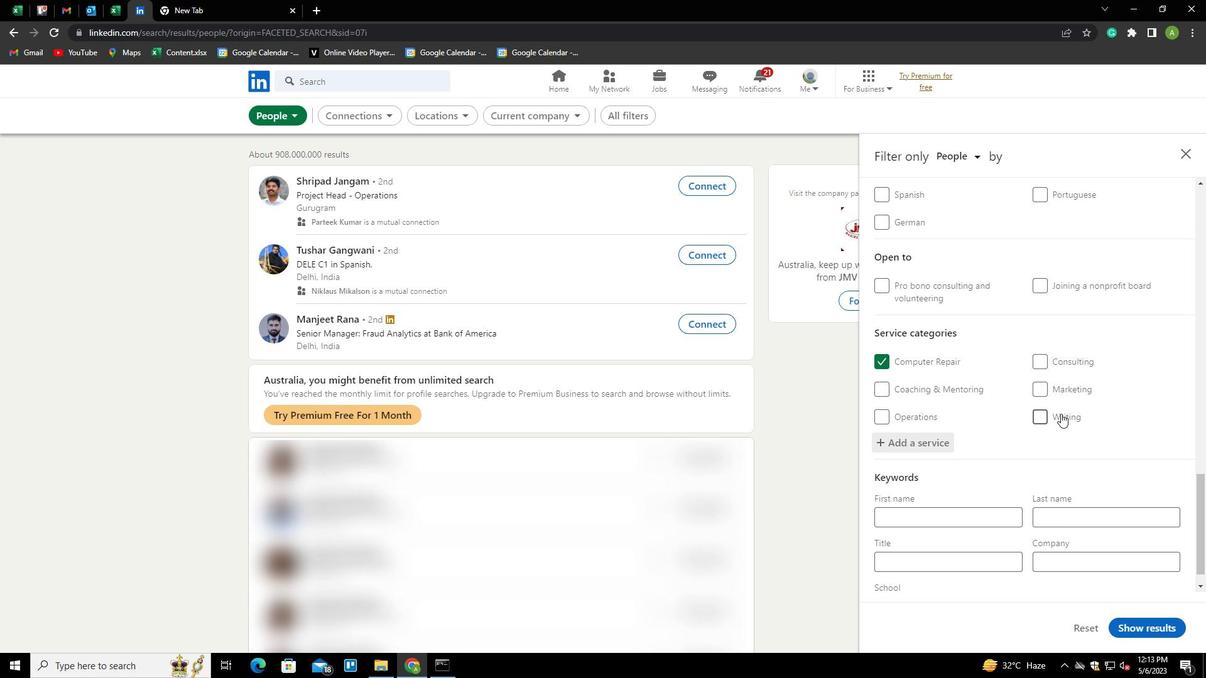 
Action: Mouse moved to (945, 527)
Screenshot: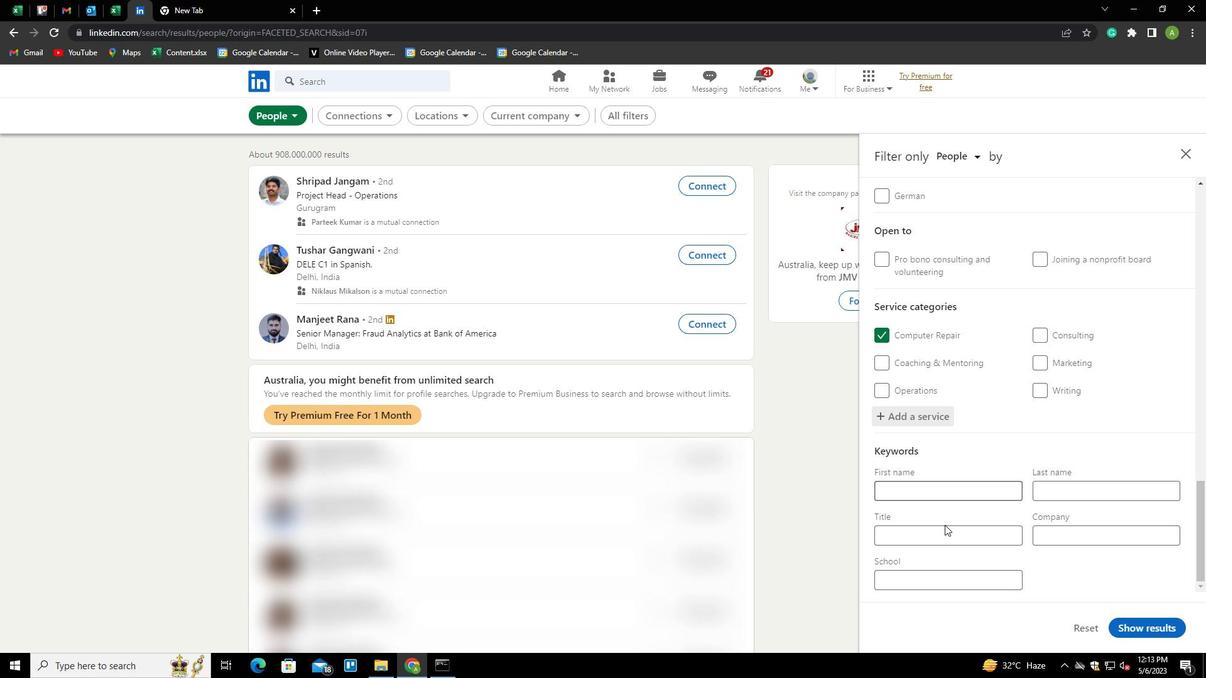 
Action: Key pressed <Key.shift>
Screenshot: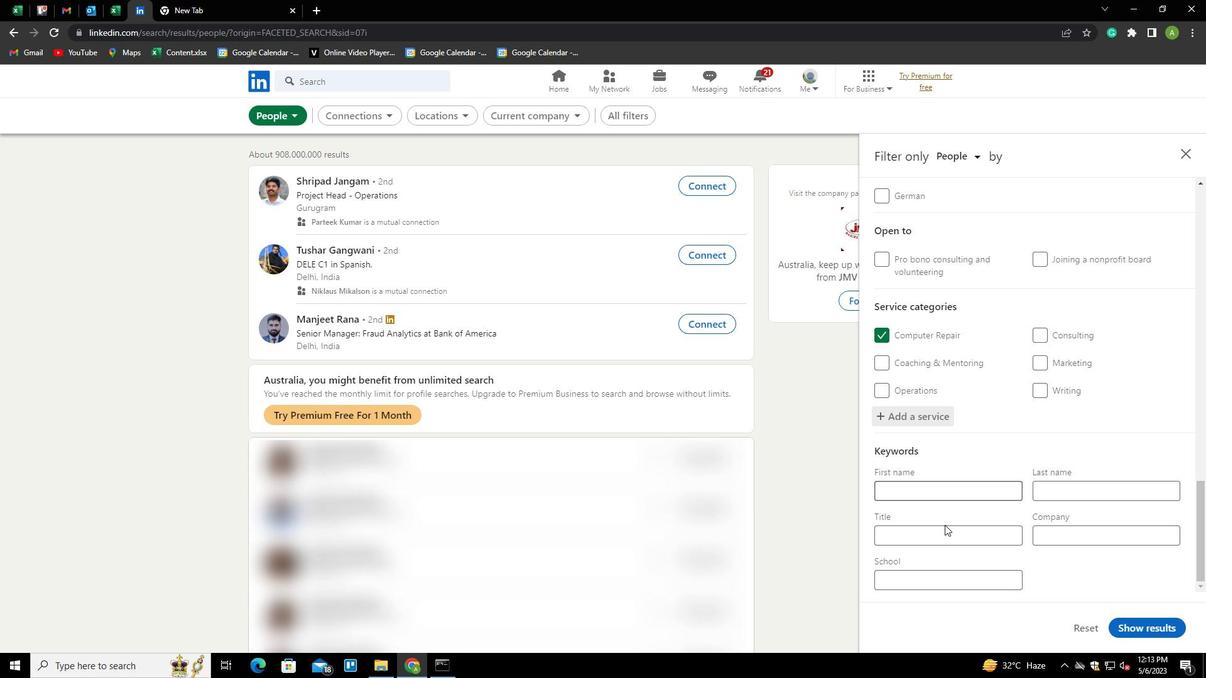 
Action: Mouse pressed left at (945, 527)
Screenshot: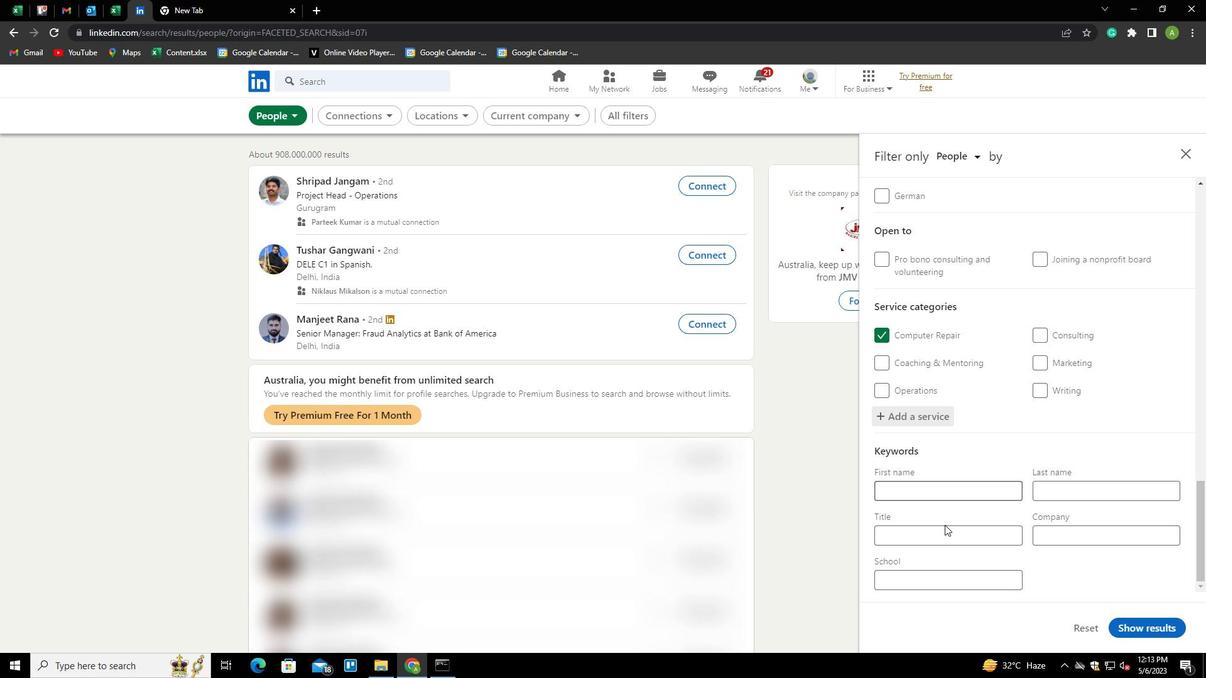 
Action: Mouse moved to (950, 534)
Screenshot: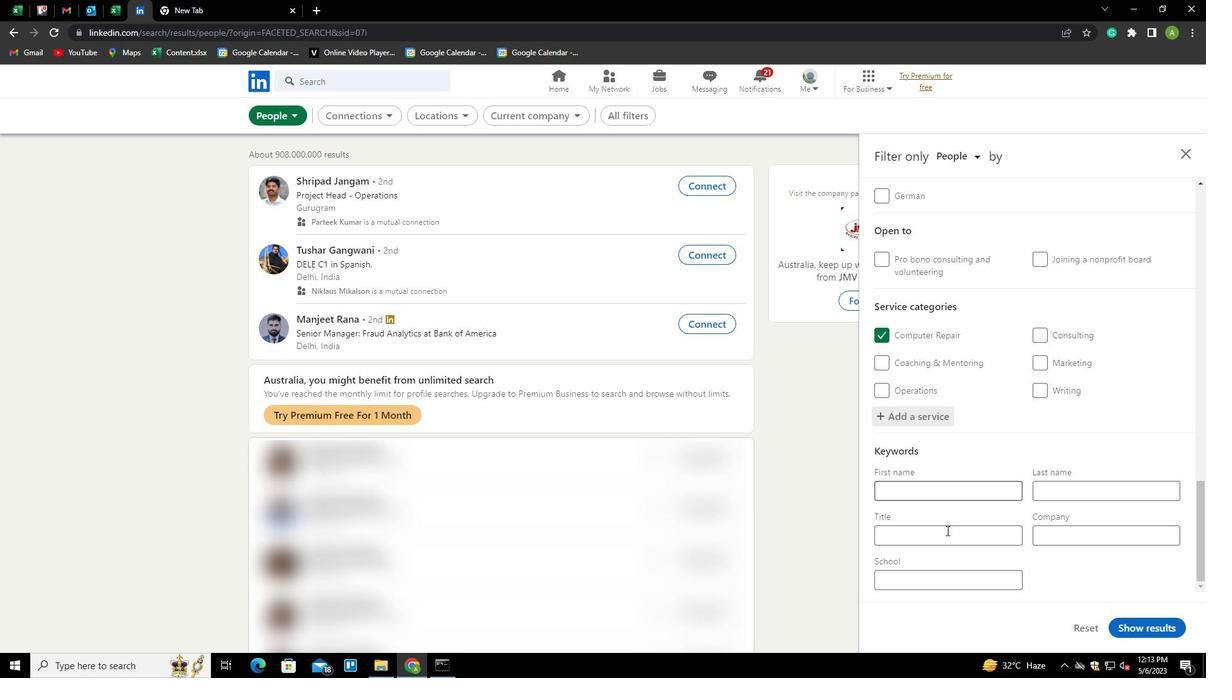 
Action: Mouse pressed left at (950, 534)
Screenshot: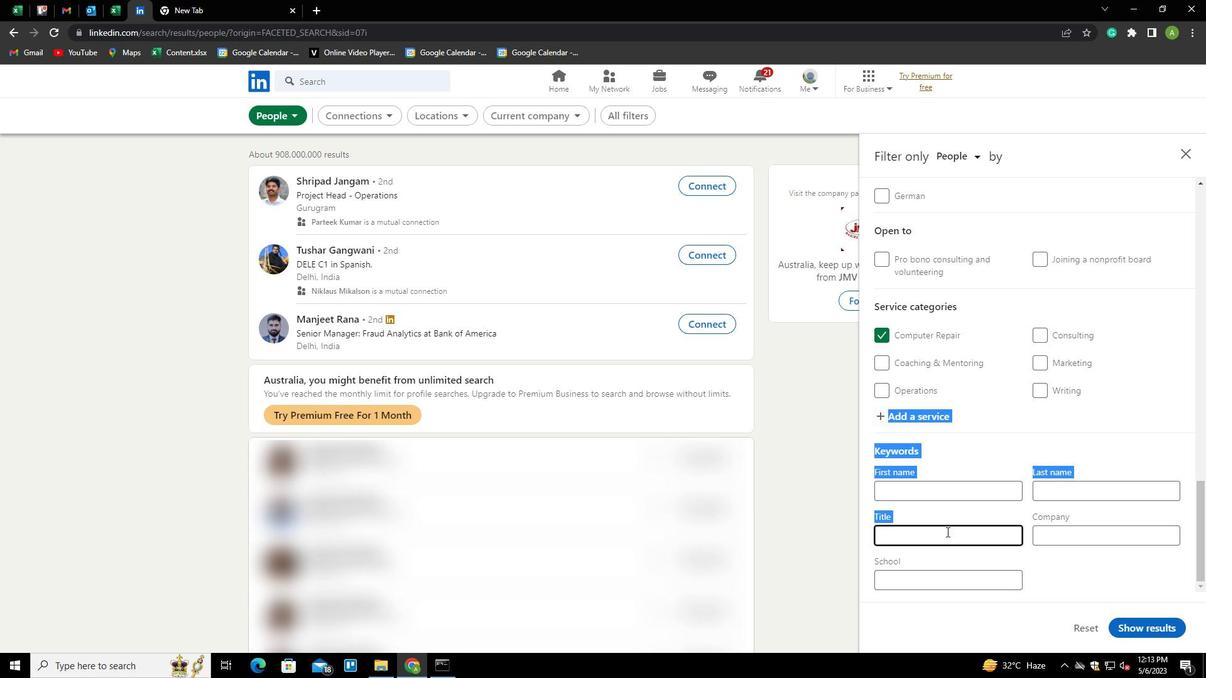
Action: Key pressed <Key.shift>
Screenshot: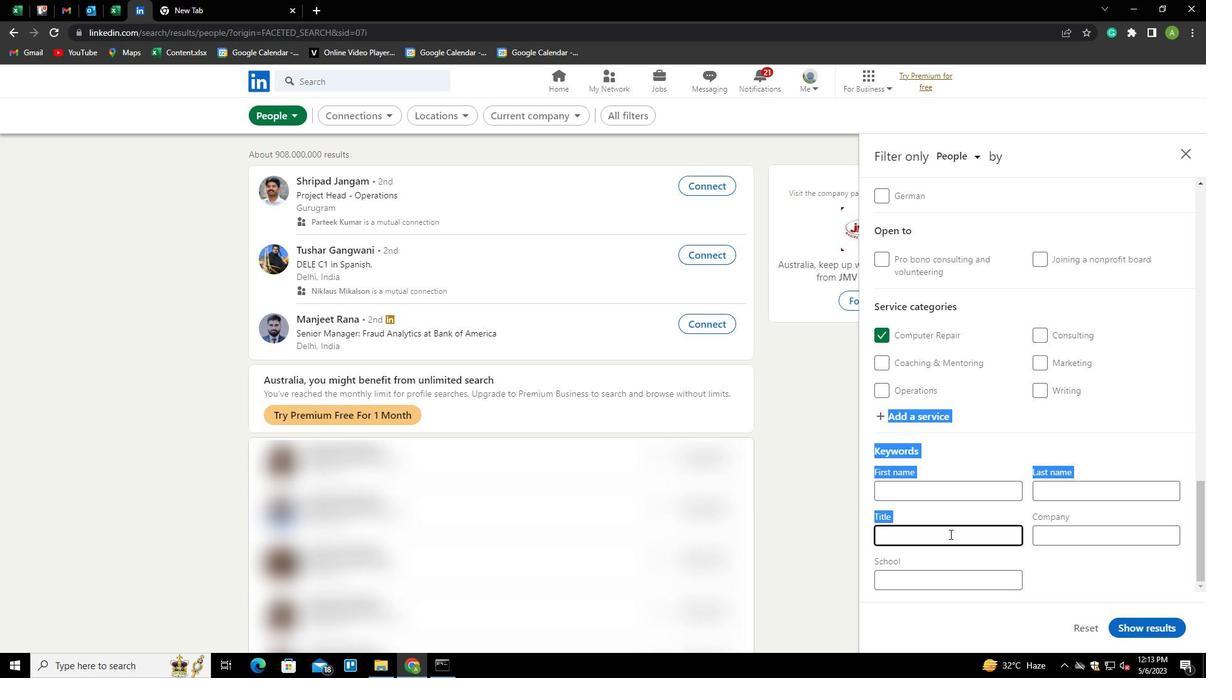 
Action: Mouse moved to (942, 529)
Screenshot: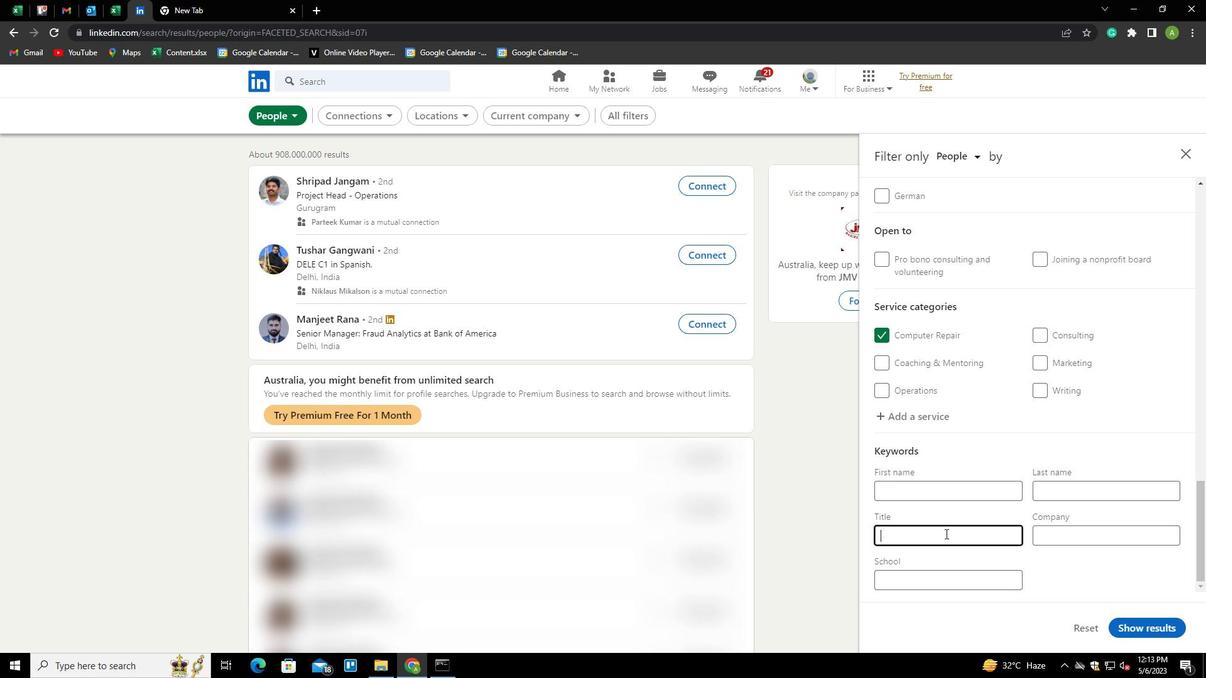 
Action: Key pressed S
Screenshot: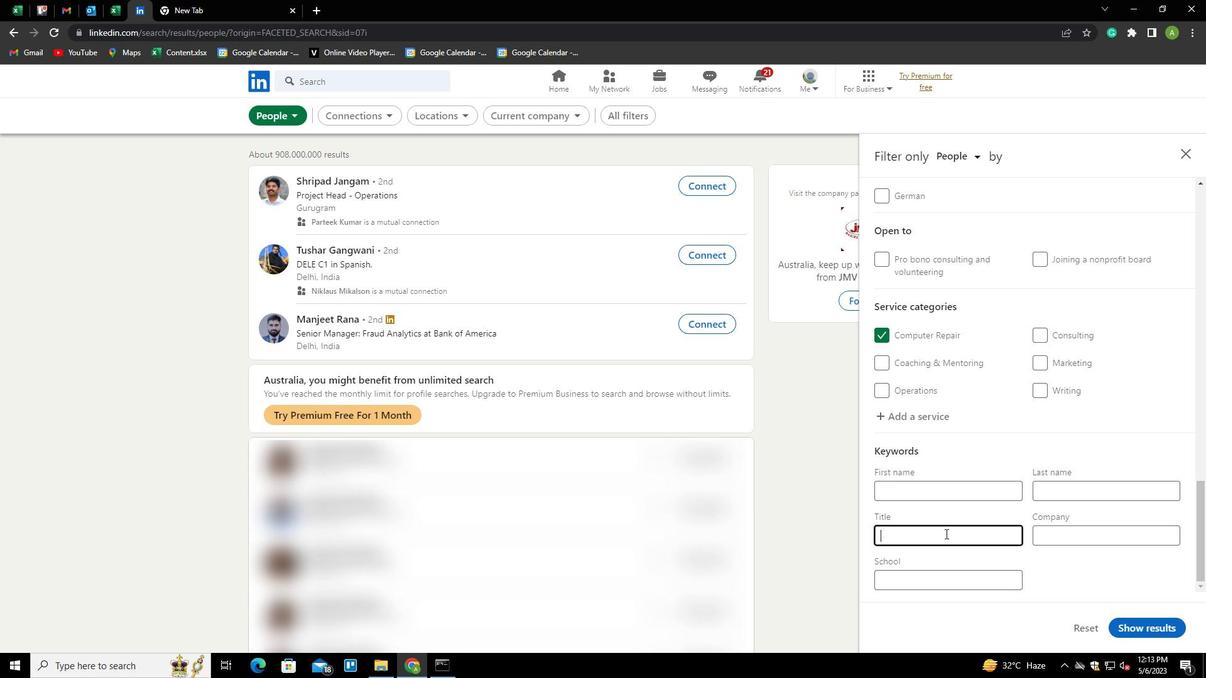 
Action: Mouse moved to (944, 511)
Screenshot: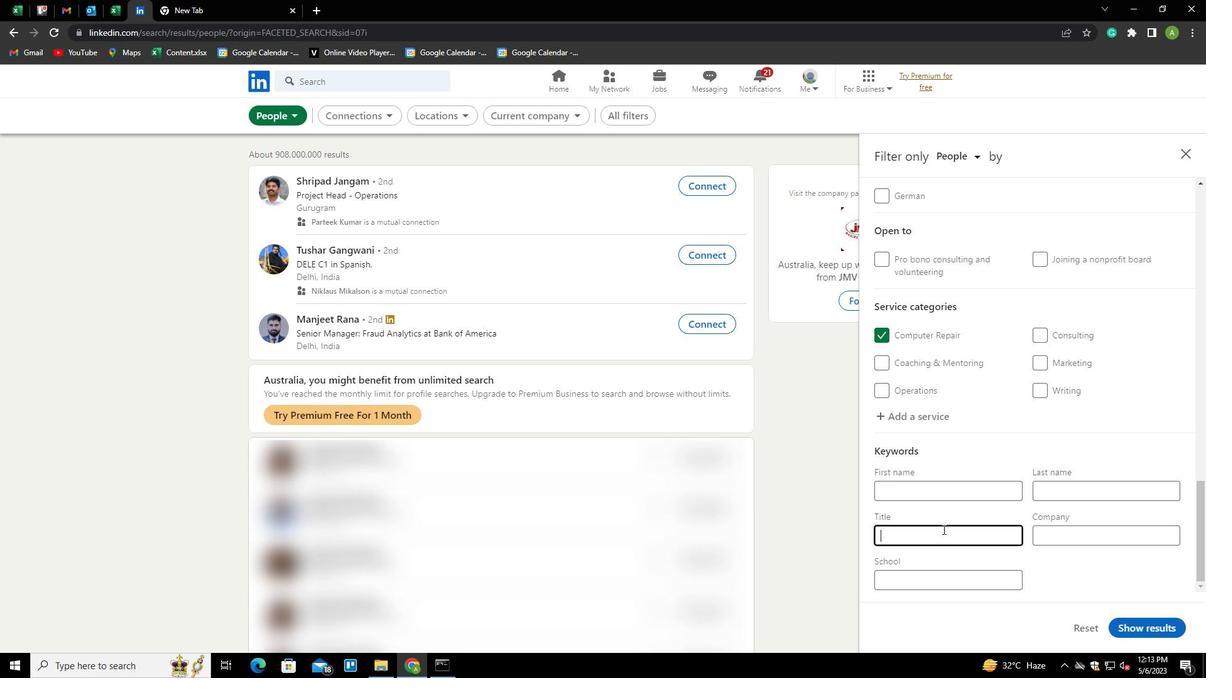 
Action: Key pressed ALES<Key.space><Key.shift>A
Screenshot: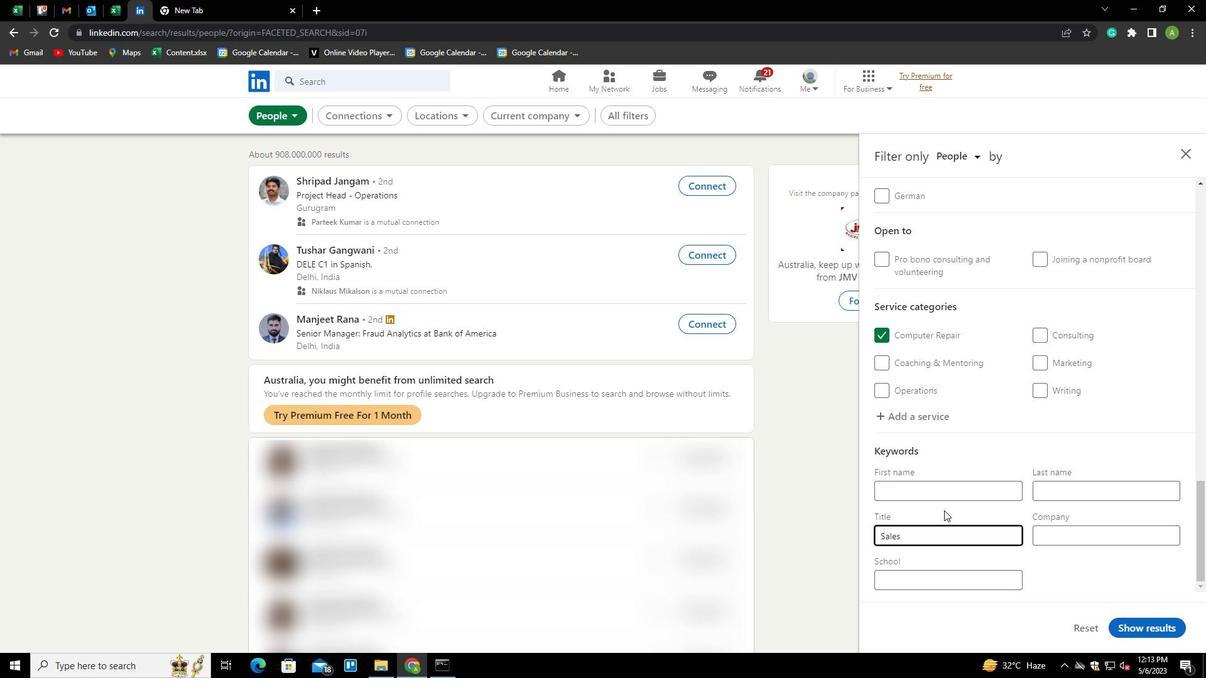 
Action: Mouse moved to (944, 511)
Screenshot: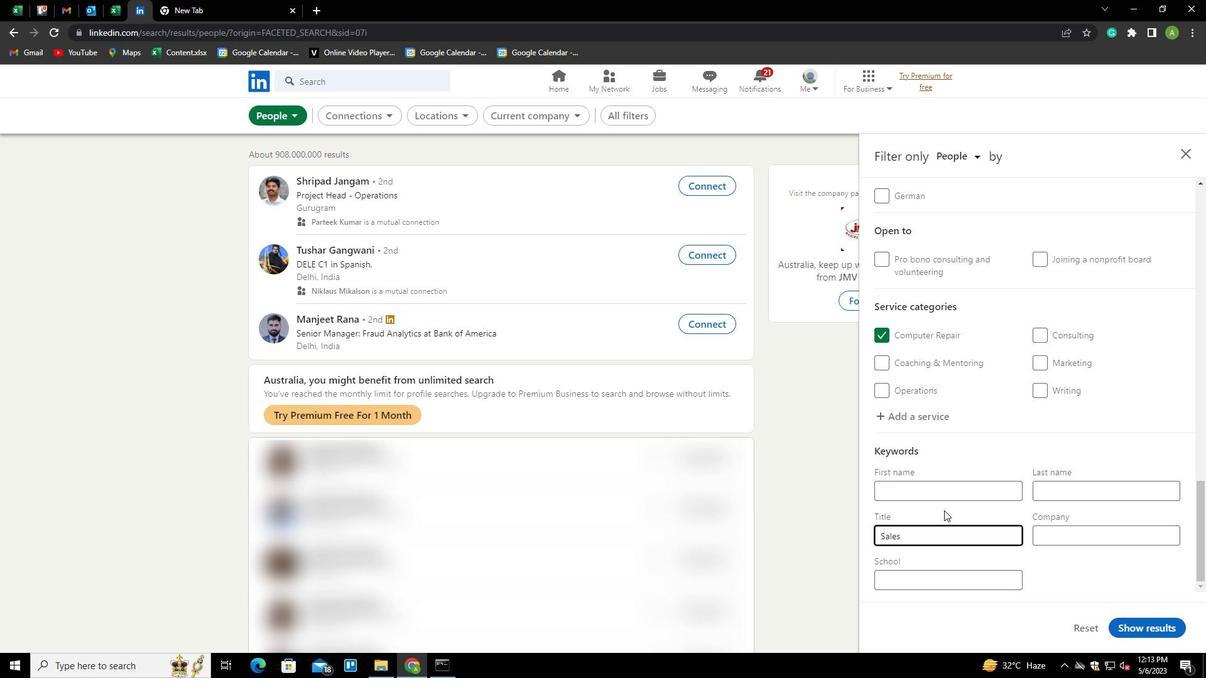 
Action: Key pressed NALYST
Screenshot: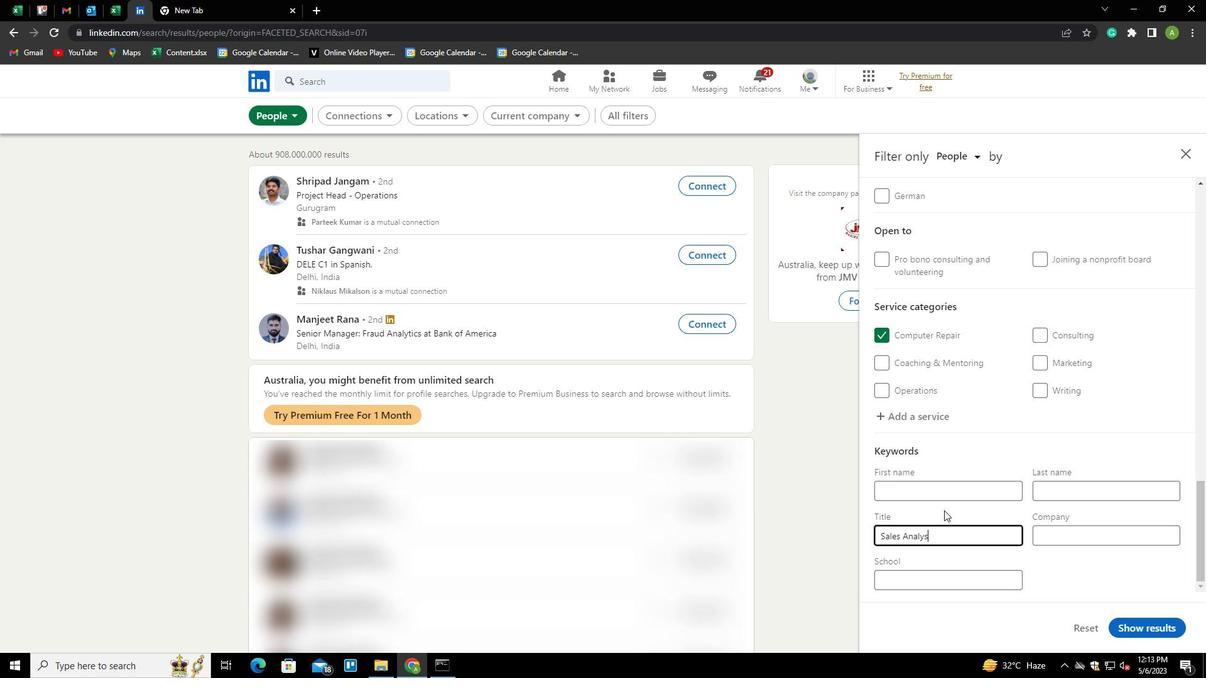 
Action: Mouse moved to (1055, 571)
Screenshot: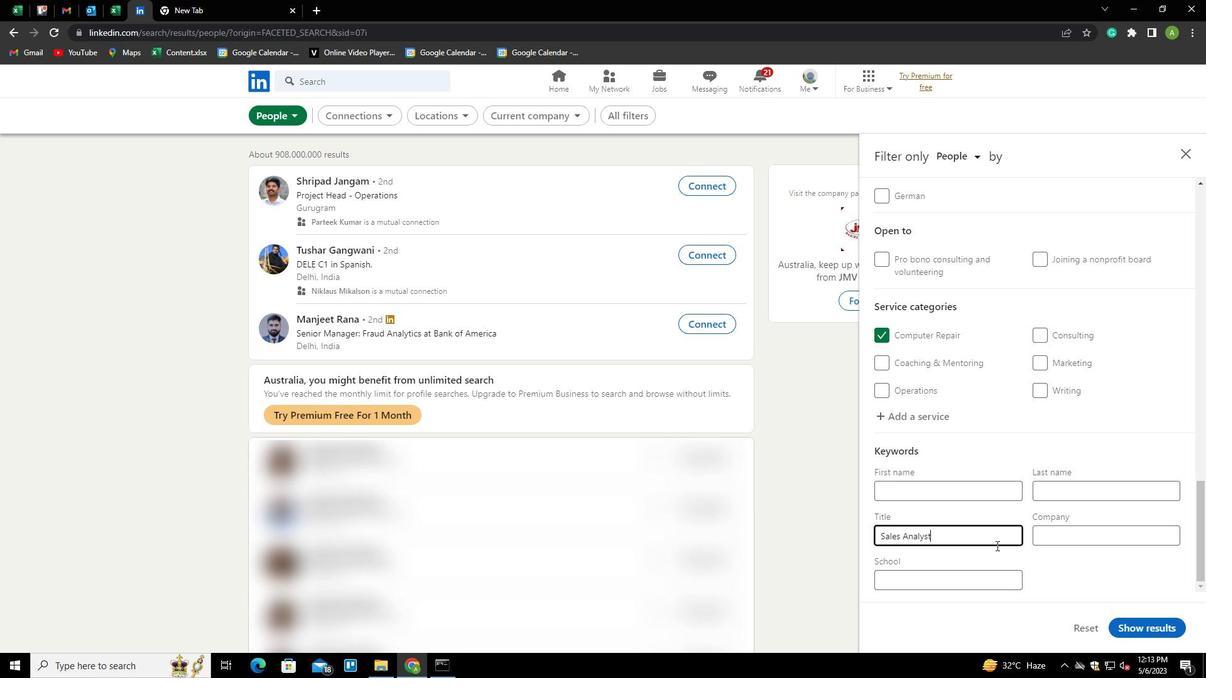 
Action: Mouse pressed left at (1055, 571)
Screenshot: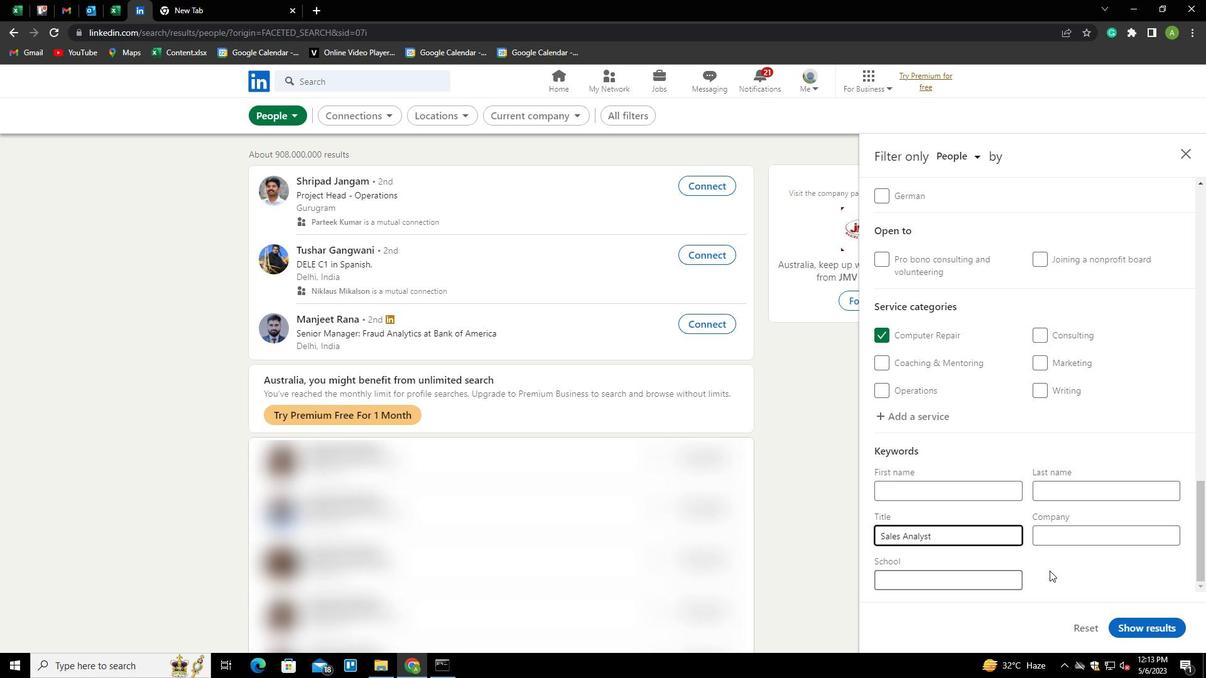 
Action: Mouse moved to (1138, 624)
Screenshot: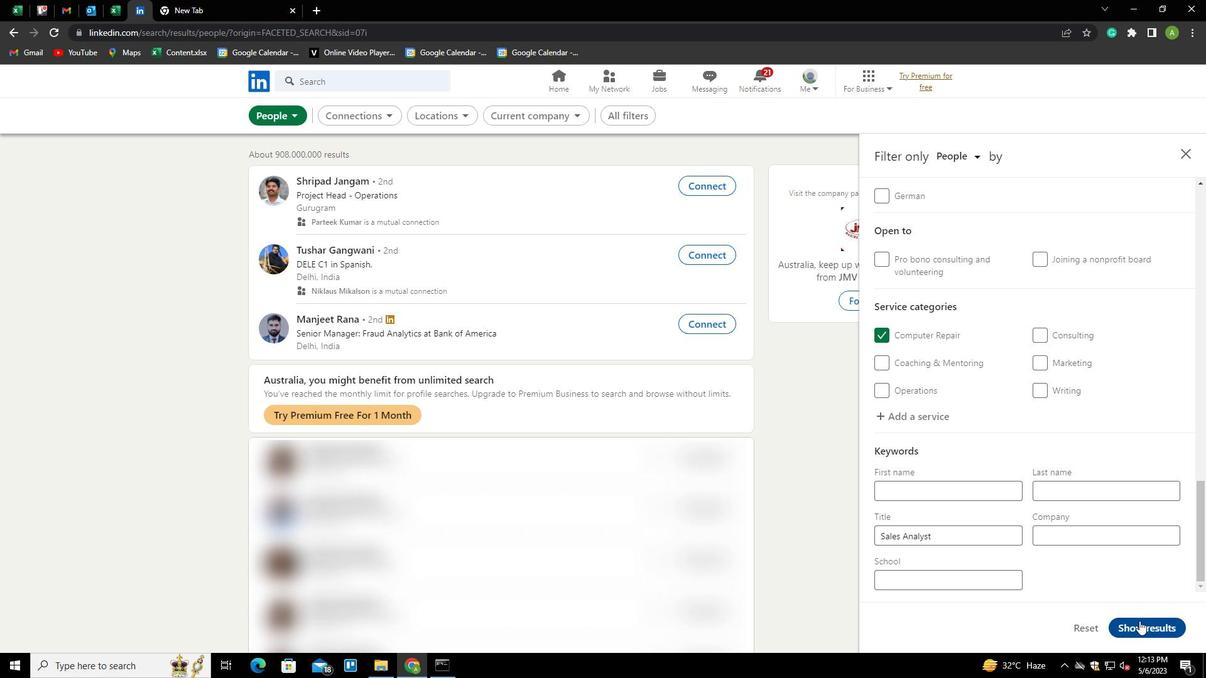 
Action: Mouse pressed left at (1138, 624)
Screenshot: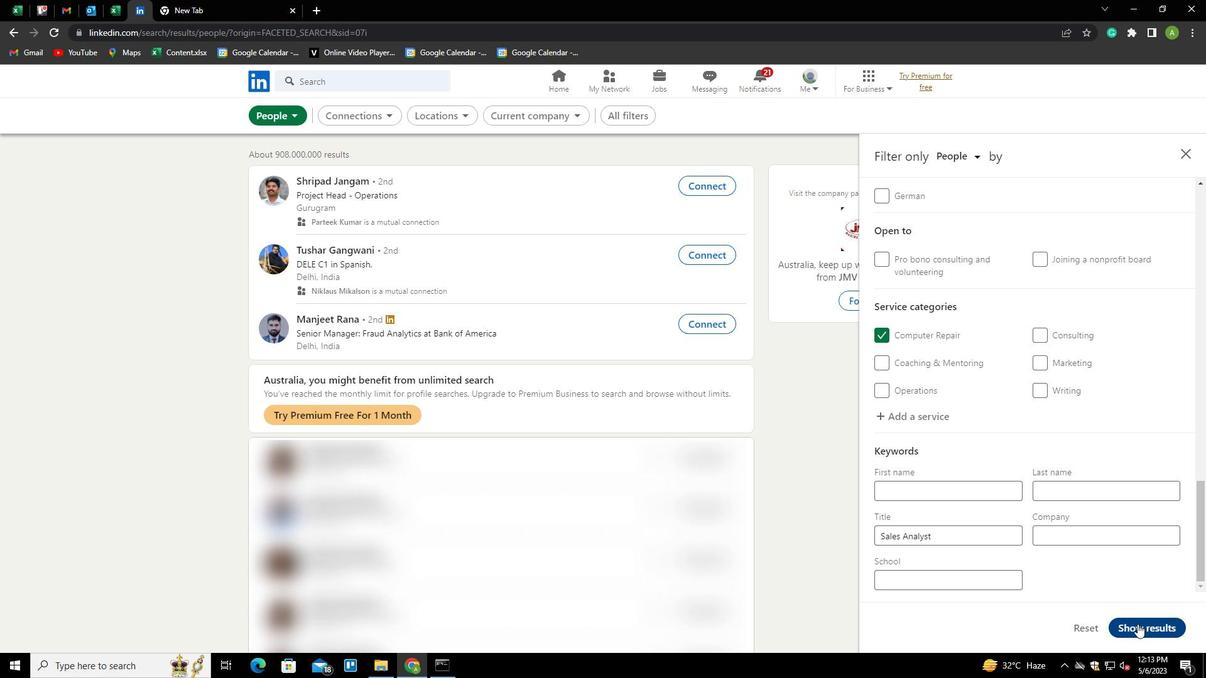 
Action: Mouse moved to (1087, 516)
Screenshot: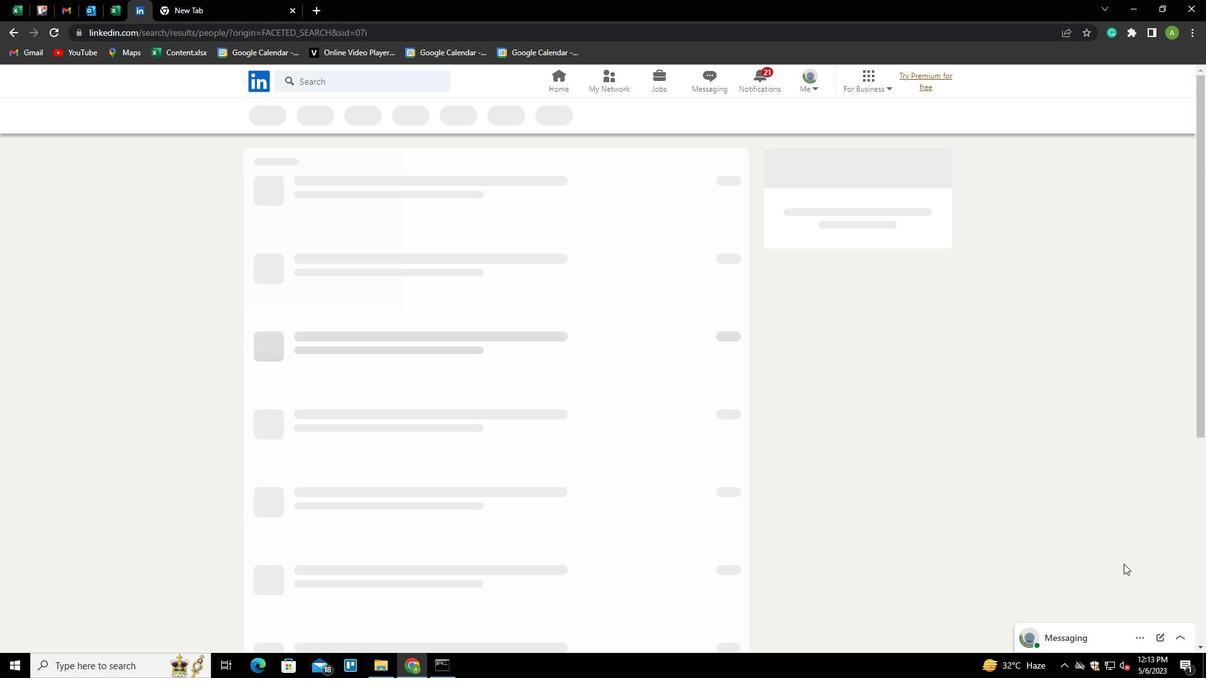 
